 Task: Create record types in doctor object.
Action: Mouse moved to (727, 53)
Screenshot: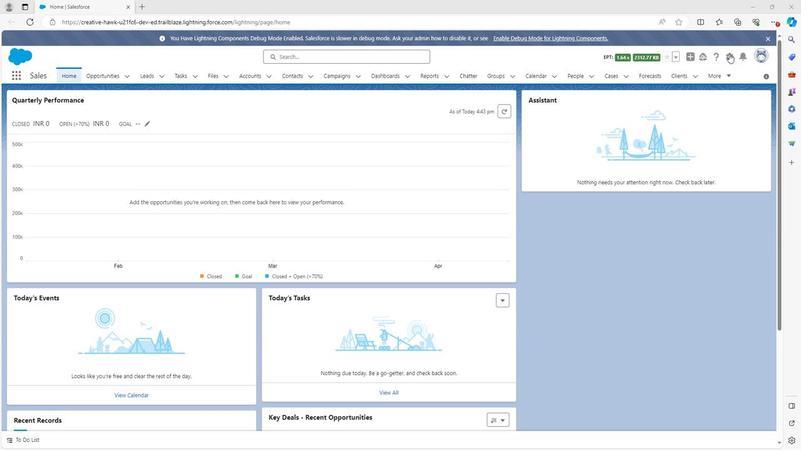 
Action: Mouse pressed left at (727, 53)
Screenshot: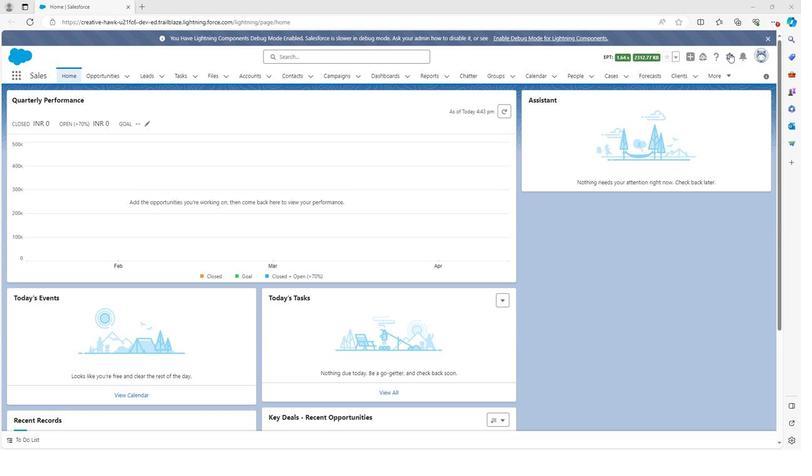 
Action: Mouse moved to (694, 82)
Screenshot: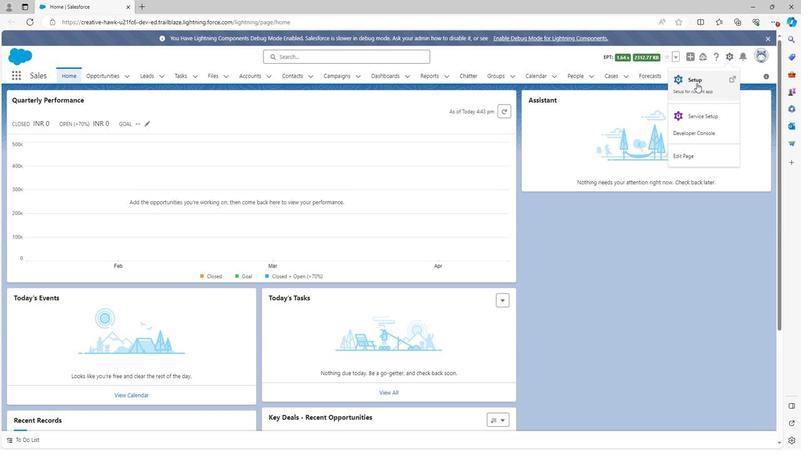 
Action: Mouse pressed left at (694, 82)
Screenshot: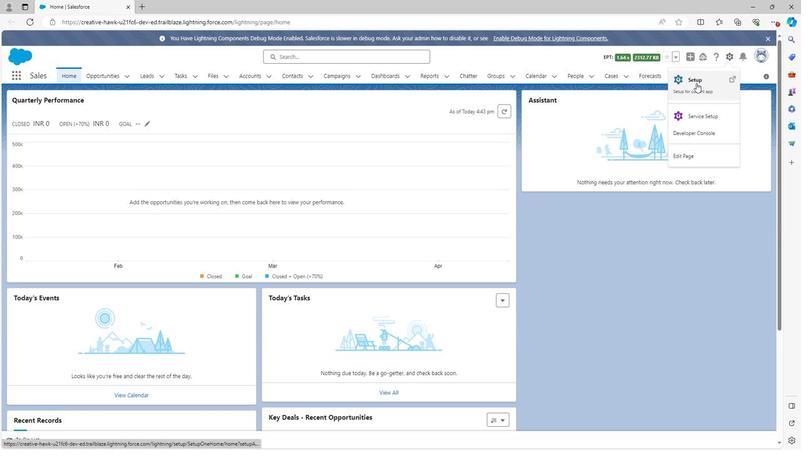 
Action: Mouse moved to (110, 72)
Screenshot: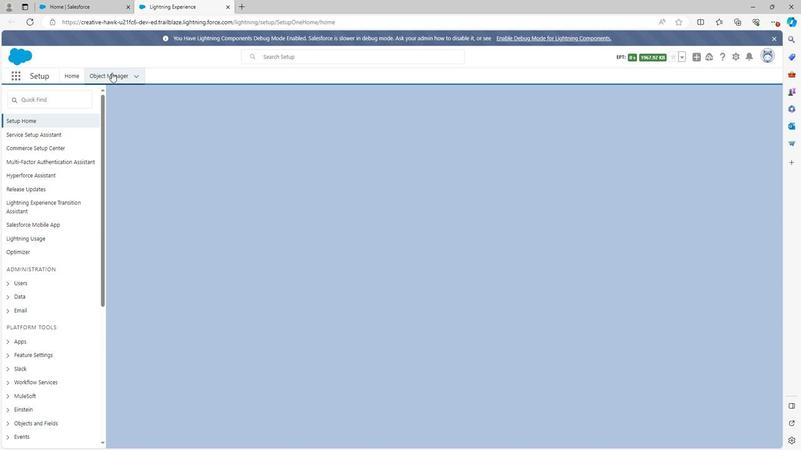 
Action: Mouse pressed left at (110, 72)
Screenshot: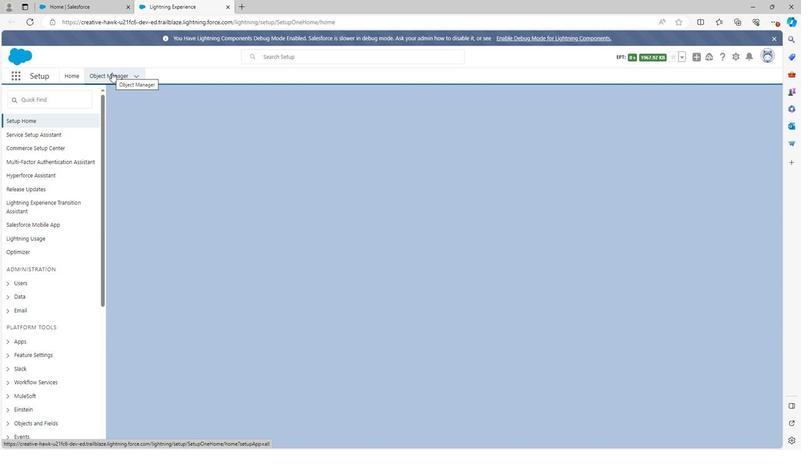 
Action: Mouse moved to (95, 255)
Screenshot: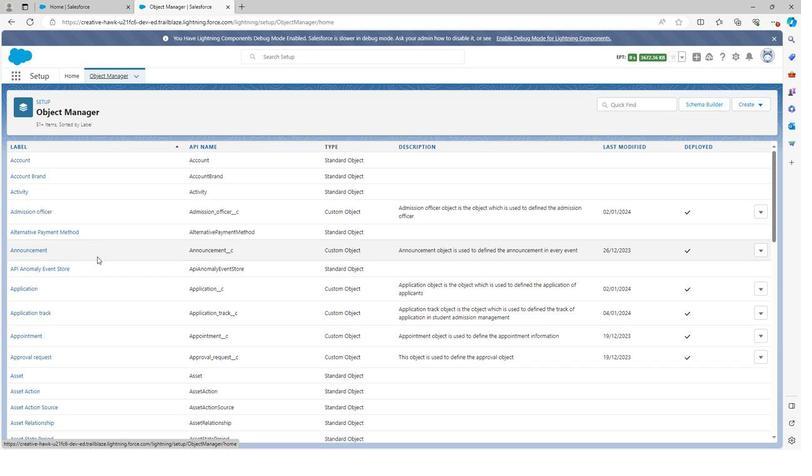 
Action: Mouse scrolled (95, 254) with delta (0, 0)
Screenshot: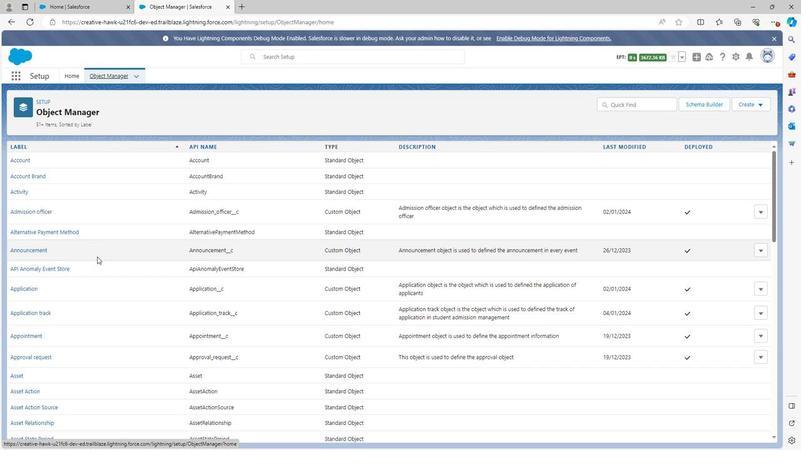 
Action: Mouse scrolled (95, 254) with delta (0, 0)
Screenshot: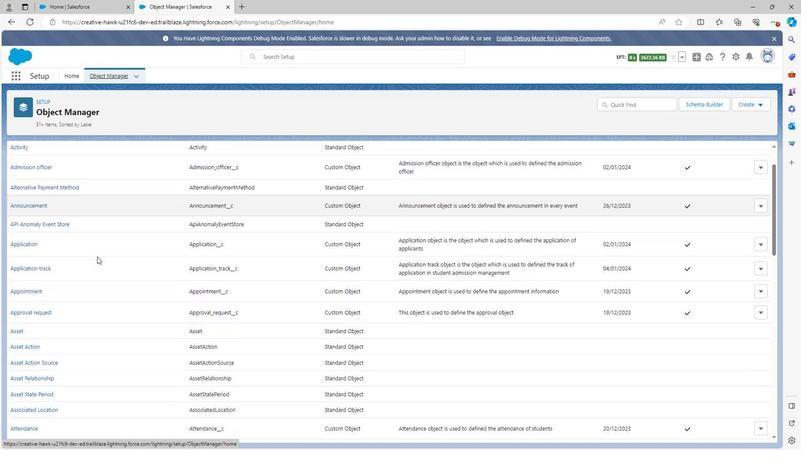 
Action: Mouse moved to (96, 253)
Screenshot: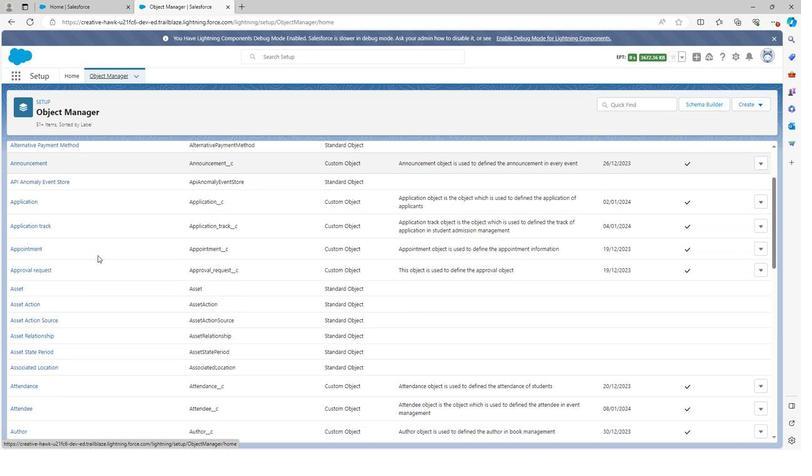 
Action: Mouse scrolled (96, 253) with delta (0, 0)
Screenshot: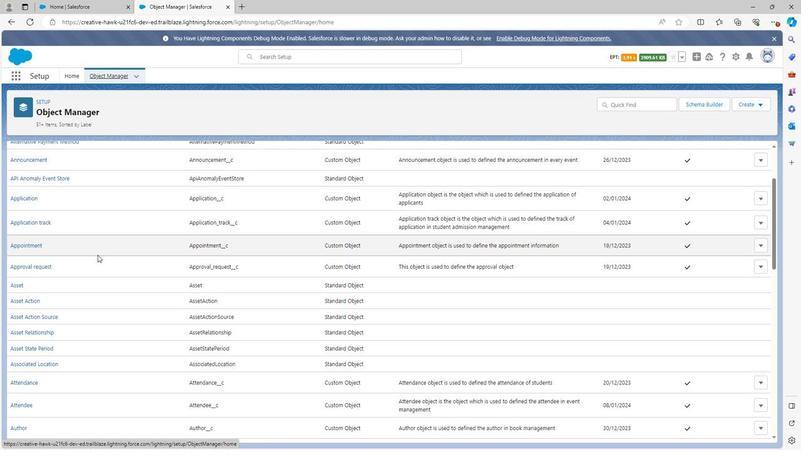 
Action: Mouse moved to (95, 253)
Screenshot: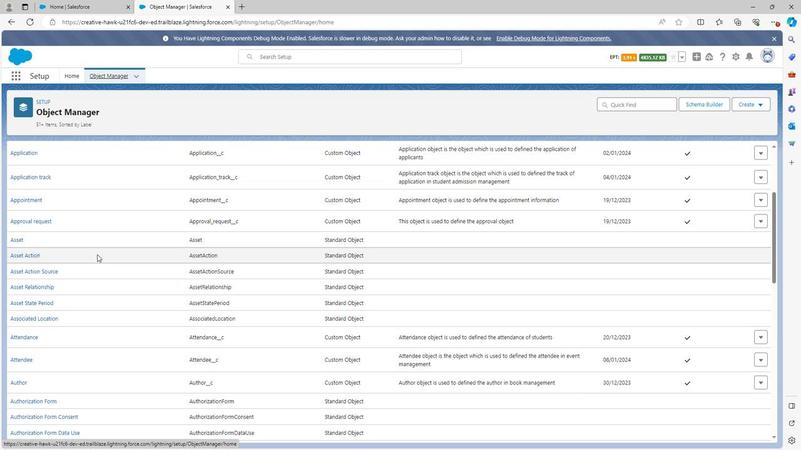 
Action: Mouse scrolled (95, 252) with delta (0, 0)
Screenshot: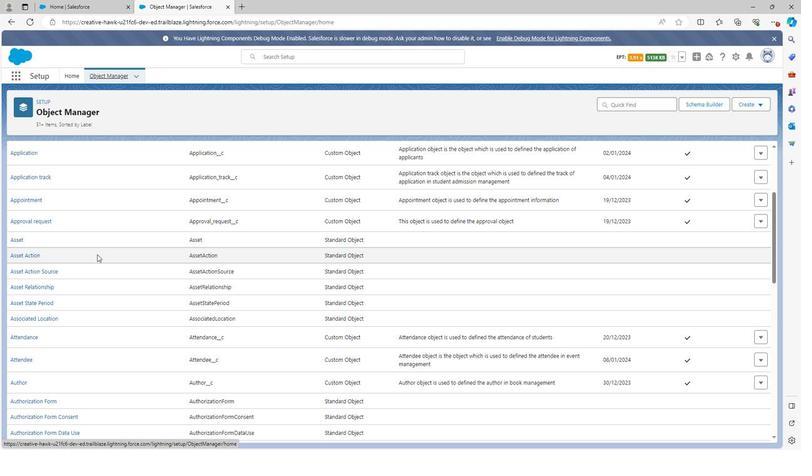 
Action: Mouse moved to (95, 252)
Screenshot: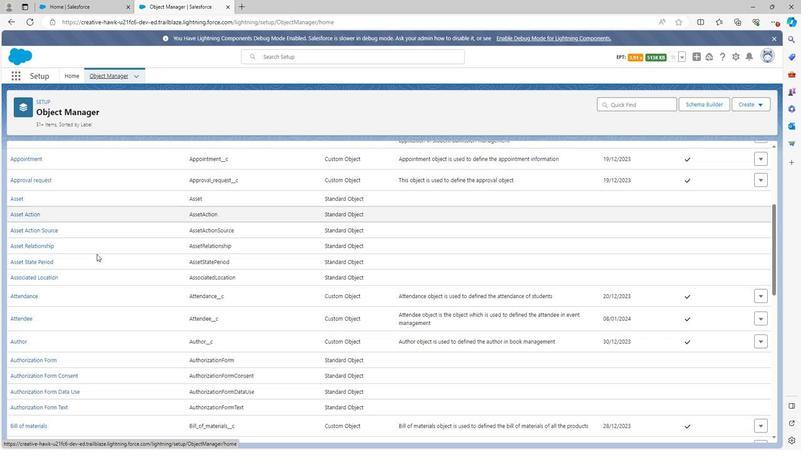 
Action: Mouse scrolled (95, 252) with delta (0, 0)
Screenshot: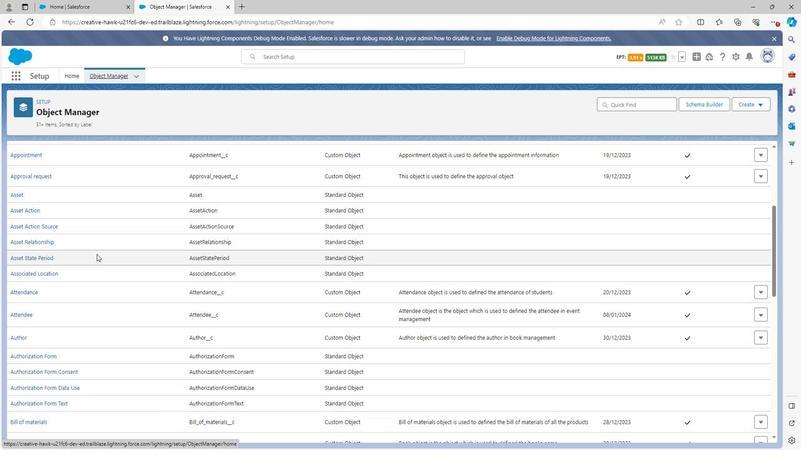 
Action: Mouse scrolled (95, 252) with delta (0, 0)
Screenshot: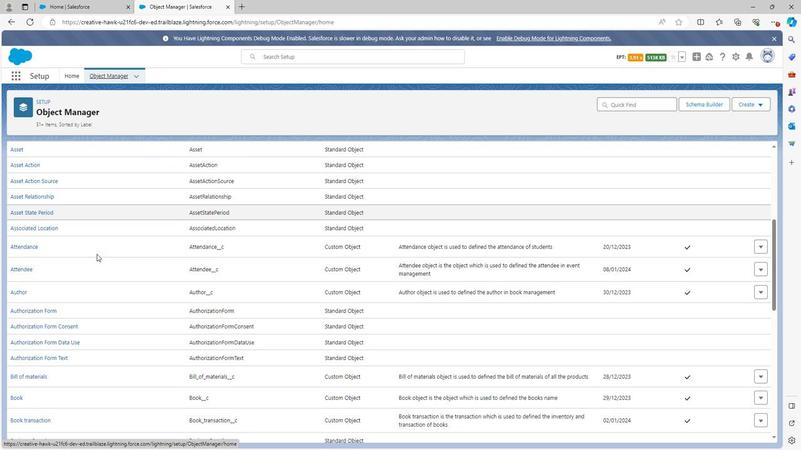 
Action: Mouse scrolled (95, 252) with delta (0, 0)
Screenshot: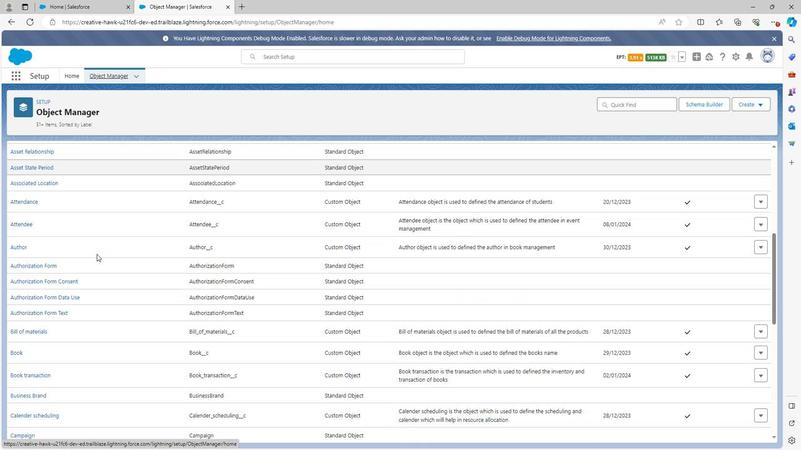 
Action: Mouse scrolled (95, 252) with delta (0, 0)
Screenshot: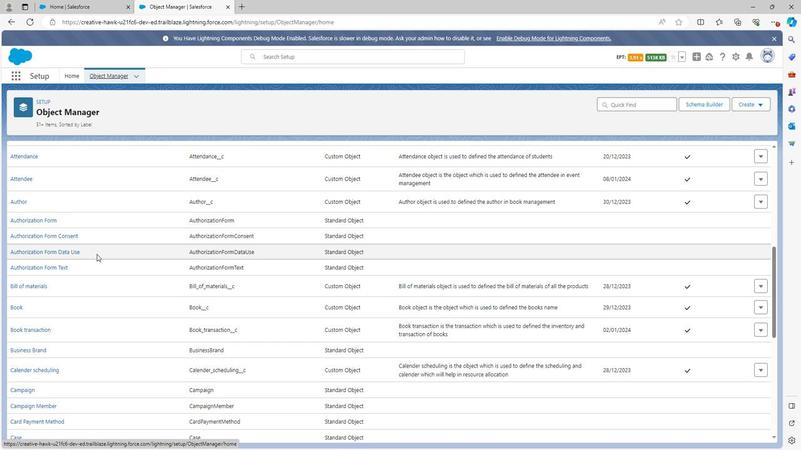 
Action: Mouse scrolled (95, 252) with delta (0, 0)
Screenshot: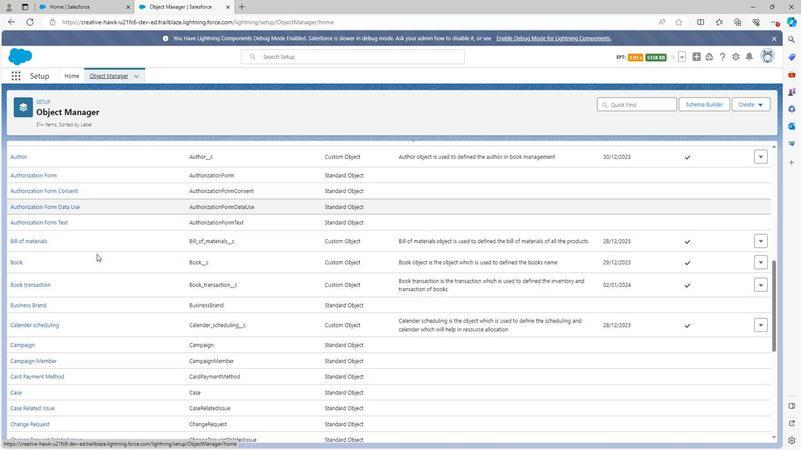 
Action: Mouse scrolled (95, 252) with delta (0, 0)
Screenshot: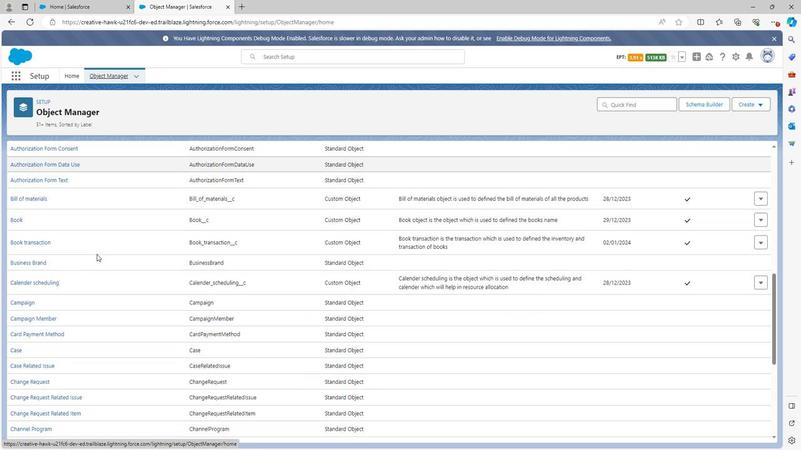 
Action: Mouse scrolled (95, 252) with delta (0, 0)
Screenshot: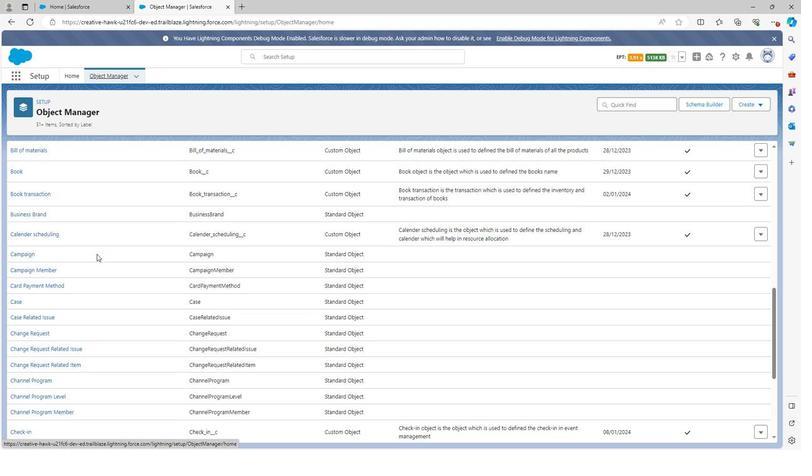 
Action: Mouse scrolled (95, 252) with delta (0, 0)
Screenshot: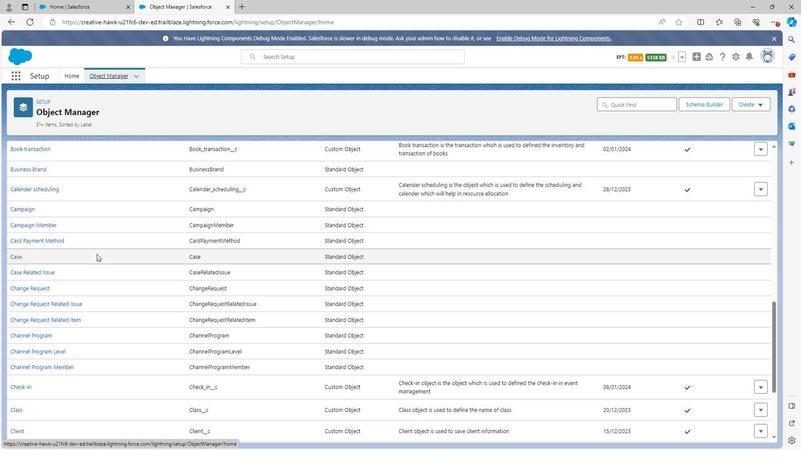 
Action: Mouse moved to (95, 252)
Screenshot: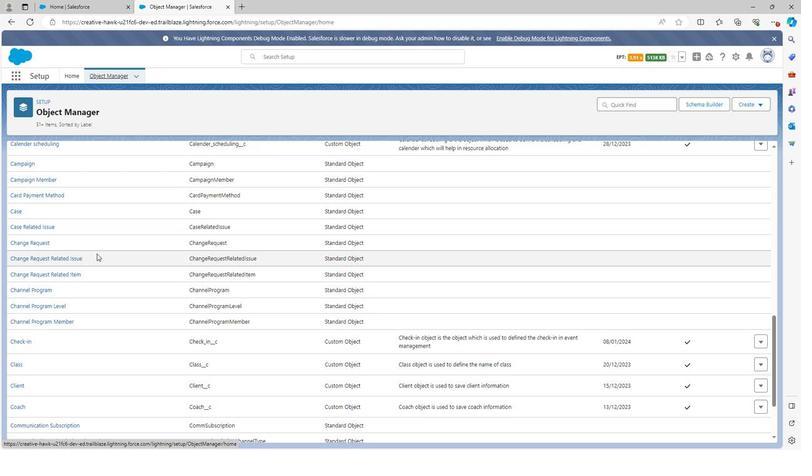 
Action: Mouse scrolled (95, 252) with delta (0, 0)
Screenshot: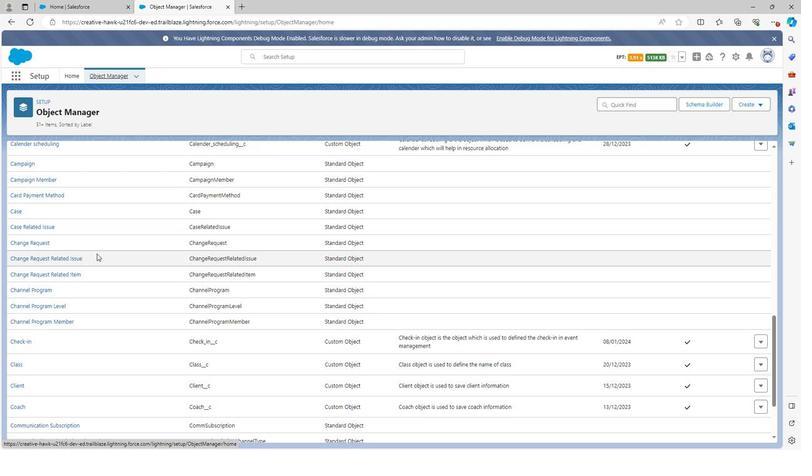 
Action: Mouse scrolled (95, 252) with delta (0, 0)
Screenshot: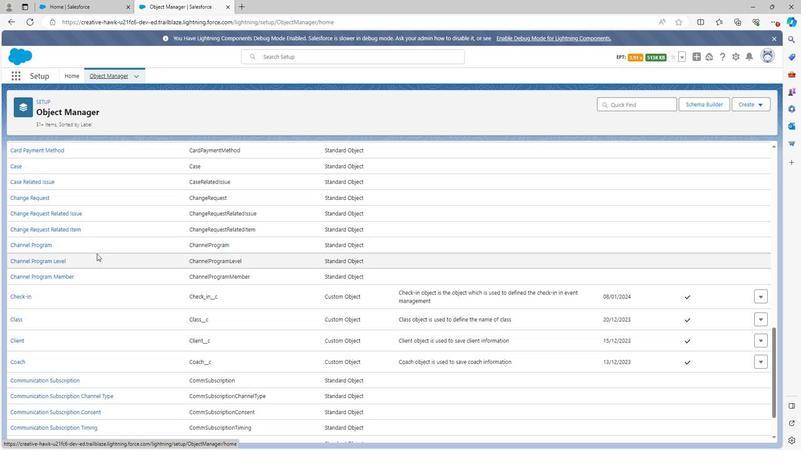 
Action: Mouse scrolled (95, 252) with delta (0, 0)
Screenshot: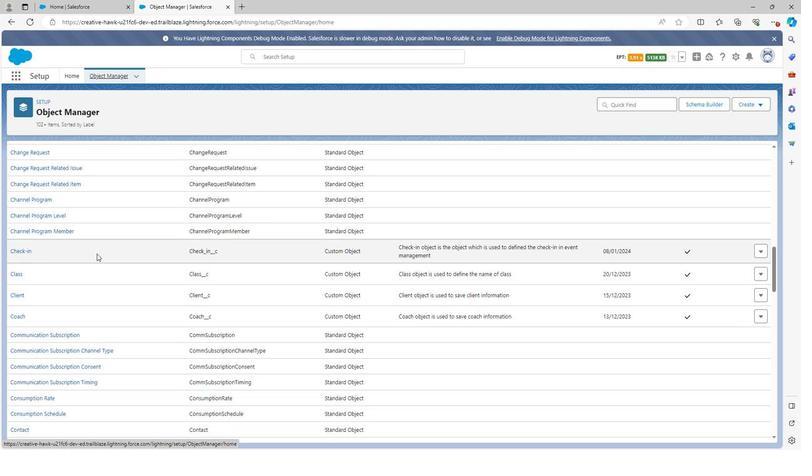 
Action: Mouse scrolled (95, 252) with delta (0, 0)
Screenshot: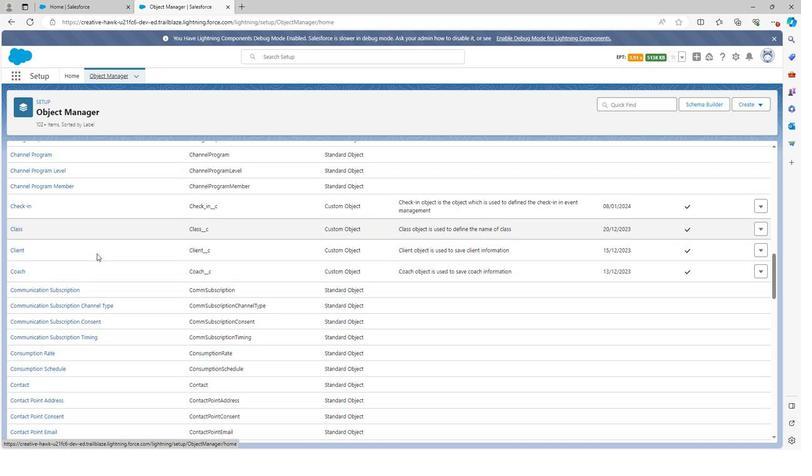 
Action: Mouse scrolled (95, 252) with delta (0, 0)
Screenshot: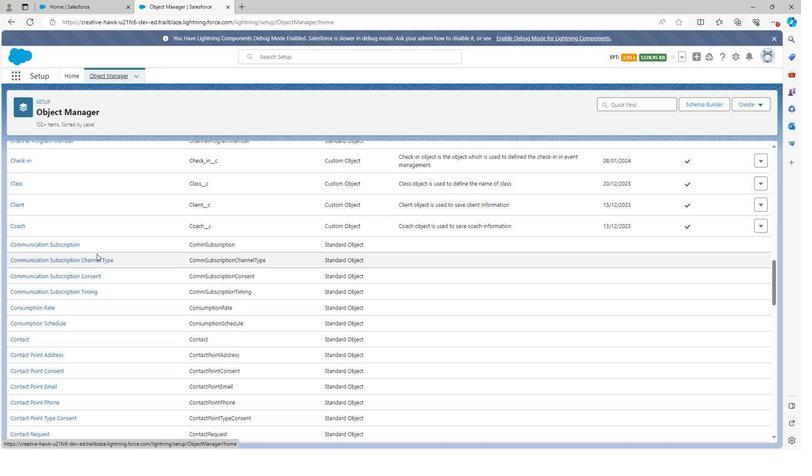 
Action: Mouse scrolled (95, 252) with delta (0, 0)
Screenshot: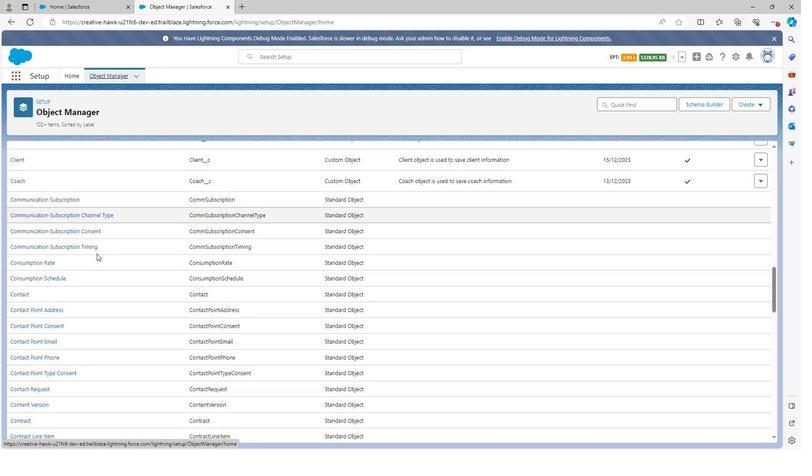 
Action: Mouse scrolled (95, 252) with delta (0, 0)
Screenshot: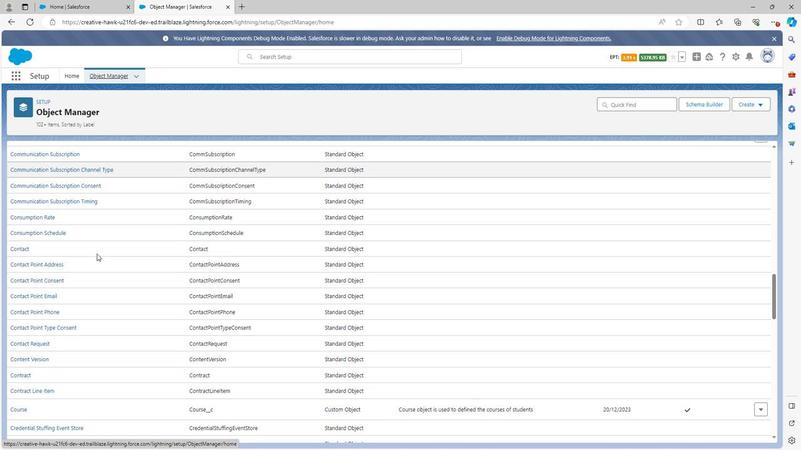 
Action: Mouse scrolled (95, 252) with delta (0, 0)
Screenshot: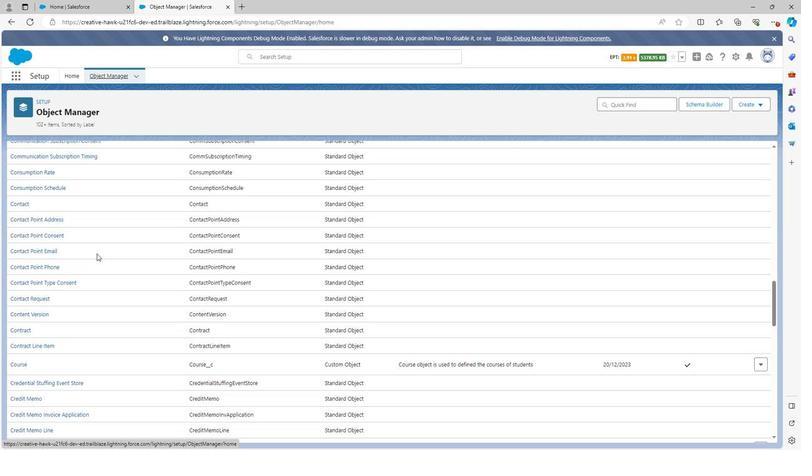 
Action: Mouse scrolled (95, 252) with delta (0, 0)
Screenshot: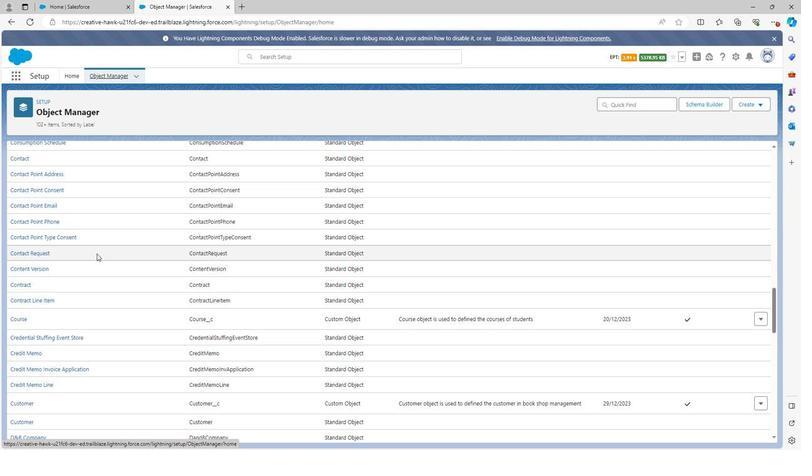 
Action: Mouse scrolled (95, 252) with delta (0, 0)
Screenshot: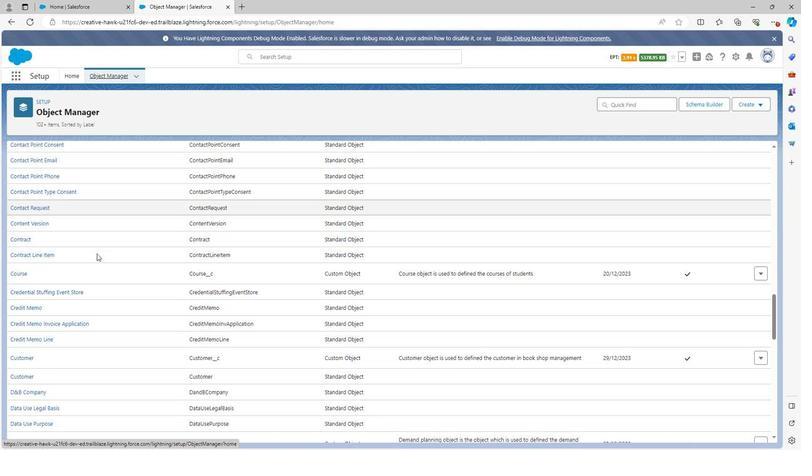 
Action: Mouse scrolled (95, 252) with delta (0, 0)
Screenshot: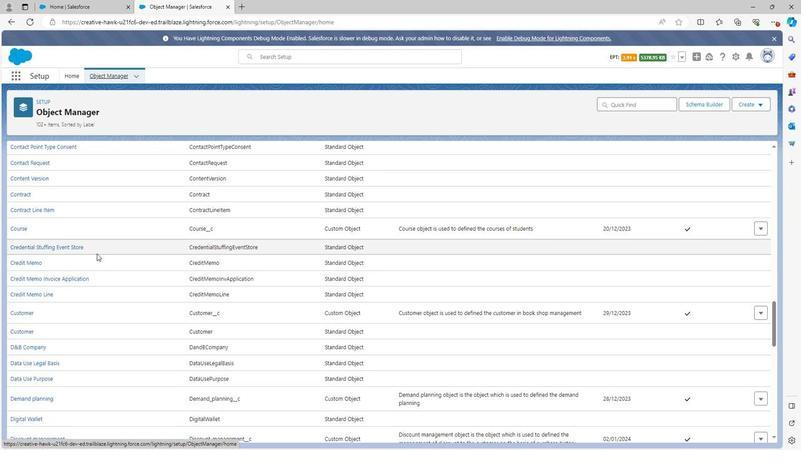 
Action: Mouse scrolled (95, 252) with delta (0, 0)
Screenshot: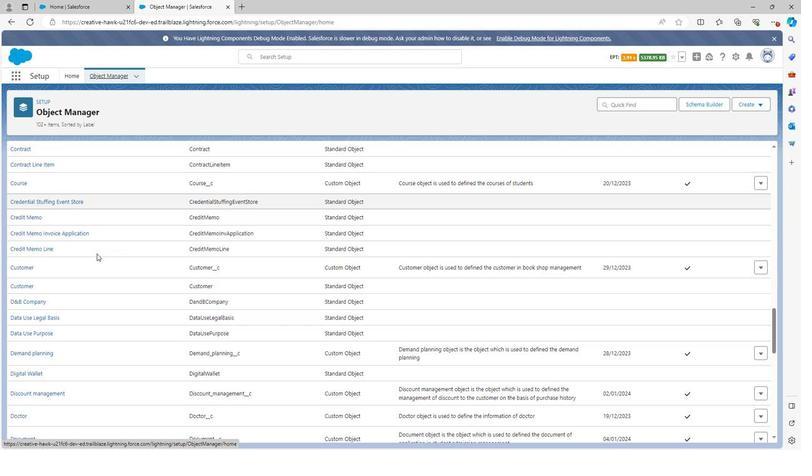 
Action: Mouse scrolled (95, 252) with delta (0, 0)
Screenshot: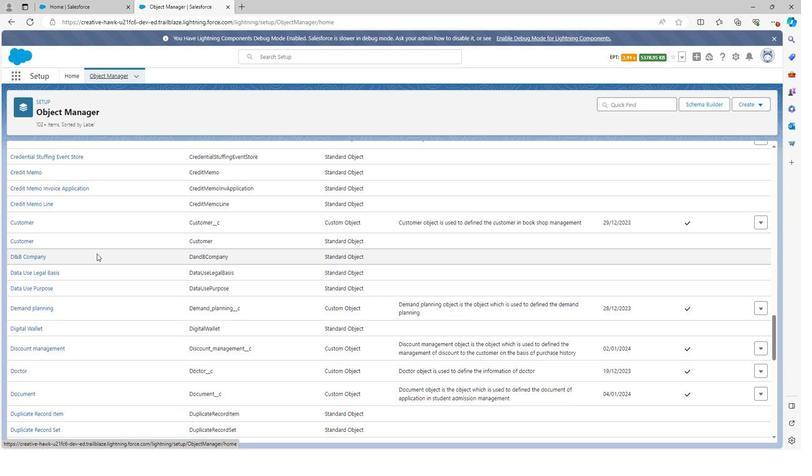 
Action: Mouse scrolled (95, 252) with delta (0, 0)
Screenshot: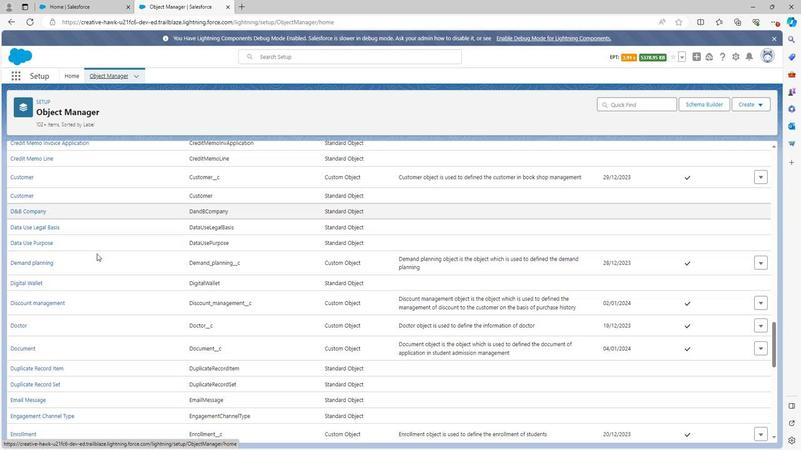 
Action: Mouse scrolled (95, 252) with delta (0, 0)
Screenshot: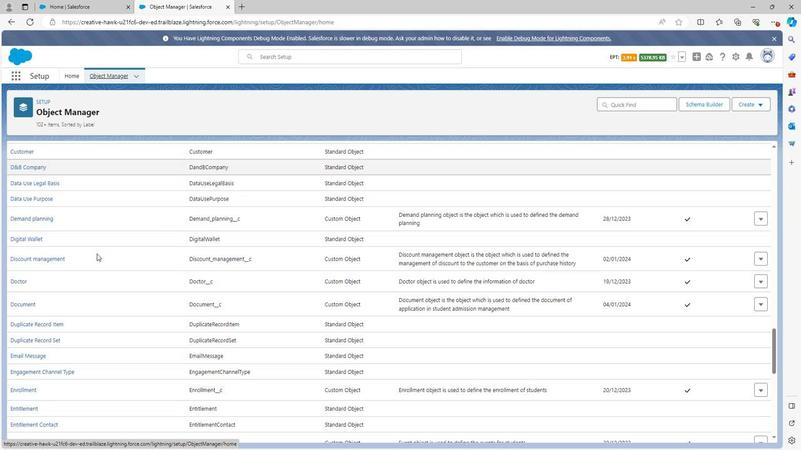 
Action: Mouse scrolled (95, 252) with delta (0, 0)
Screenshot: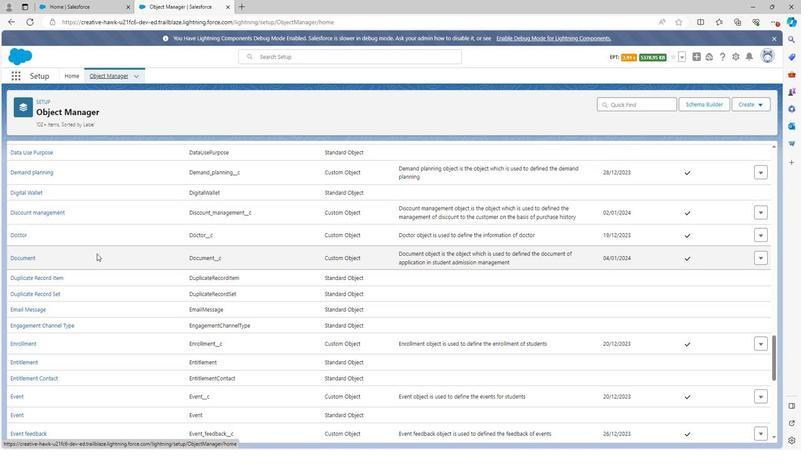 
Action: Mouse scrolled (95, 252) with delta (0, 0)
Screenshot: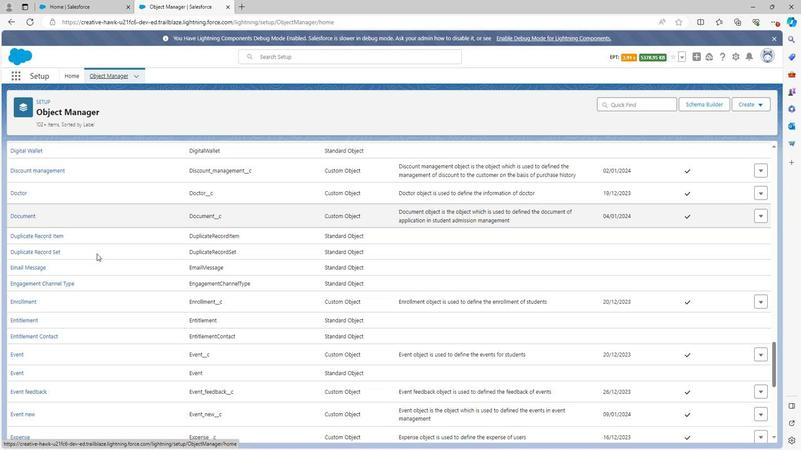 
Action: Mouse scrolled (95, 252) with delta (0, 0)
Screenshot: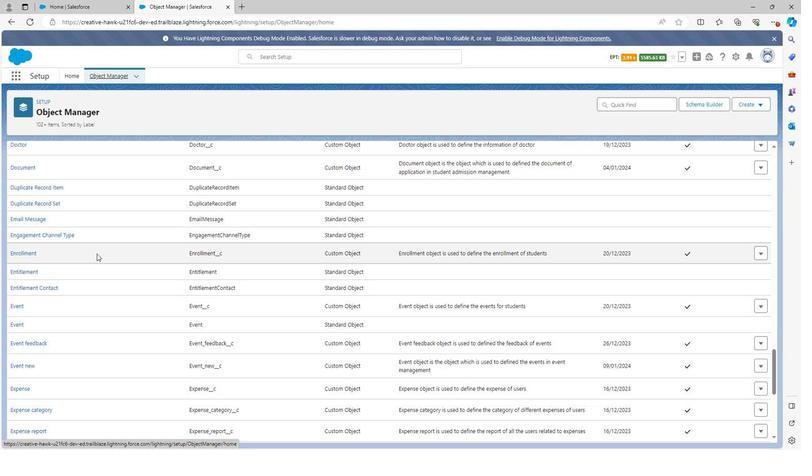 
Action: Mouse scrolled (95, 252) with delta (0, 0)
Screenshot: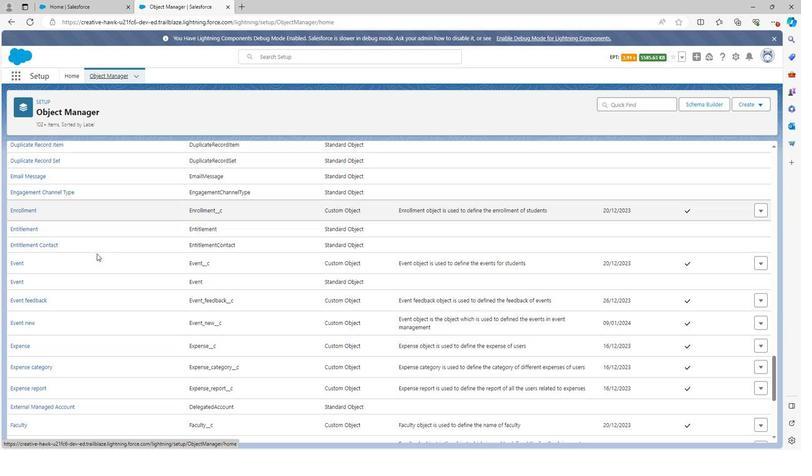 
Action: Mouse scrolled (95, 252) with delta (0, 0)
Screenshot: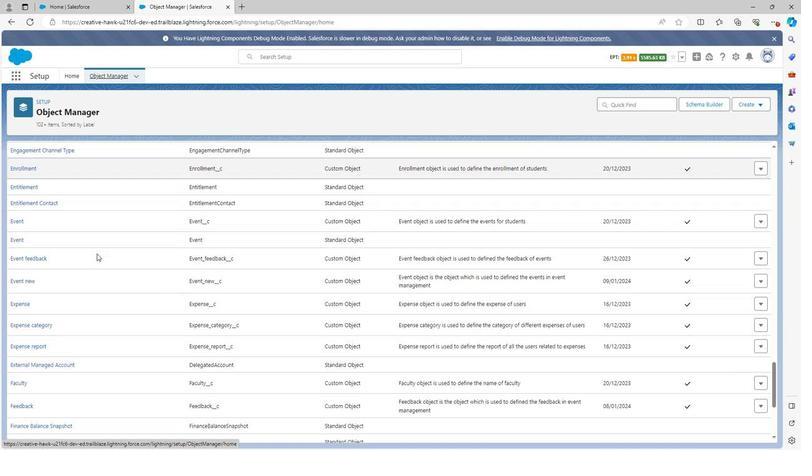 
Action: Mouse scrolled (95, 252) with delta (0, 0)
Screenshot: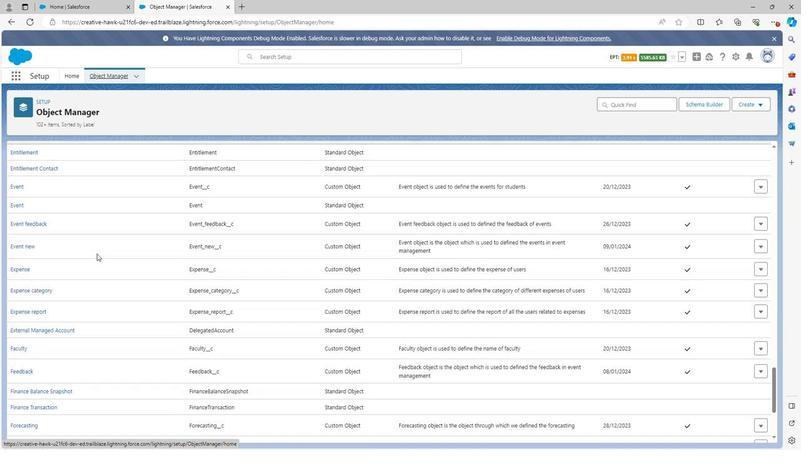 
Action: Mouse scrolled (95, 252) with delta (0, 0)
Screenshot: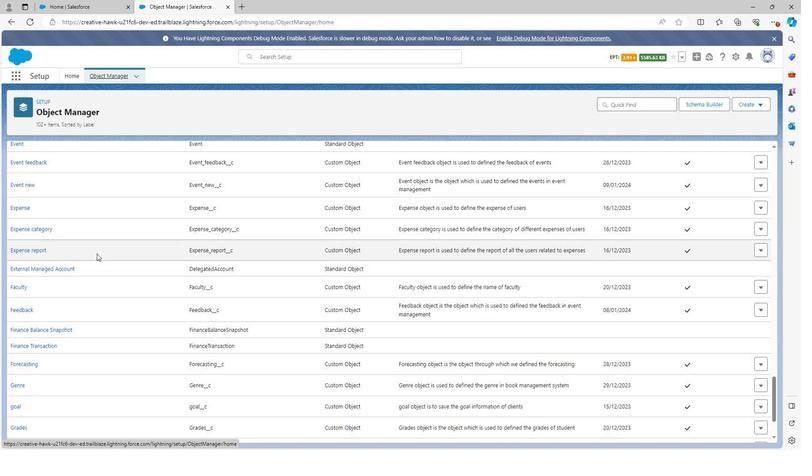 
Action: Mouse scrolled (95, 252) with delta (0, 0)
Screenshot: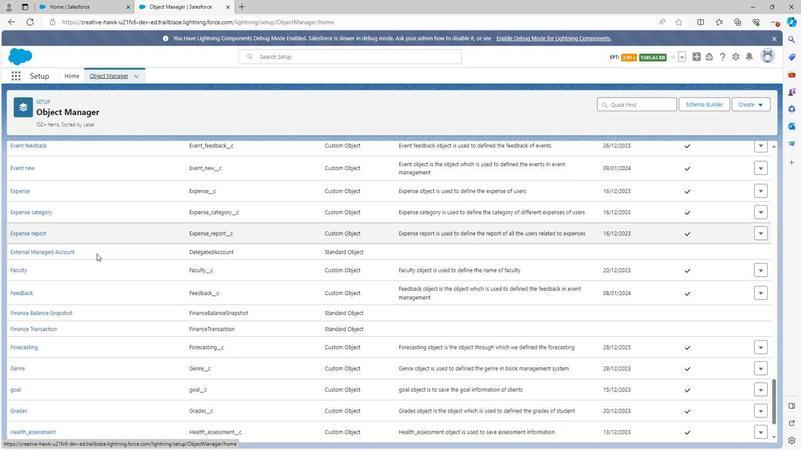 
Action: Mouse scrolled (95, 252) with delta (0, 0)
Screenshot: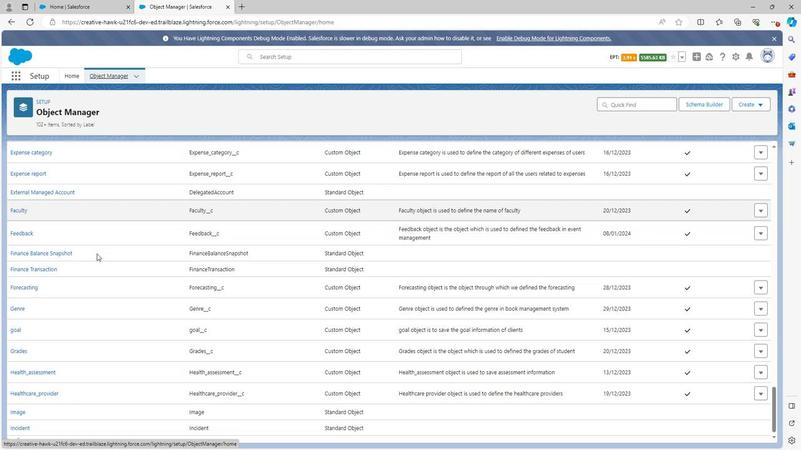 
Action: Mouse scrolled (95, 252) with delta (0, 0)
Screenshot: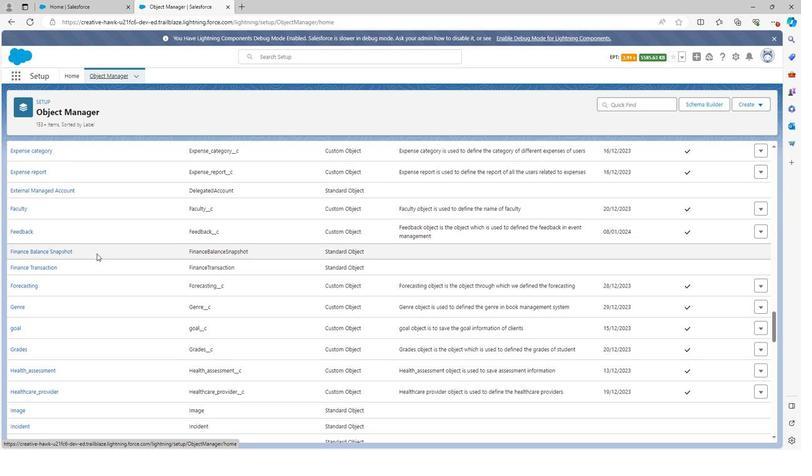 
Action: Mouse scrolled (95, 252) with delta (0, 0)
Screenshot: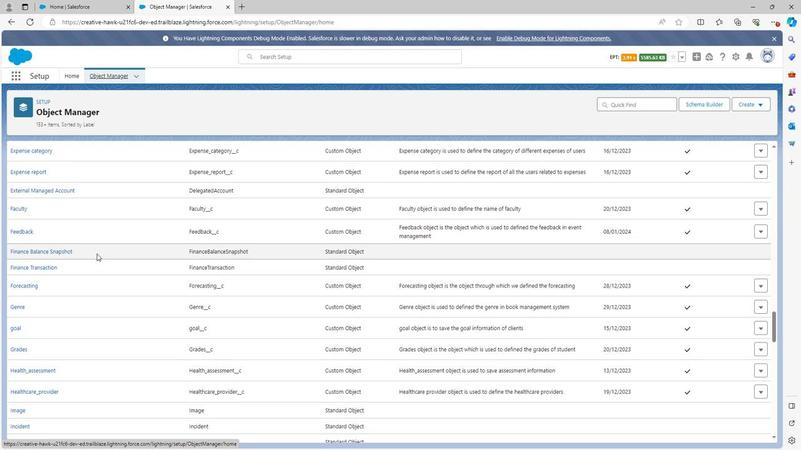 
Action: Mouse scrolled (95, 252) with delta (0, 0)
Screenshot: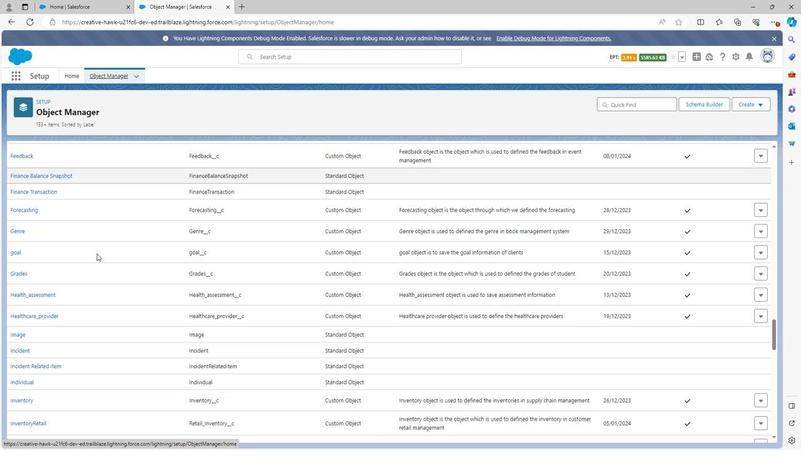 
Action: Mouse scrolled (95, 252) with delta (0, 0)
Screenshot: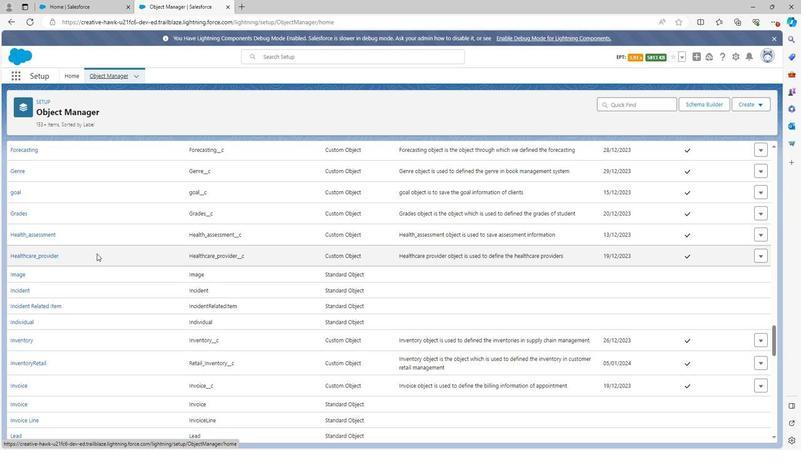
Action: Mouse scrolled (95, 252) with delta (0, 0)
Screenshot: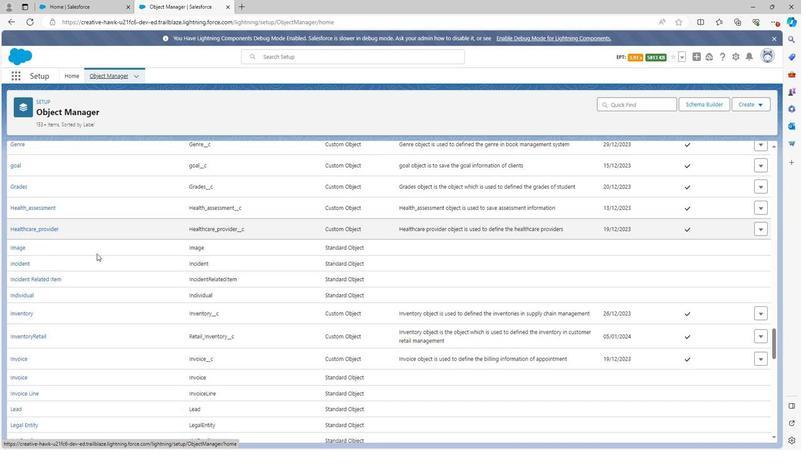 
Action: Mouse scrolled (95, 252) with delta (0, 0)
Screenshot: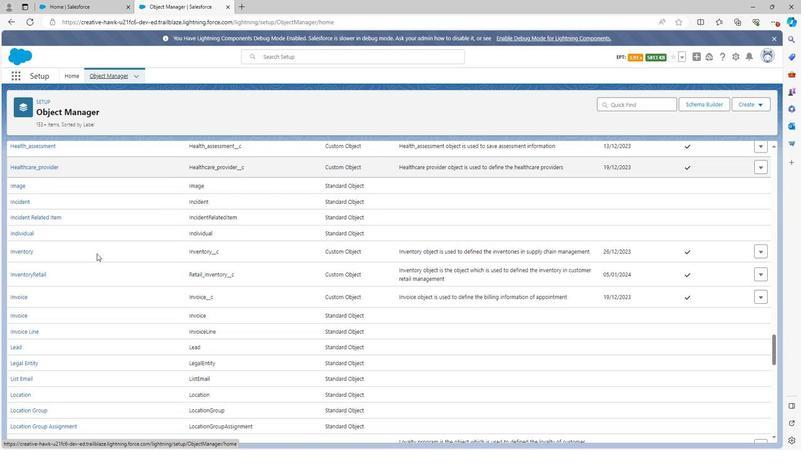 
Action: Mouse scrolled (95, 252) with delta (0, 0)
Screenshot: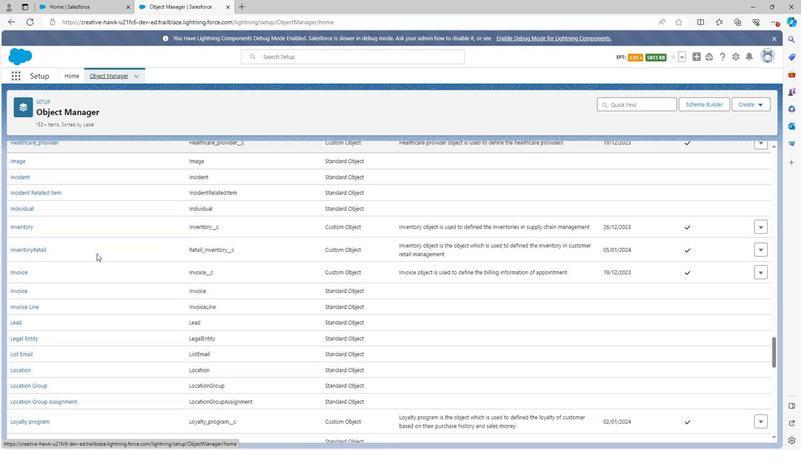 
Action: Mouse scrolled (95, 252) with delta (0, 0)
Screenshot: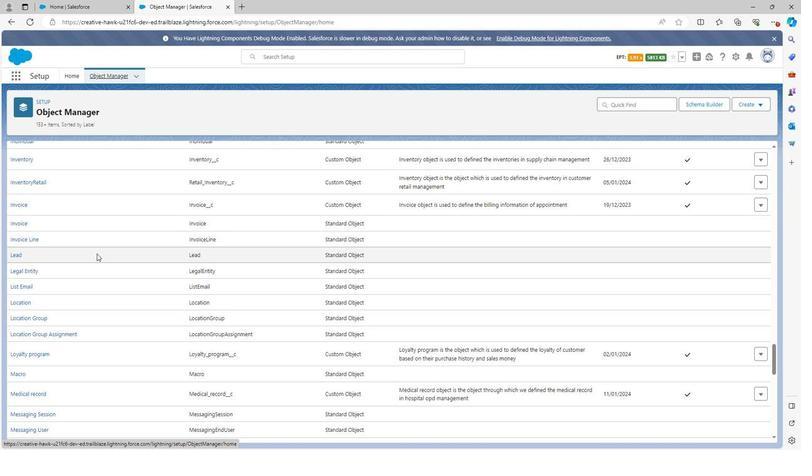 
Action: Mouse scrolled (95, 252) with delta (0, 0)
Screenshot: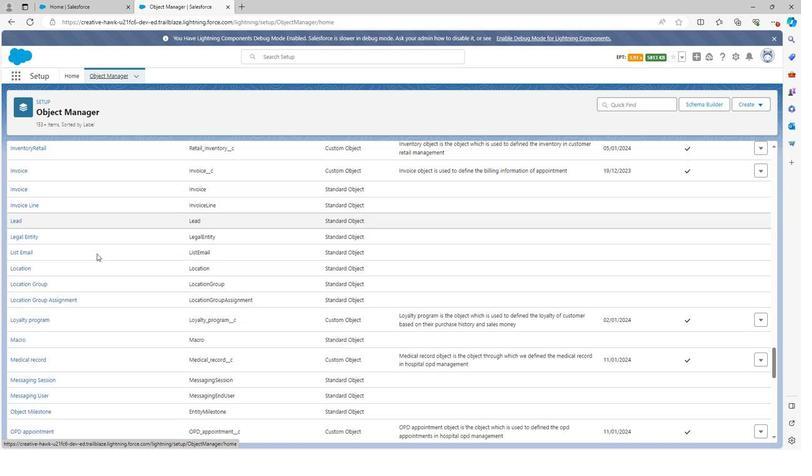 
Action: Mouse scrolled (95, 252) with delta (0, 0)
Screenshot: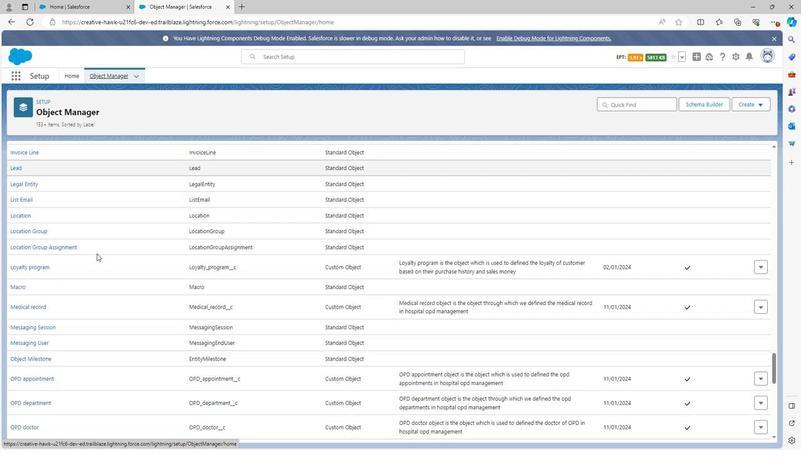 
Action: Mouse scrolled (95, 252) with delta (0, 0)
Screenshot: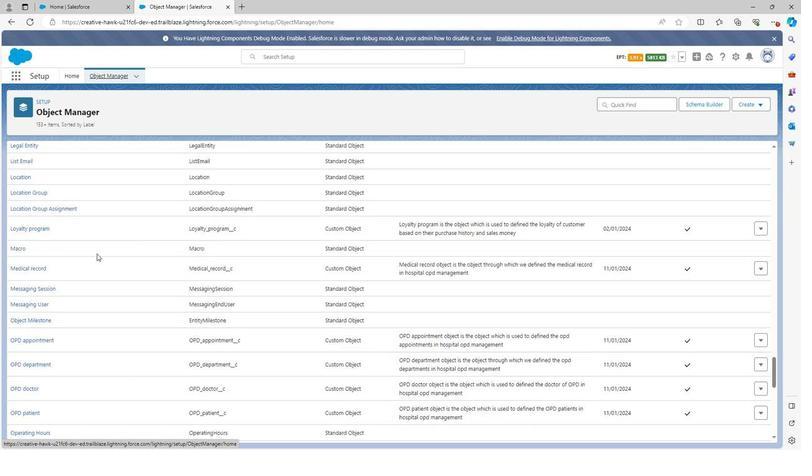 
Action: Mouse scrolled (95, 252) with delta (0, 0)
Screenshot: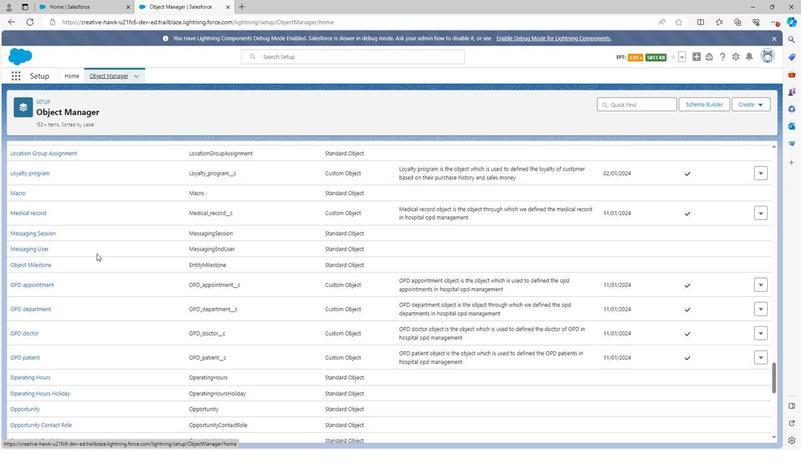 
Action: Mouse moved to (27, 284)
Screenshot: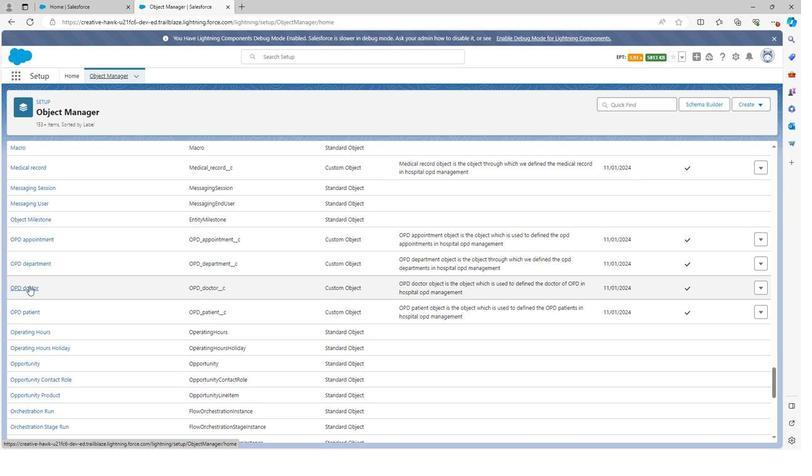 
Action: Mouse pressed left at (27, 284)
Screenshot: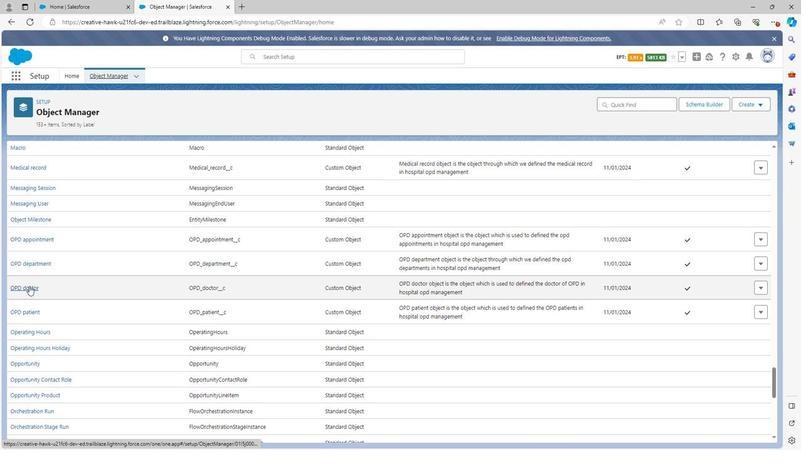 
Action: Mouse moved to (36, 268)
Screenshot: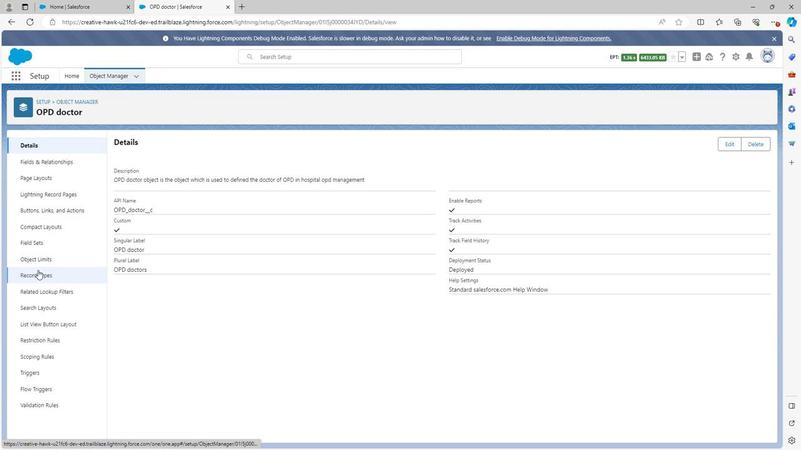 
Action: Mouse pressed left at (36, 268)
Screenshot: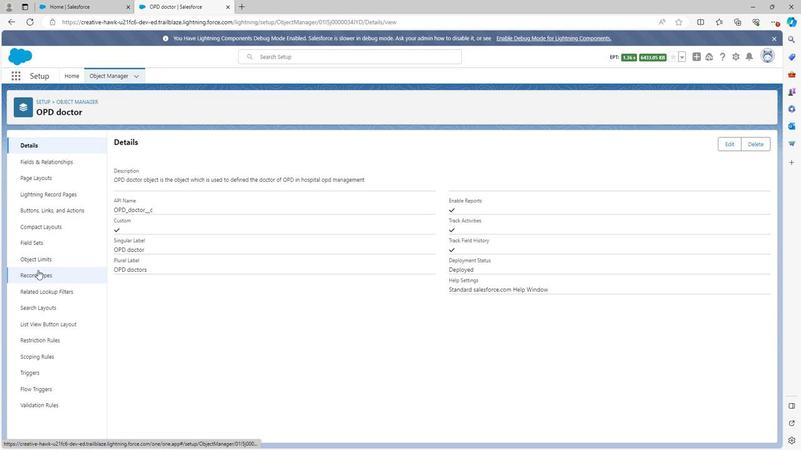 
Action: Mouse moved to (685, 140)
Screenshot: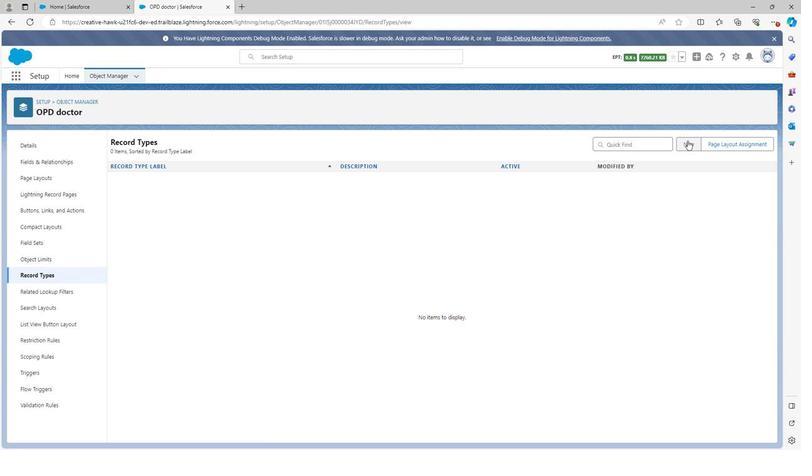 
Action: Mouse pressed left at (685, 140)
Screenshot: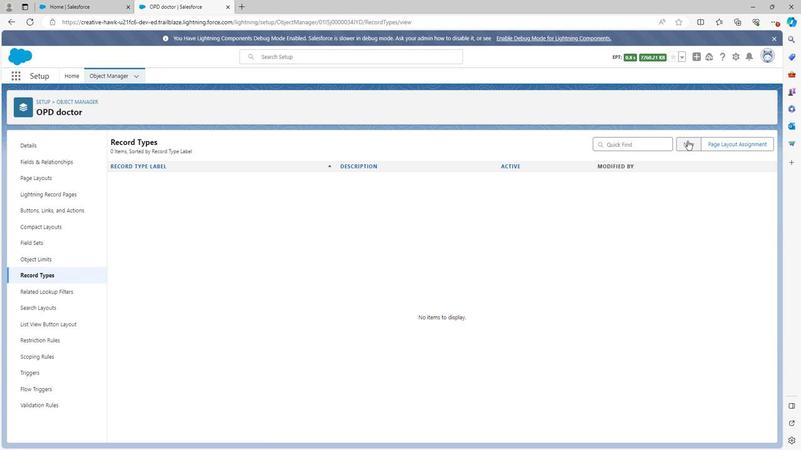 
Action: Mouse moved to (267, 220)
Screenshot: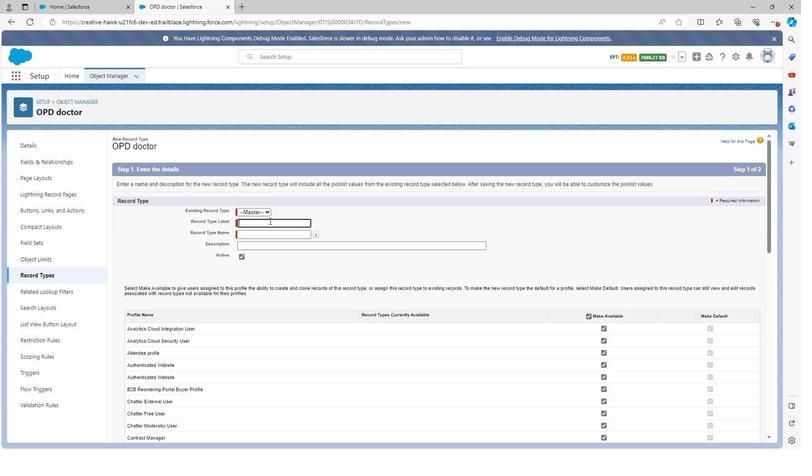 
Action: Key pressed <Key.shift>OPD<Key.space>doctor<Key.space><Key.shift>Id<Key.space>
Screenshot: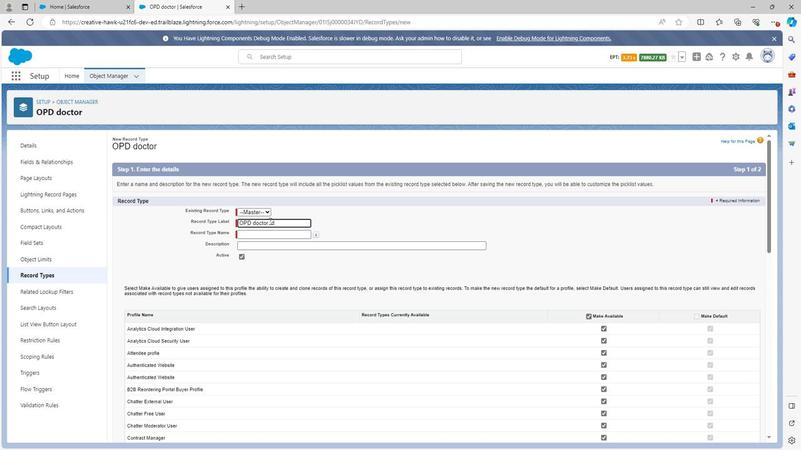 
Action: Mouse moved to (324, 222)
Screenshot: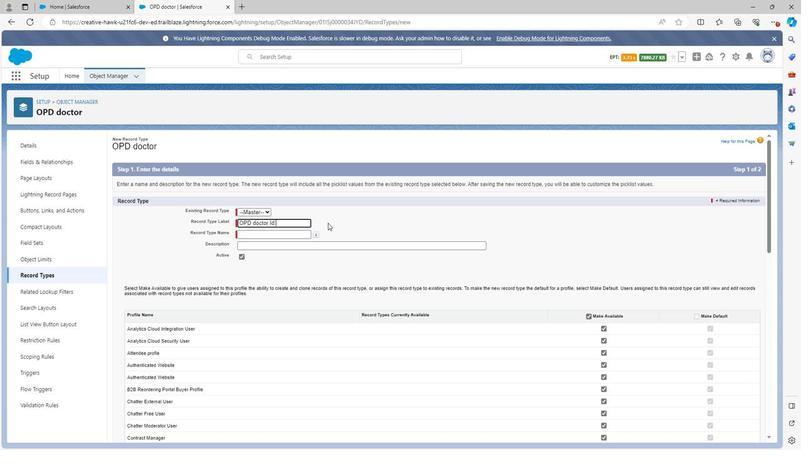 
Action: Mouse pressed left at (324, 222)
Screenshot: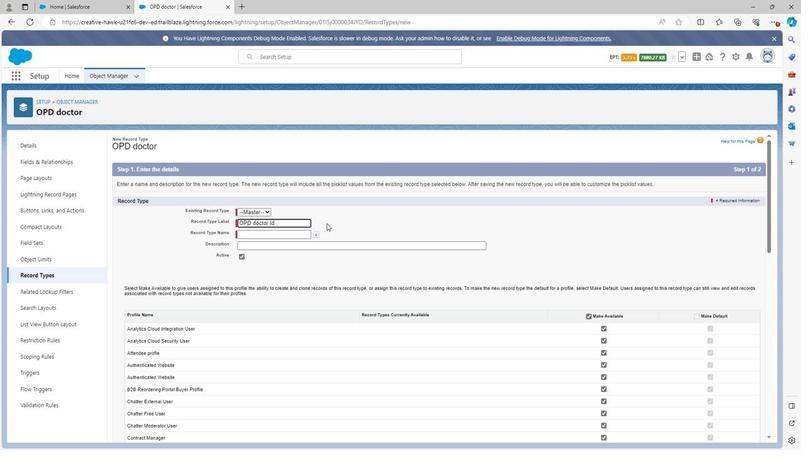 
Action: Mouse moved to (283, 242)
Screenshot: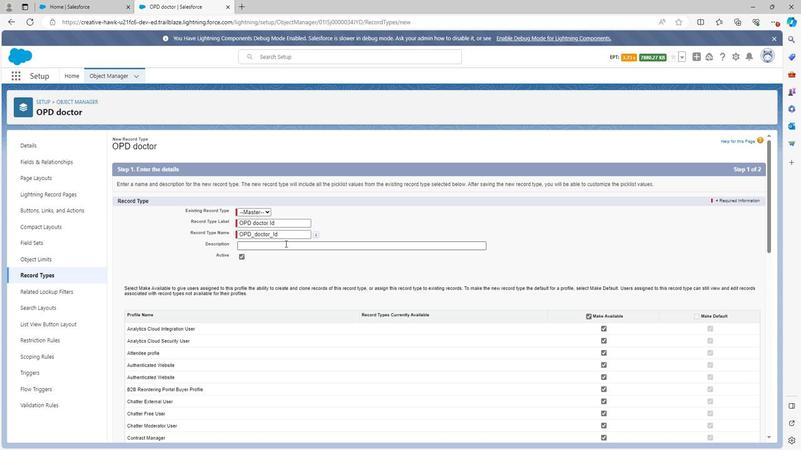 
Action: Mouse pressed left at (283, 242)
Screenshot: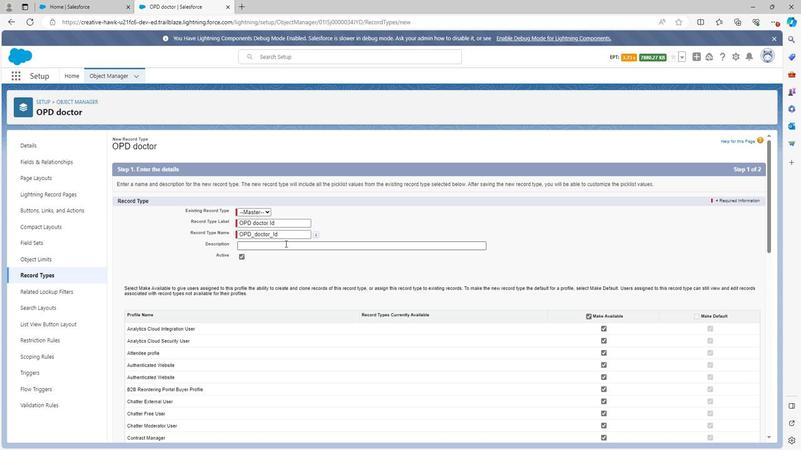 
Action: Mouse moved to (218, 214)
Screenshot: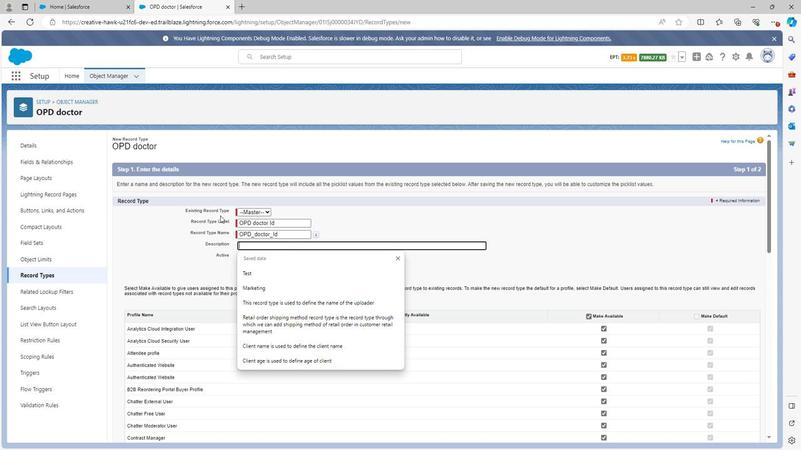 
Action: Key pressed <Key.shift>OPD<Key.space>doctor<Key.space><Key.shift>Id<Key.space>record<Key.space>type<Key.space>is<Key.space>the<Key.space>record<Key.space>type<Key.space>through<Key.space>which<Key.space>we<Key.space>can<Key.space>add<Key.space><Key.shift>Id<Key.space>of<Key.space><Key.shift>OPD<Key.space>doctor<Key.space>in<Key.space>hospital<Key.space>opd<Key.space>management<Key.space>
Screenshot: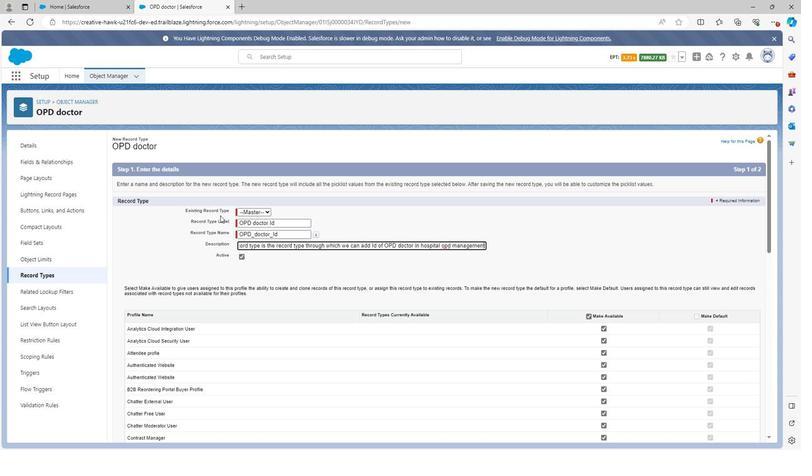 
Action: Mouse moved to (679, 315)
Screenshot: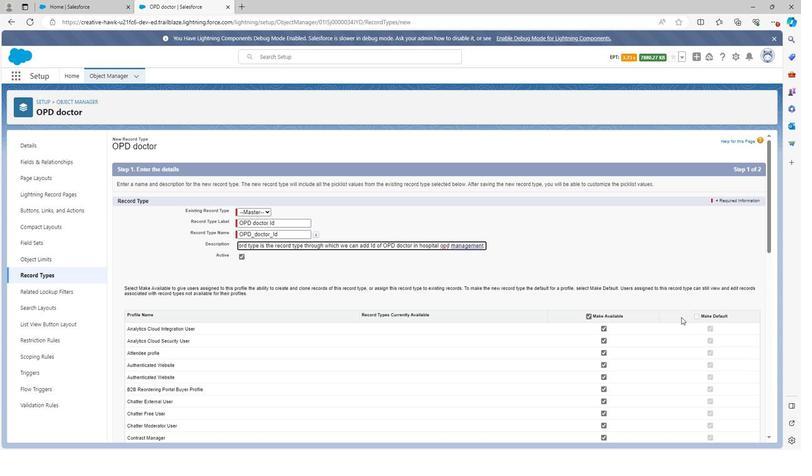 
Action: Mouse scrolled (679, 314) with delta (0, 0)
Screenshot: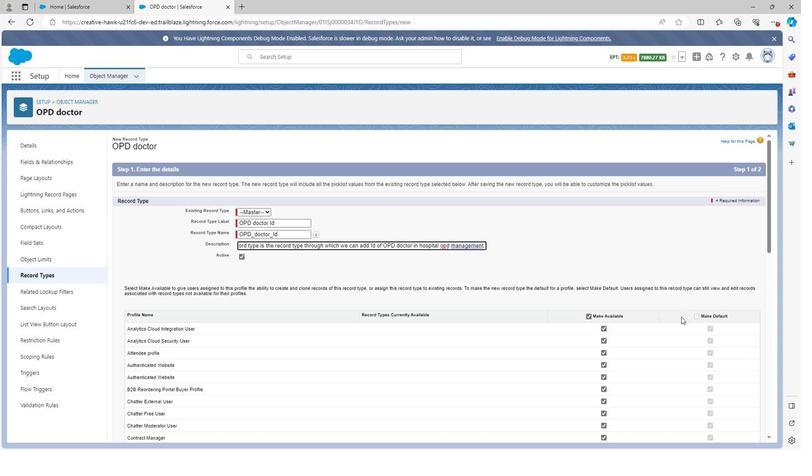 
Action: Mouse scrolled (679, 314) with delta (0, 0)
Screenshot: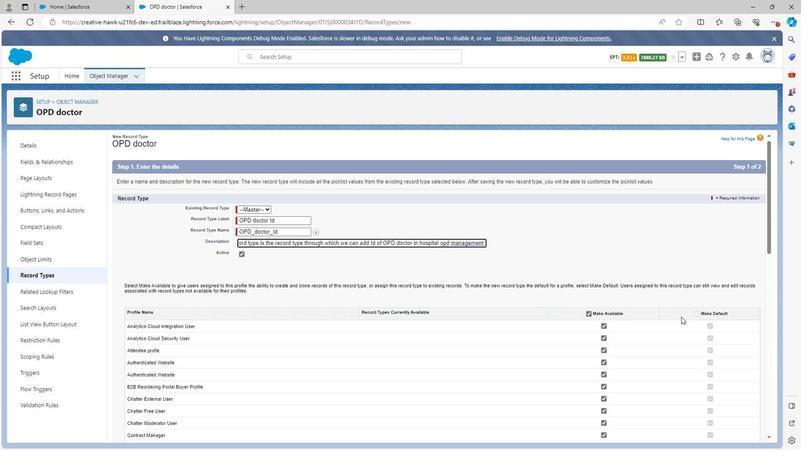 
Action: Mouse moved to (600, 231)
Screenshot: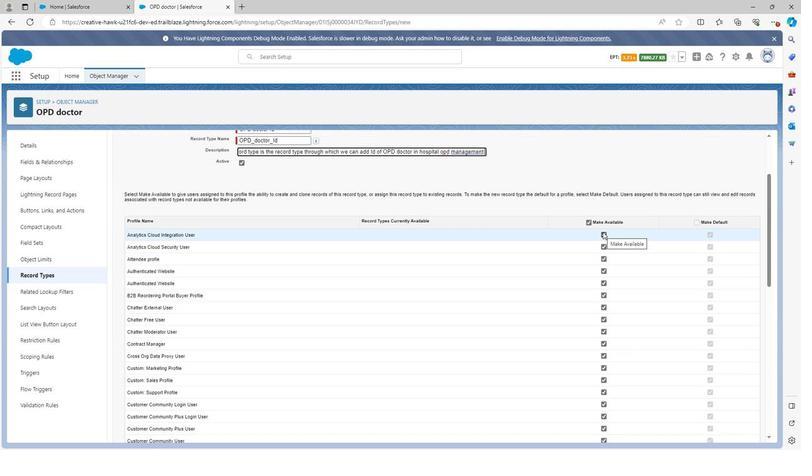 
Action: Mouse pressed left at (600, 231)
Screenshot: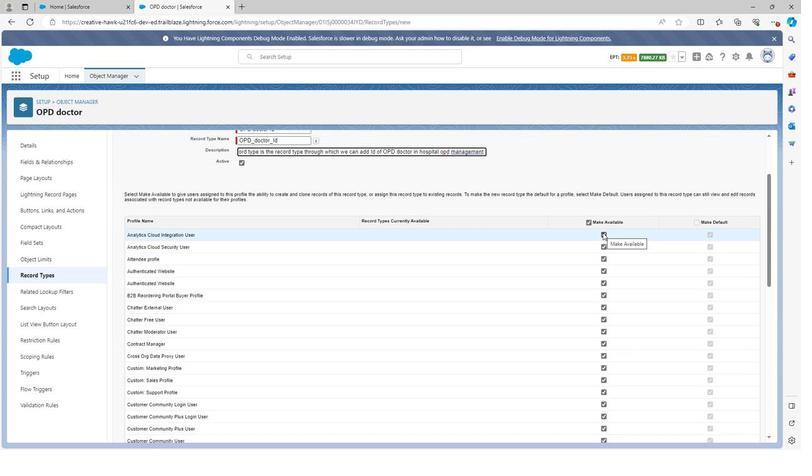 
Action: Mouse moved to (602, 246)
Screenshot: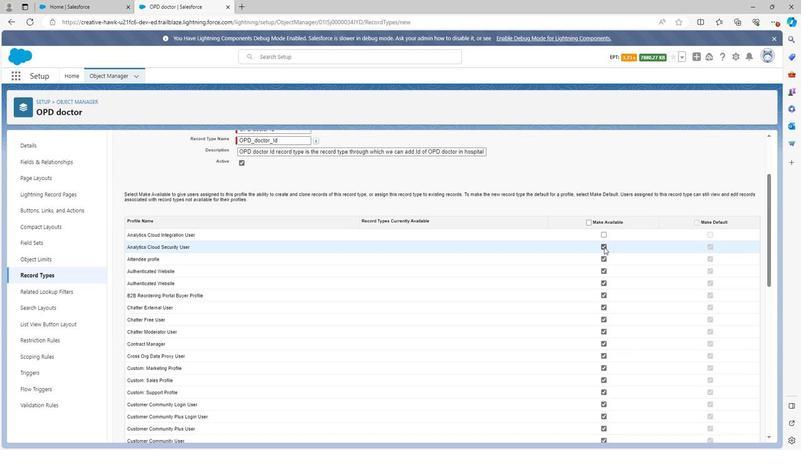 
Action: Mouse pressed left at (602, 246)
Screenshot: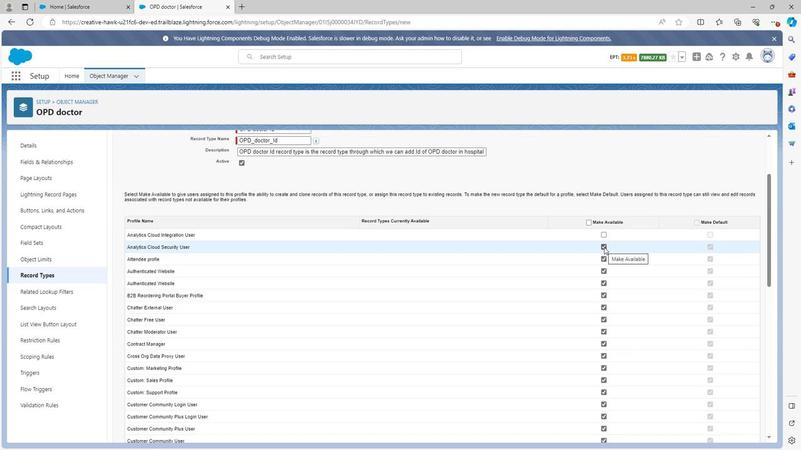 
Action: Mouse moved to (600, 292)
Screenshot: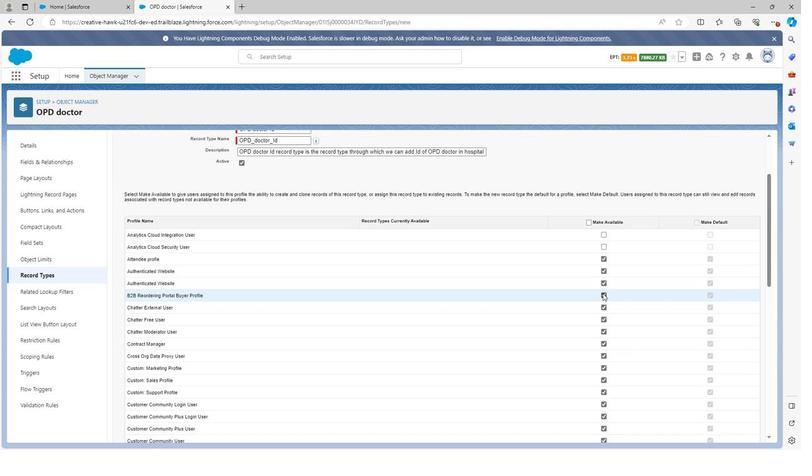 
Action: Mouse pressed left at (600, 292)
Screenshot: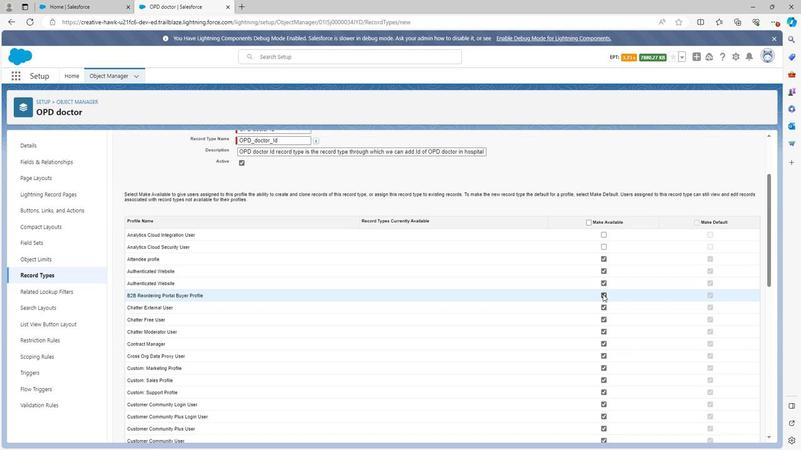 
Action: Mouse moved to (602, 355)
Screenshot: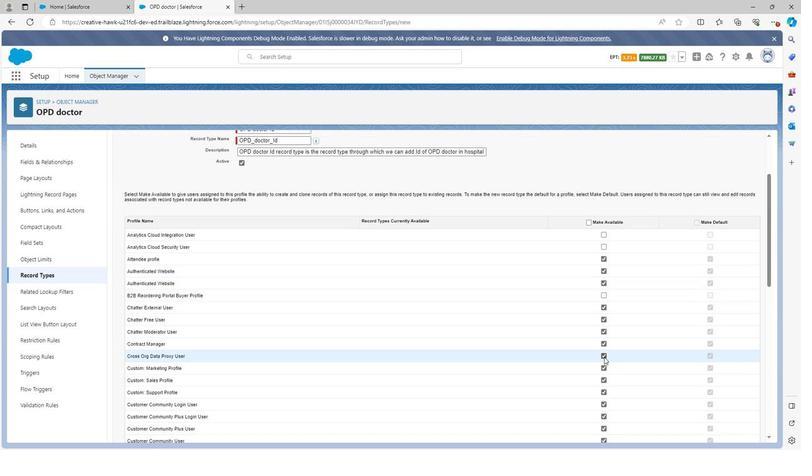 
Action: Mouse pressed left at (602, 355)
Screenshot: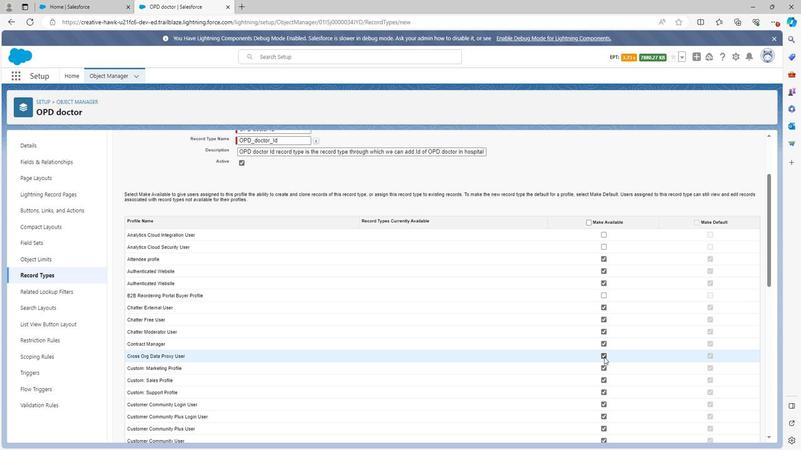 
Action: Mouse moved to (600, 389)
Screenshot: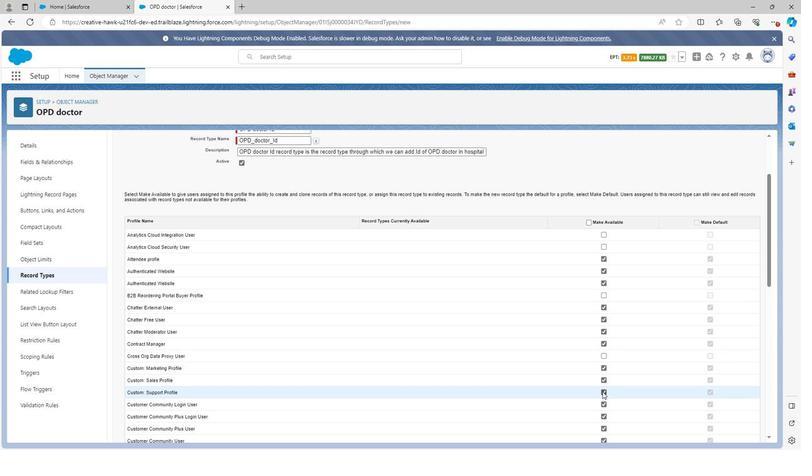 
Action: Mouse pressed left at (600, 389)
Screenshot: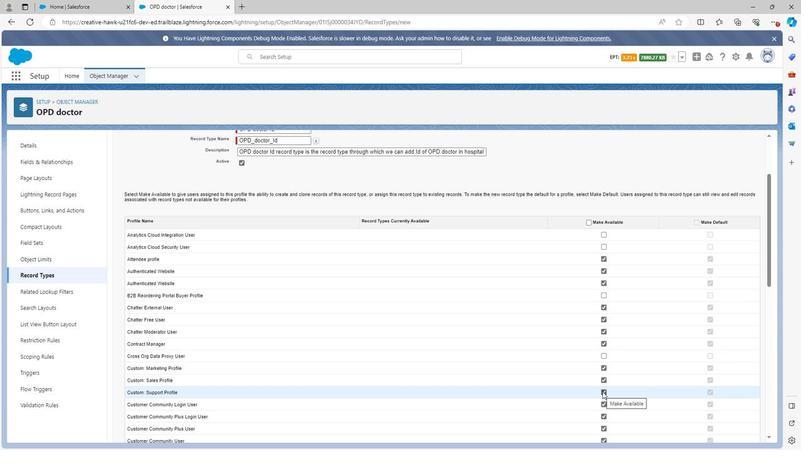 
Action: Mouse scrolled (600, 389) with delta (0, 0)
Screenshot: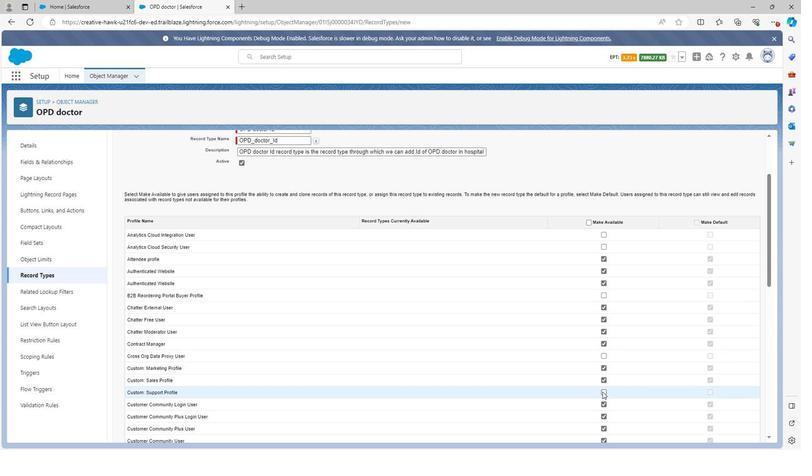 
Action: Mouse moved to (600, 383)
Screenshot: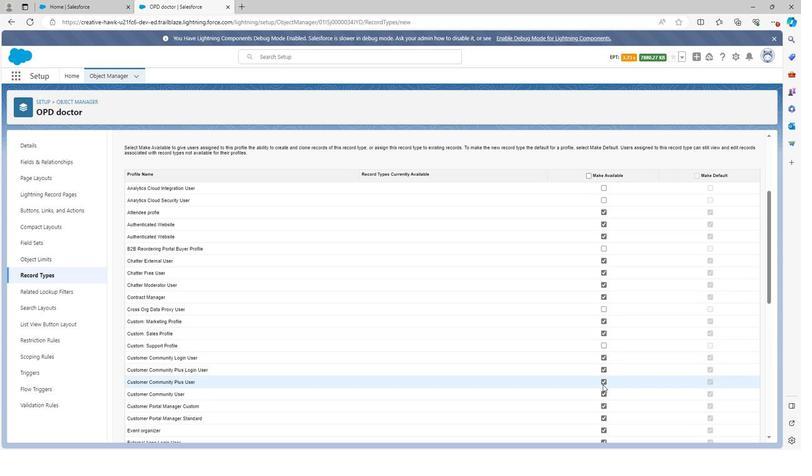 
Action: Mouse pressed left at (600, 383)
Screenshot: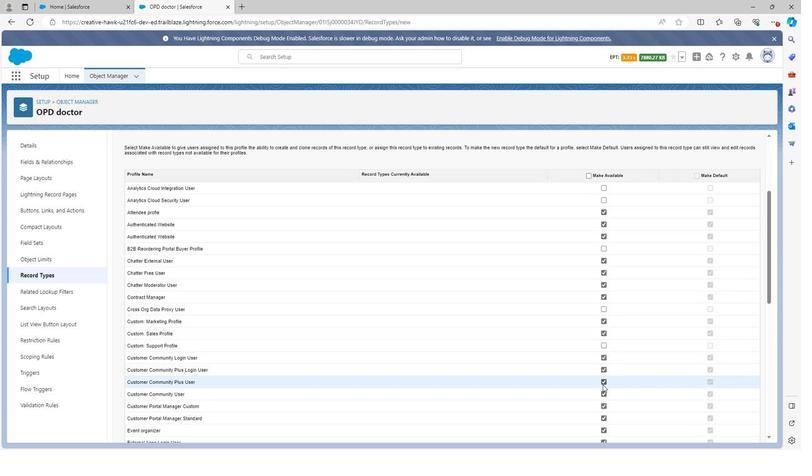 
Action: Mouse moved to (603, 415)
Screenshot: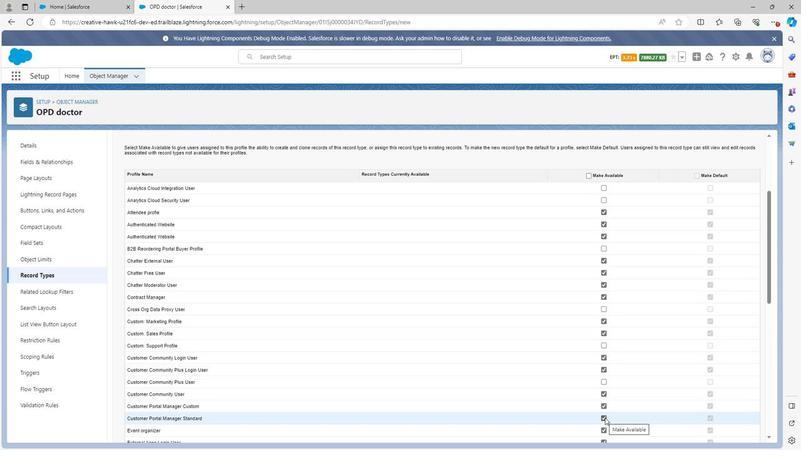 
Action: Mouse pressed left at (603, 415)
Screenshot: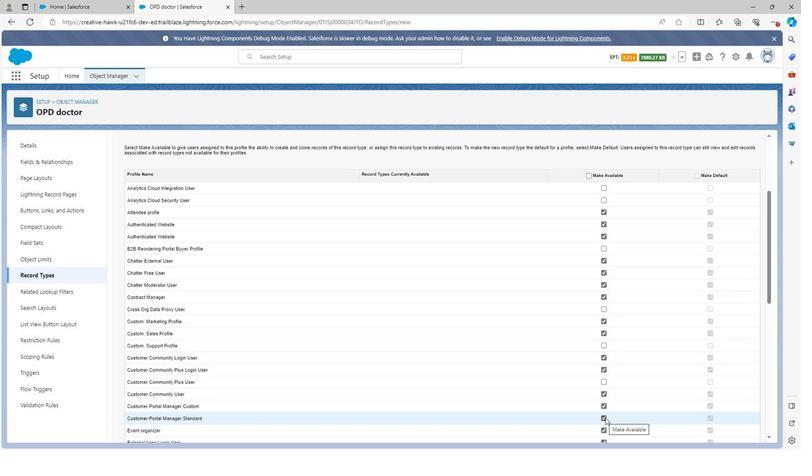 
Action: Mouse moved to (602, 427)
Screenshot: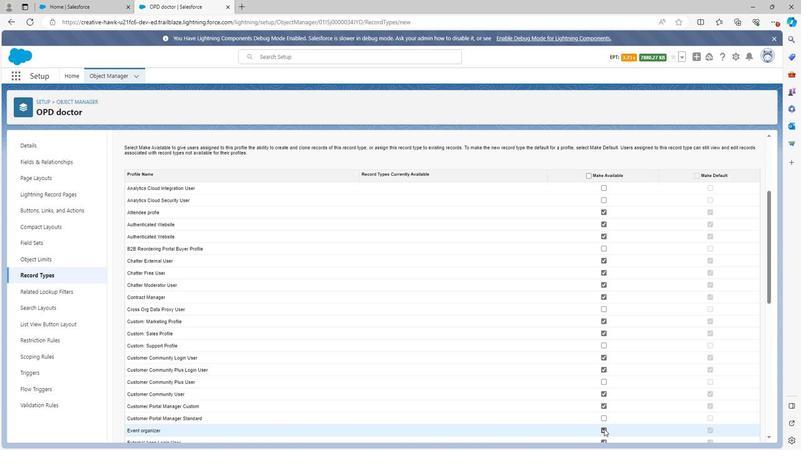 
Action: Mouse pressed left at (602, 427)
Screenshot: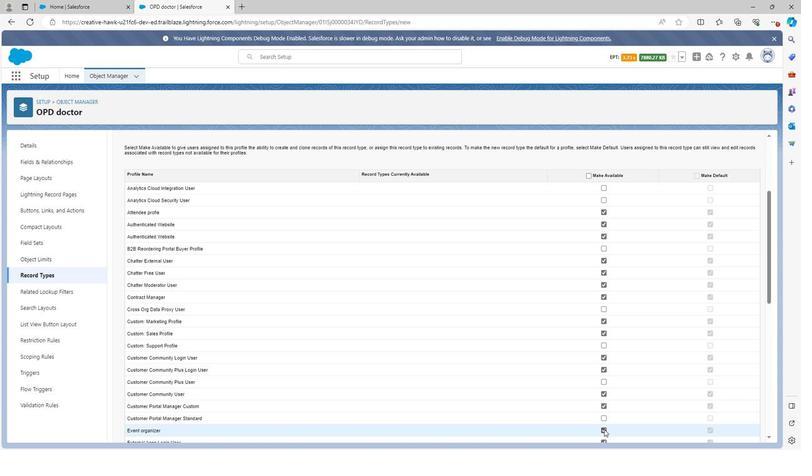 
Action: Mouse scrolled (602, 426) with delta (0, 0)
Screenshot: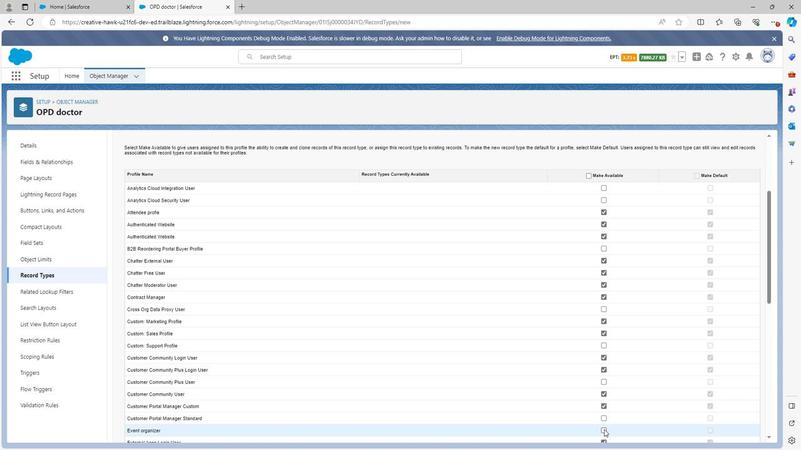 
Action: Mouse moved to (602, 392)
Screenshot: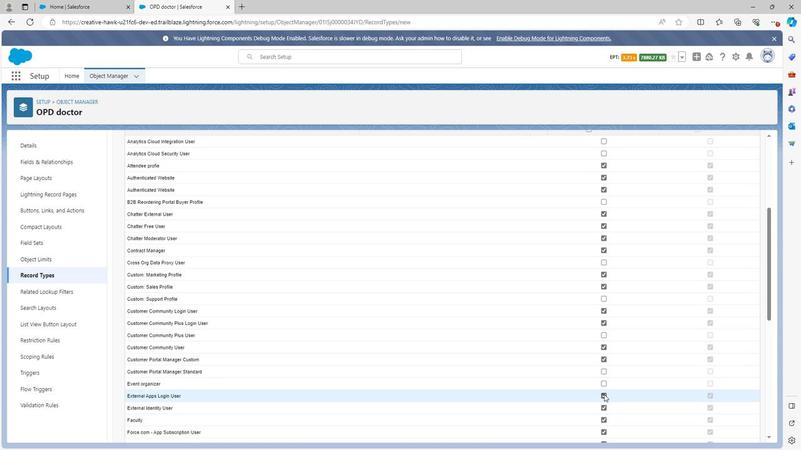 
Action: Mouse pressed left at (602, 392)
Screenshot: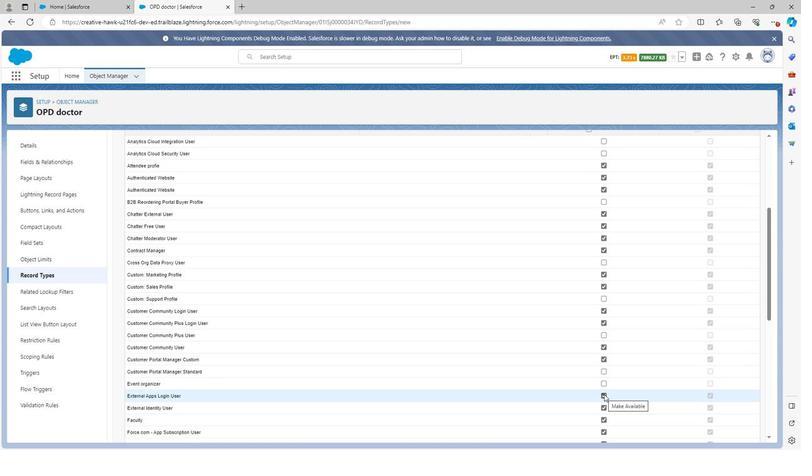 
Action: Mouse moved to (601, 405)
Screenshot: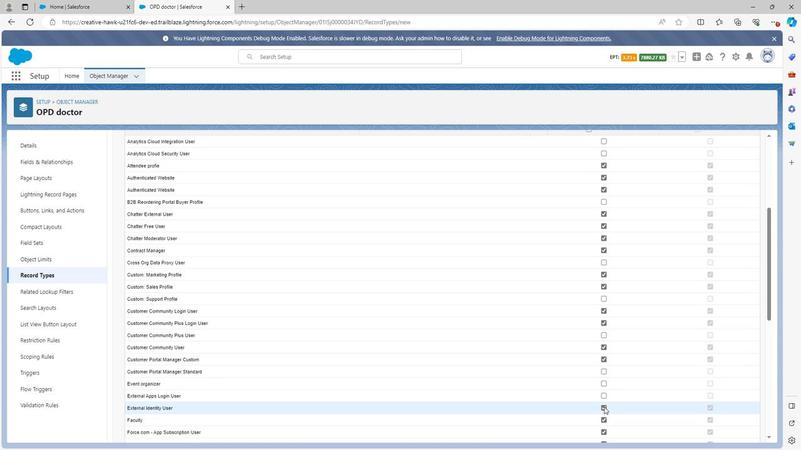 
Action: Mouse pressed left at (601, 405)
Screenshot: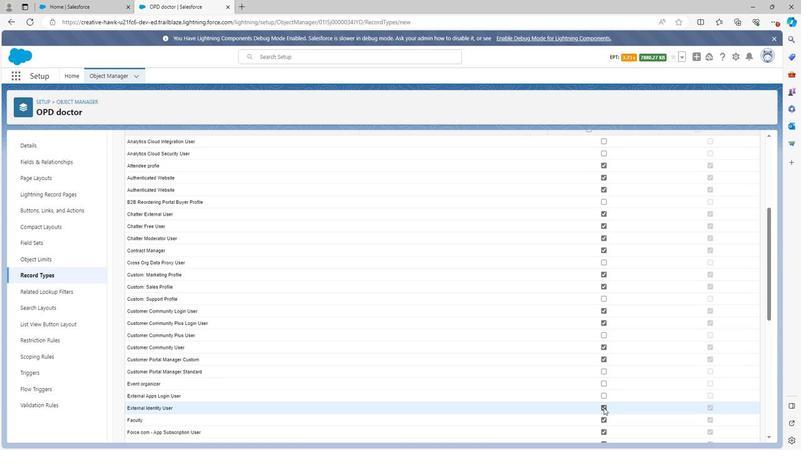 
Action: Mouse moved to (601, 417)
Screenshot: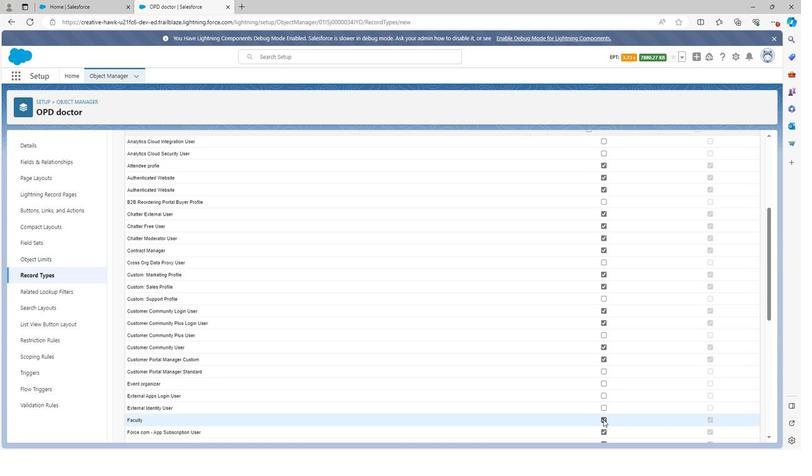 
Action: Mouse pressed left at (601, 417)
Screenshot: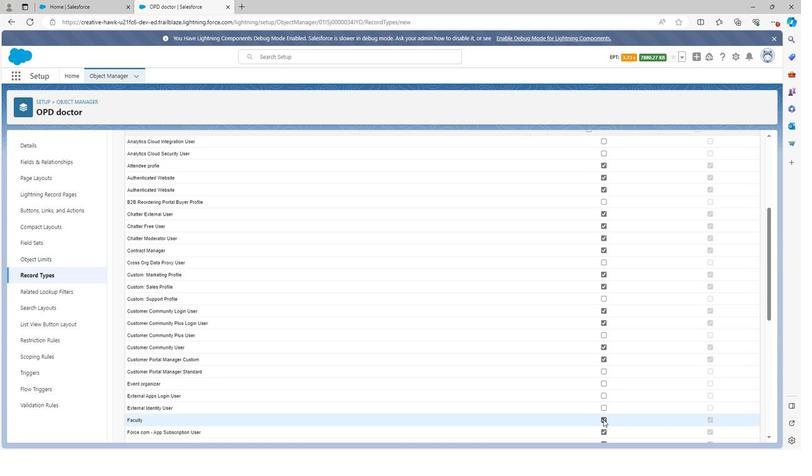 
Action: Mouse moved to (602, 430)
Screenshot: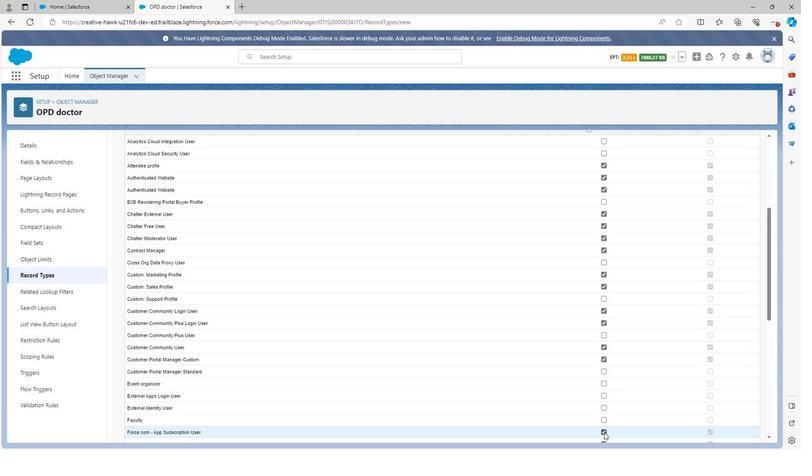 
Action: Mouse pressed left at (602, 430)
Screenshot: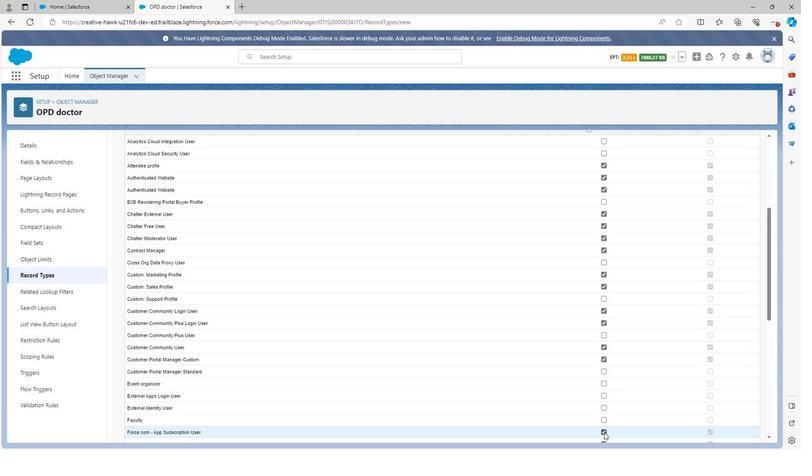 
Action: Mouse moved to (602, 430)
Screenshot: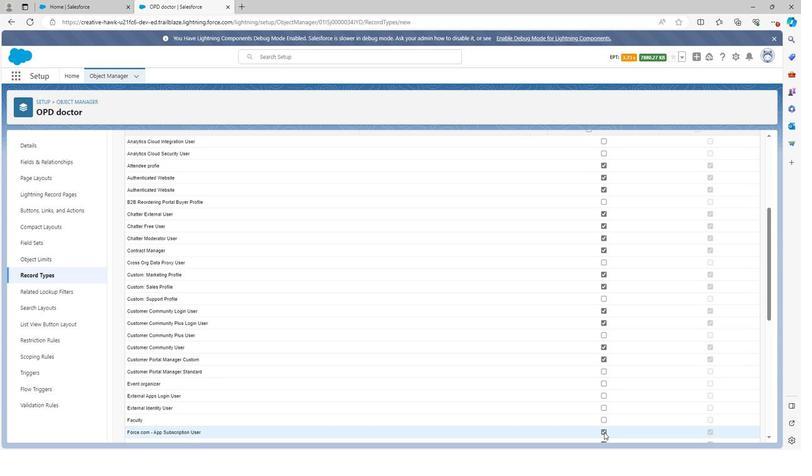 
Action: Mouse scrolled (602, 430) with delta (0, 0)
Screenshot: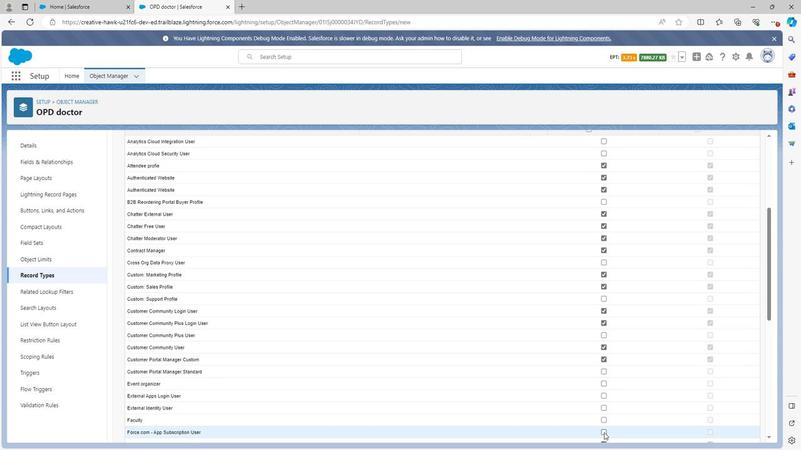 
Action: Mouse moved to (604, 405)
Screenshot: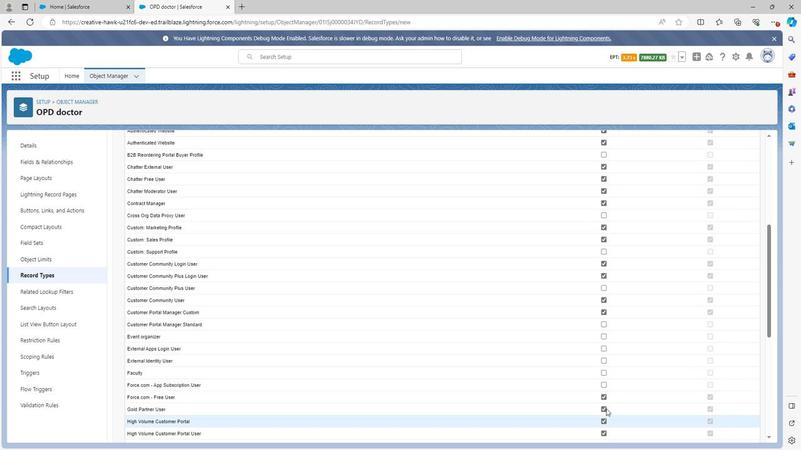 
Action: Mouse pressed left at (604, 405)
Screenshot: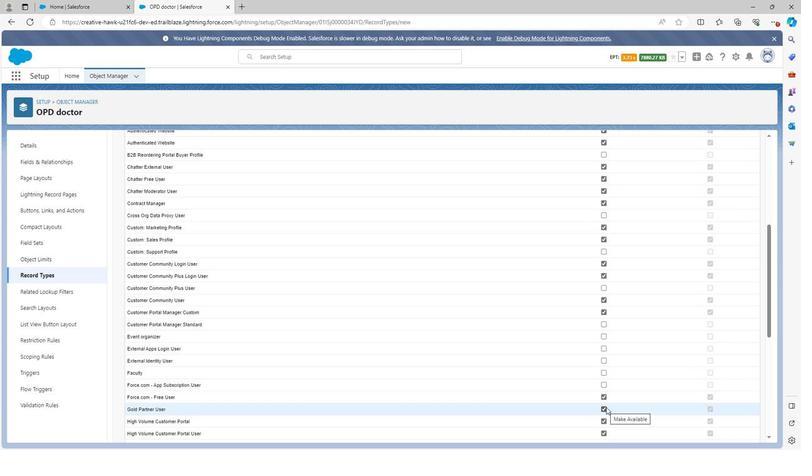 
Action: Mouse moved to (602, 418)
Screenshot: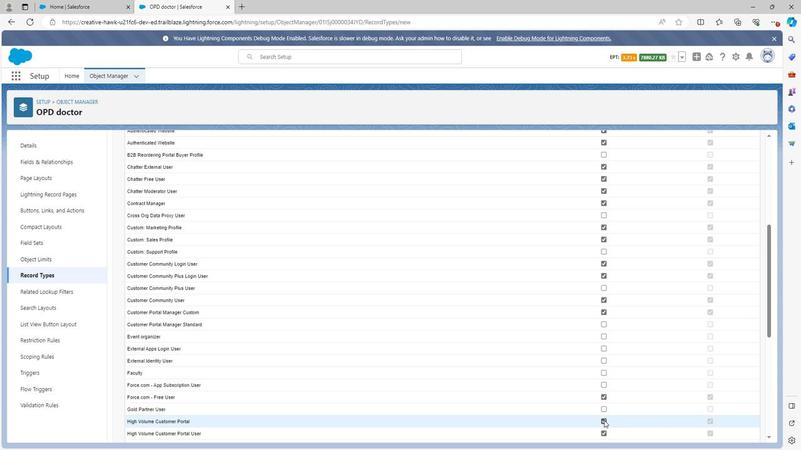 
Action: Mouse pressed left at (602, 418)
Screenshot: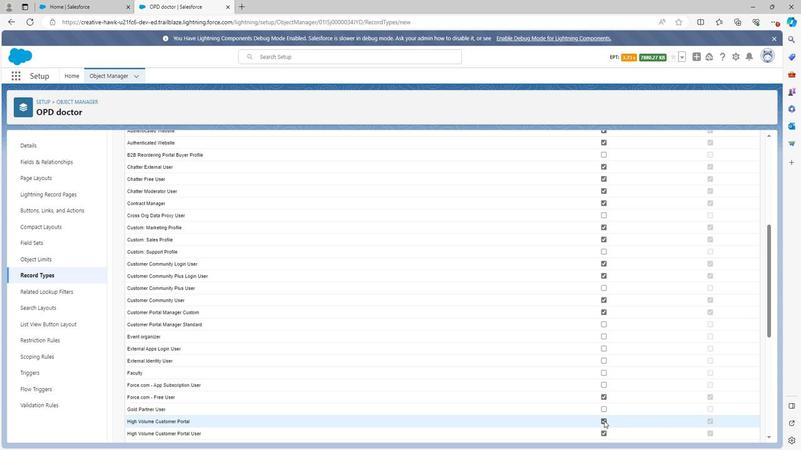 
Action: Mouse moved to (602, 431)
Screenshot: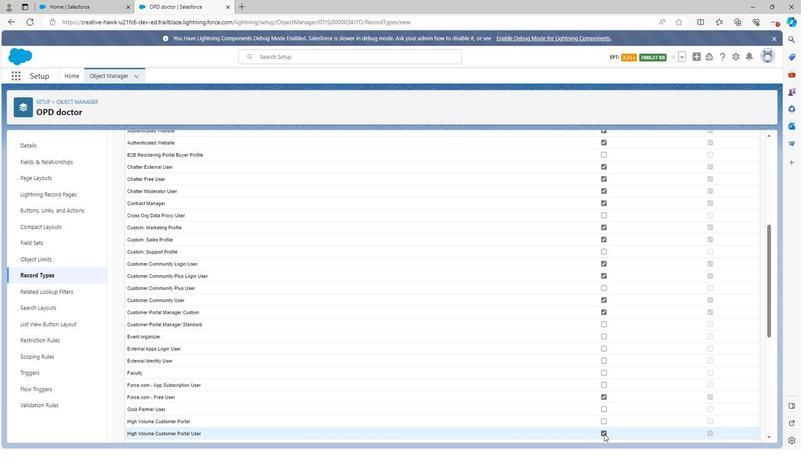 
Action: Mouse pressed left at (602, 431)
Screenshot: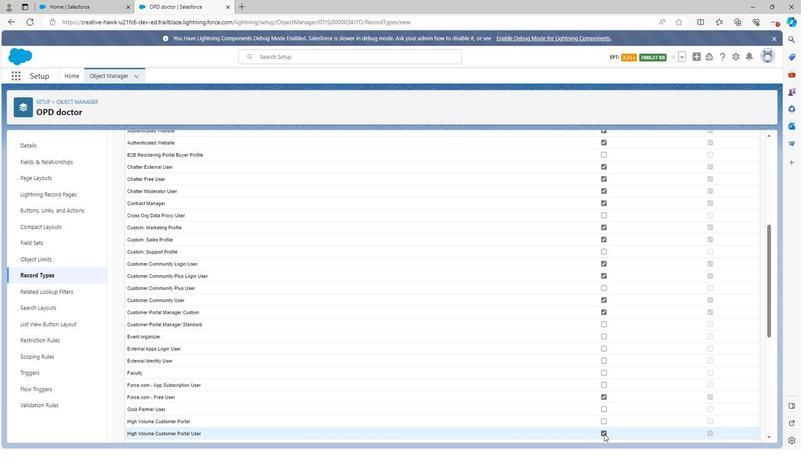 
Action: Mouse scrolled (602, 431) with delta (0, 0)
Screenshot: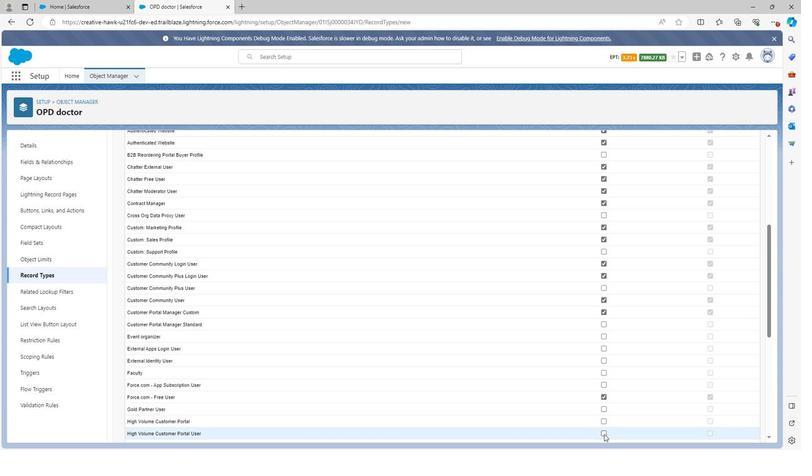 
Action: Mouse moved to (602, 398)
Screenshot: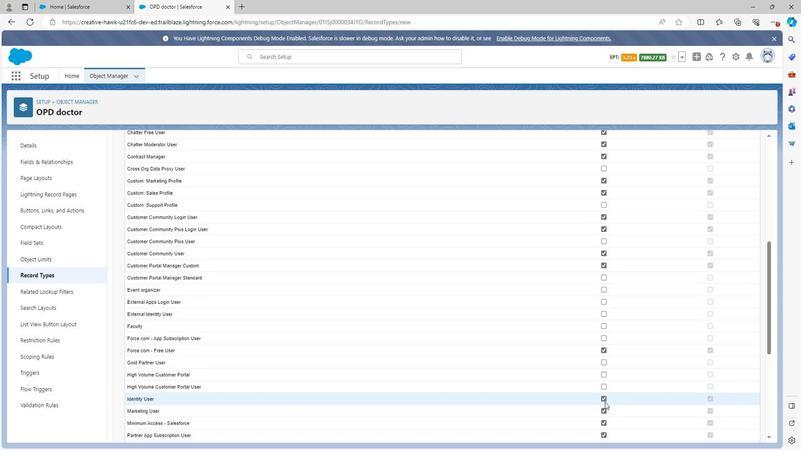 
Action: Mouse pressed left at (602, 398)
Screenshot: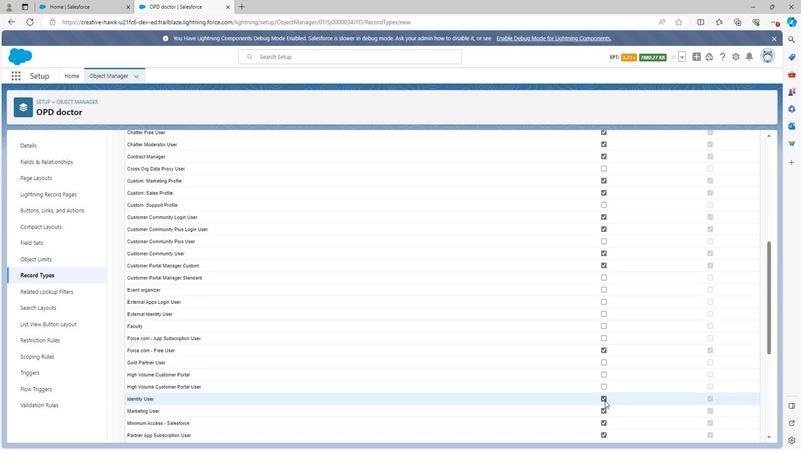 
Action: Mouse moved to (601, 413)
Screenshot: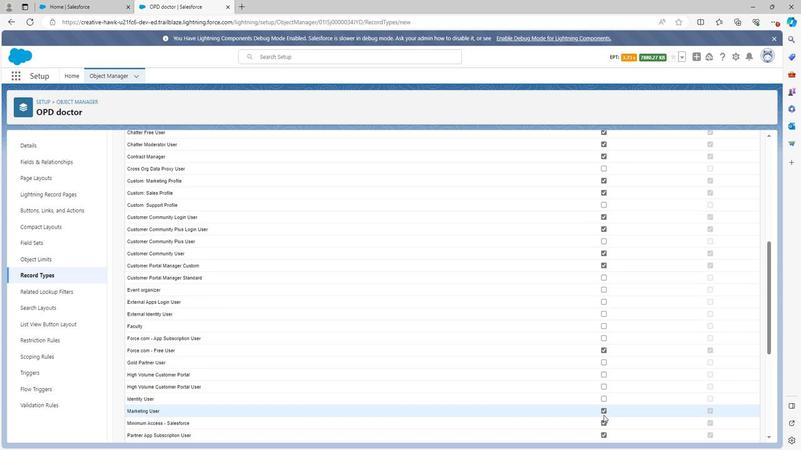 
Action: Mouse scrolled (601, 412) with delta (0, 0)
Screenshot: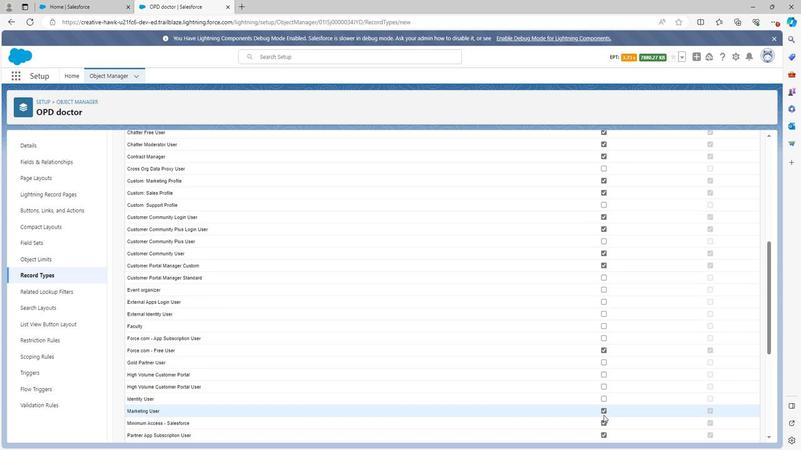 
Action: Mouse moved to (601, 384)
Screenshot: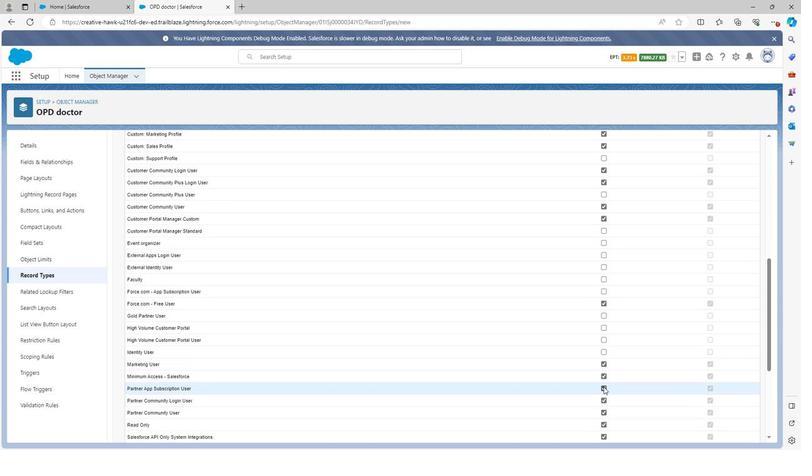 
Action: Mouse pressed left at (601, 384)
Screenshot: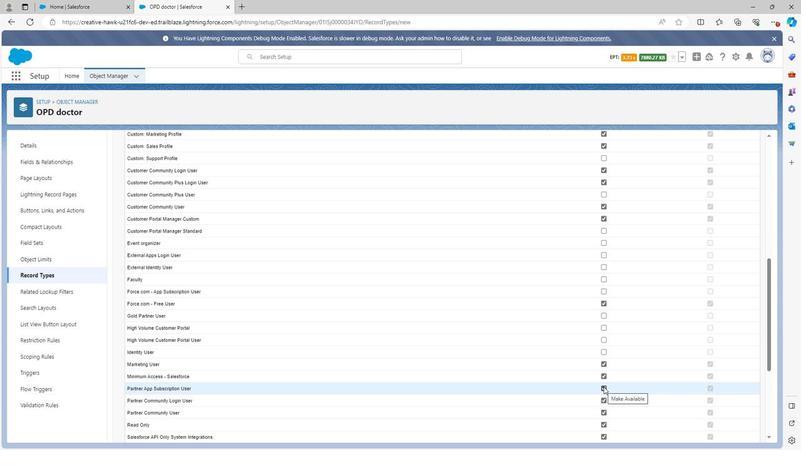 
Action: Mouse moved to (603, 431)
Screenshot: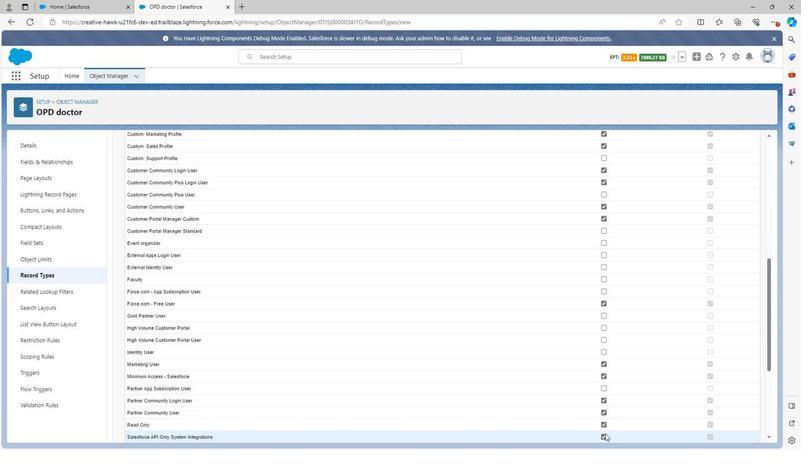 
Action: Mouse pressed left at (603, 431)
Screenshot: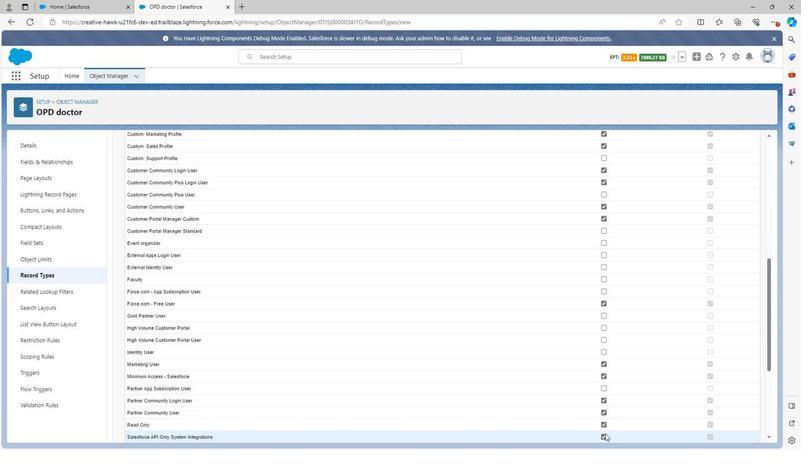 
Action: Mouse moved to (602, 433)
Screenshot: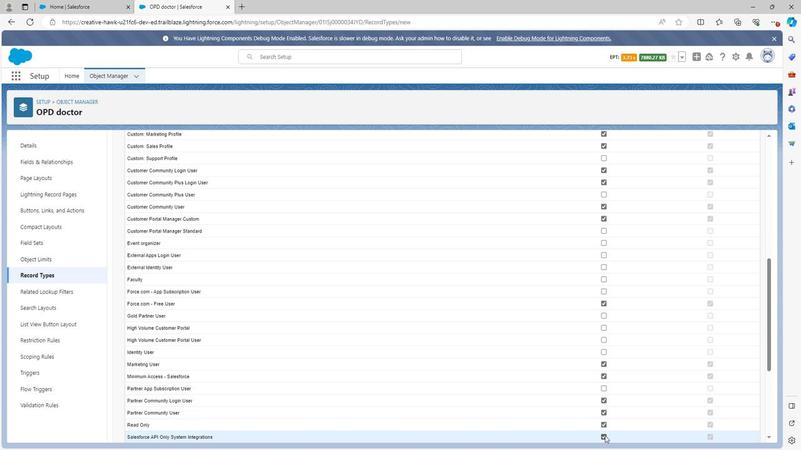 
Action: Mouse pressed left at (602, 433)
Screenshot: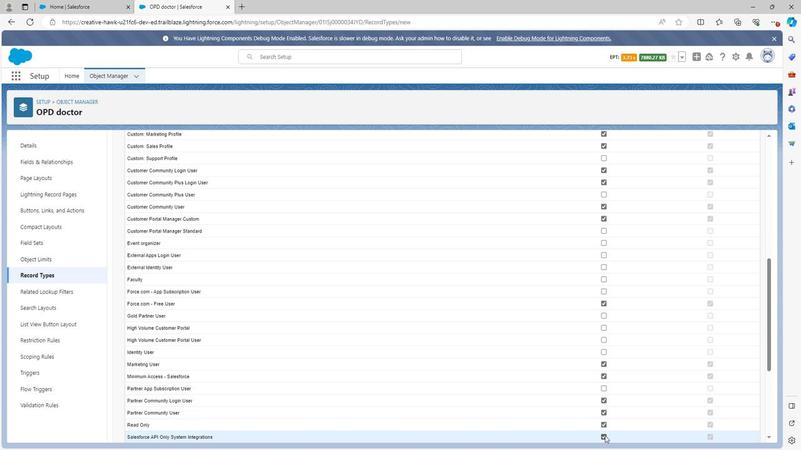 
Action: Mouse moved to (602, 433)
Screenshot: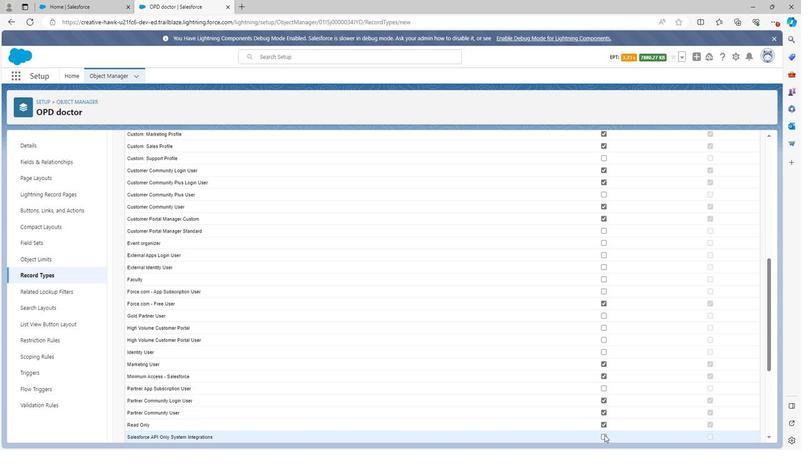 
Action: Mouse scrolled (602, 432) with delta (0, 0)
Screenshot: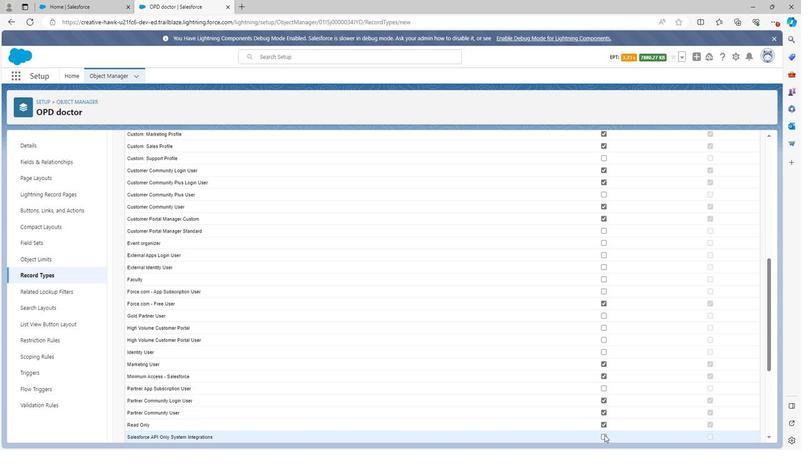 
Action: Mouse moved to (602, 399)
Screenshot: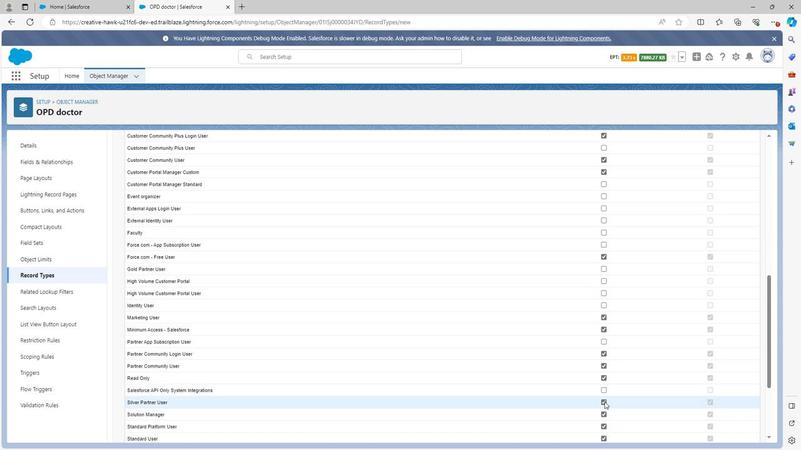 
Action: Mouse pressed left at (602, 399)
Screenshot: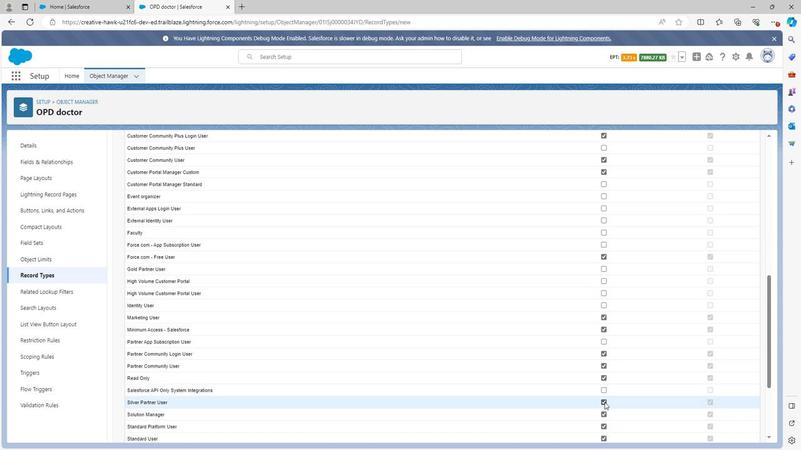 
Action: Mouse moved to (603, 430)
Screenshot: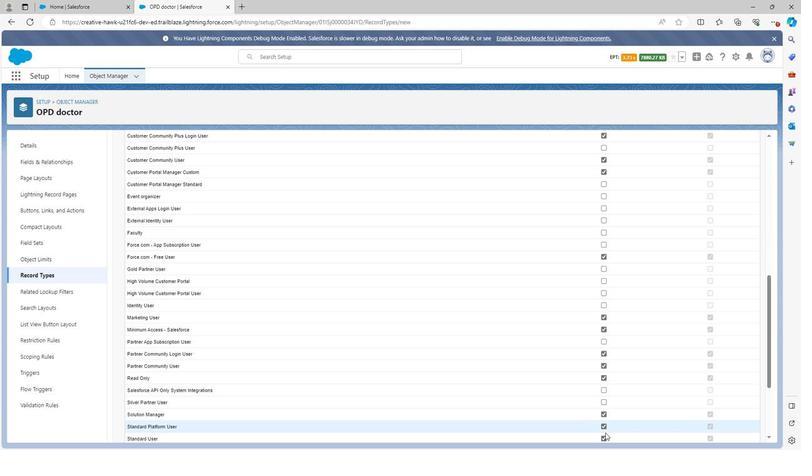 
Action: Mouse scrolled (603, 430) with delta (0, 0)
Screenshot: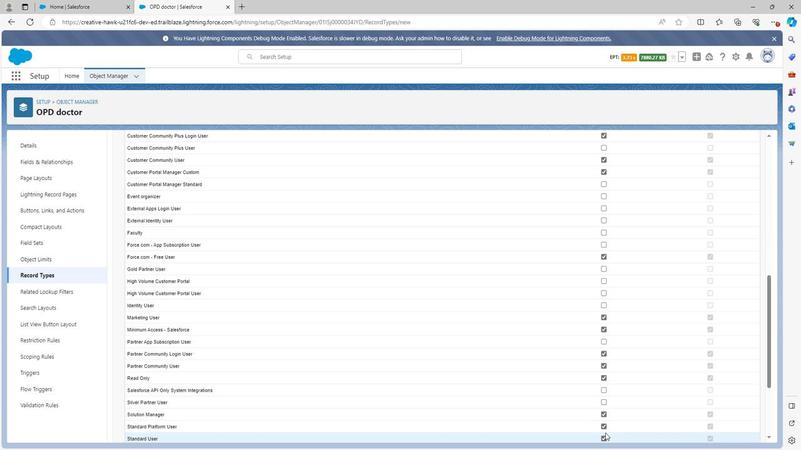
Action: Mouse moved to (602, 401)
Screenshot: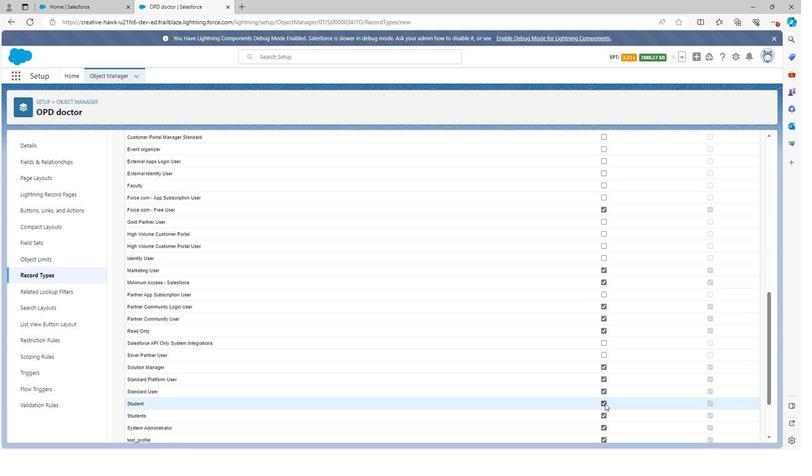 
Action: Mouse pressed left at (602, 401)
Screenshot: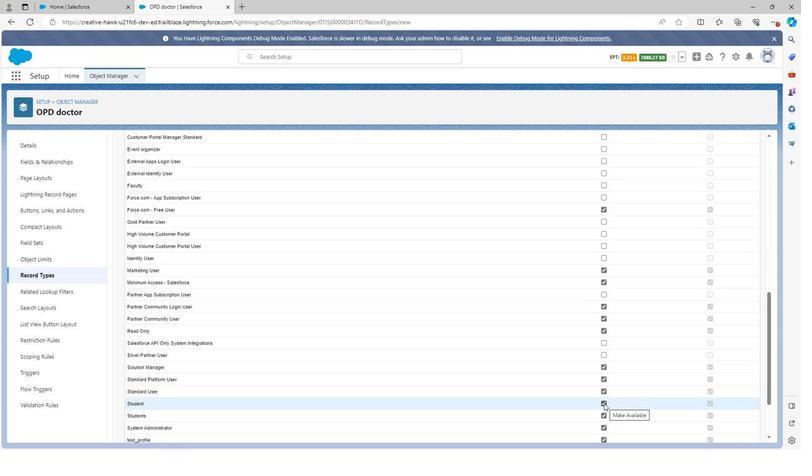 
Action: Mouse moved to (601, 415)
Screenshot: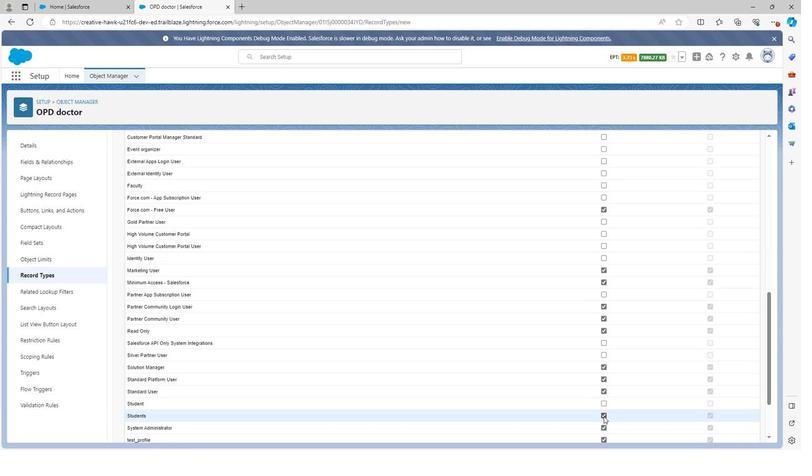 
Action: Mouse pressed left at (601, 415)
Screenshot: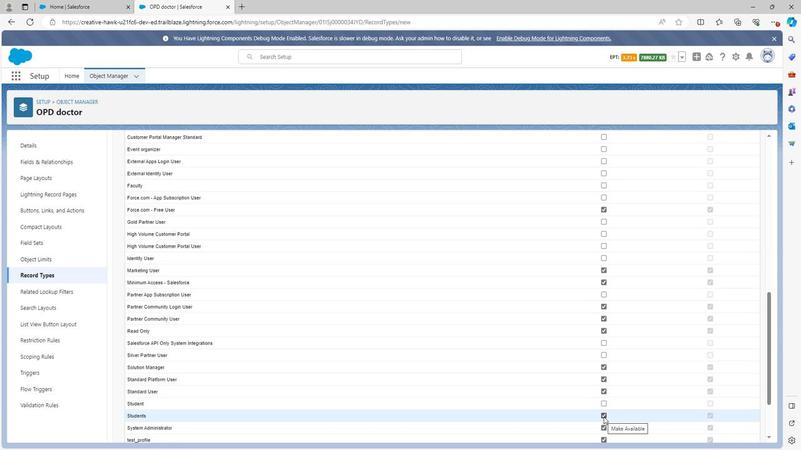 
Action: Mouse moved to (601, 415)
Screenshot: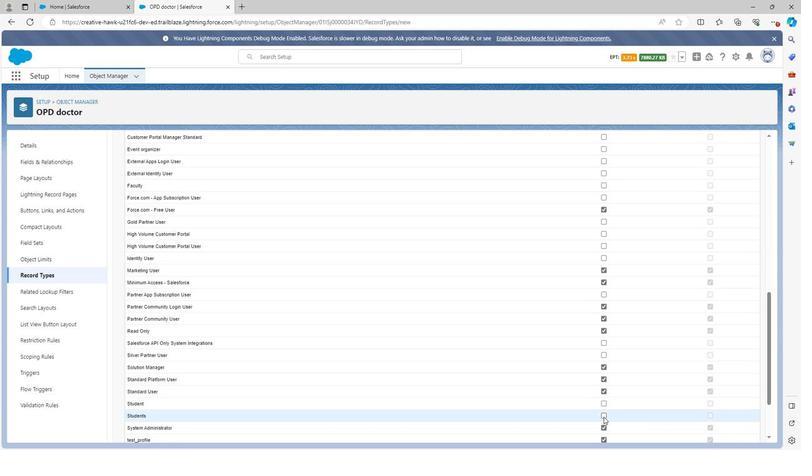 
Action: Mouse scrolled (601, 415) with delta (0, 0)
Screenshot: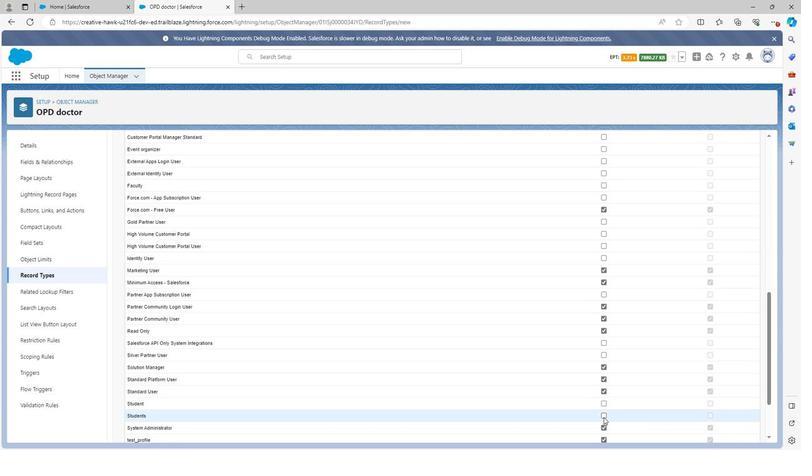 
Action: Mouse moved to (600, 391)
Screenshot: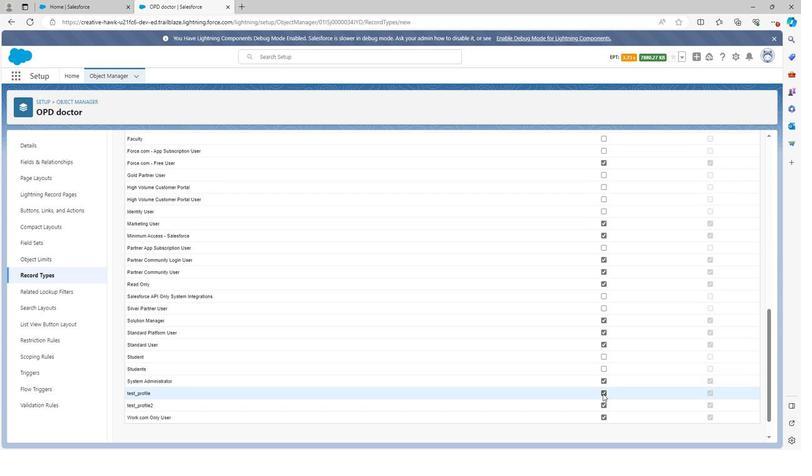 
Action: Mouse pressed left at (600, 391)
Screenshot: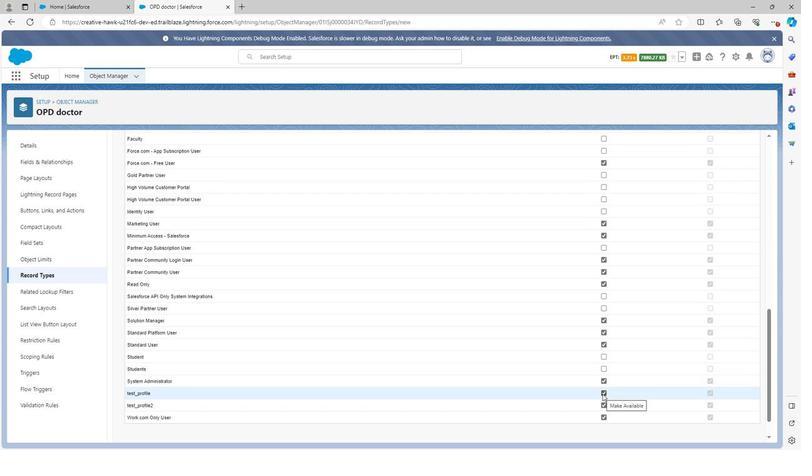 
Action: Mouse moved to (602, 403)
Screenshot: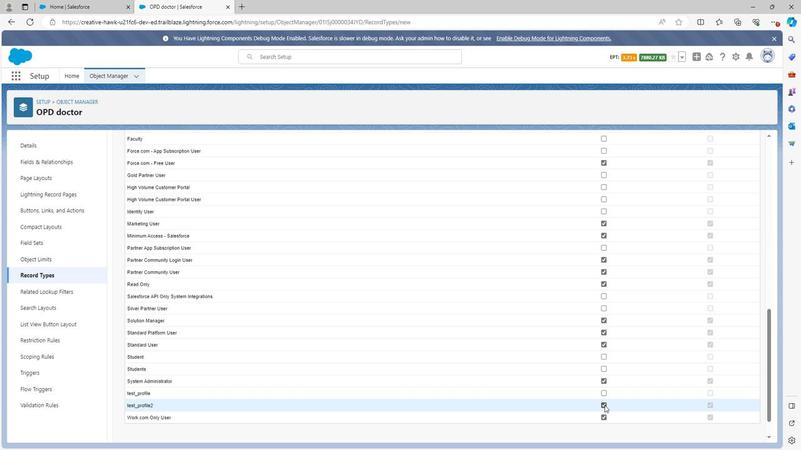 
Action: Mouse pressed left at (602, 403)
Screenshot: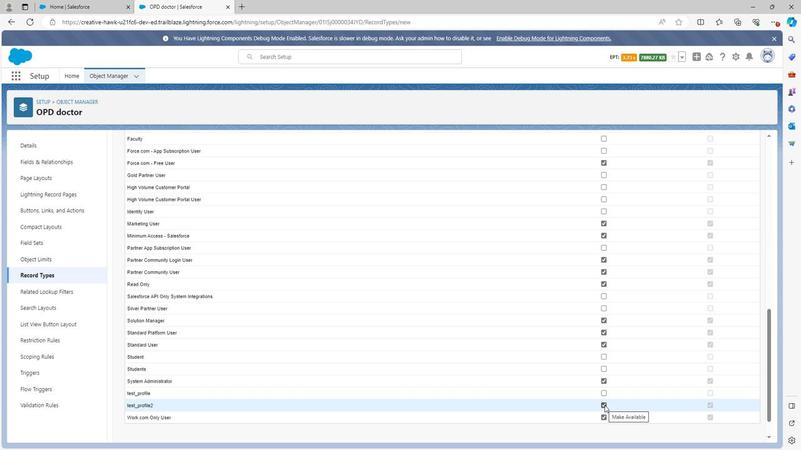 
Action: Mouse moved to (600, 415)
Screenshot: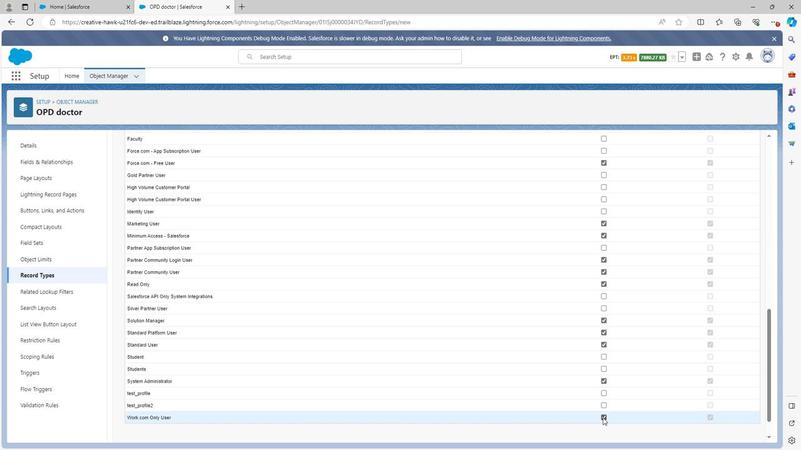 
Action: Mouse pressed left at (600, 415)
Screenshot: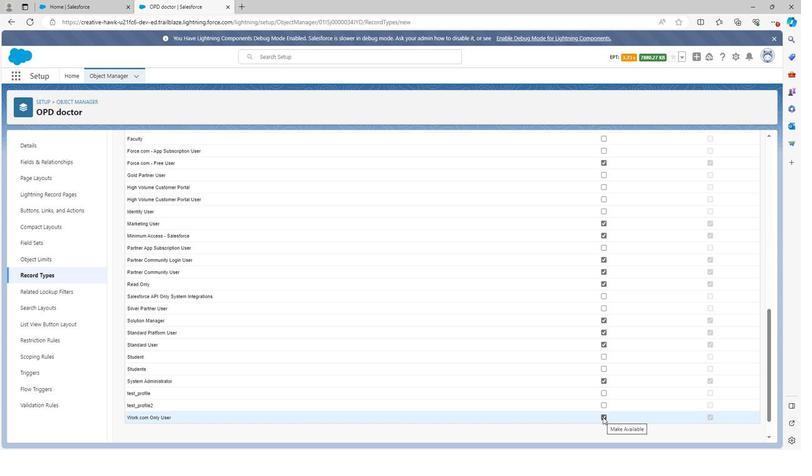
Action: Mouse moved to (661, 420)
Screenshot: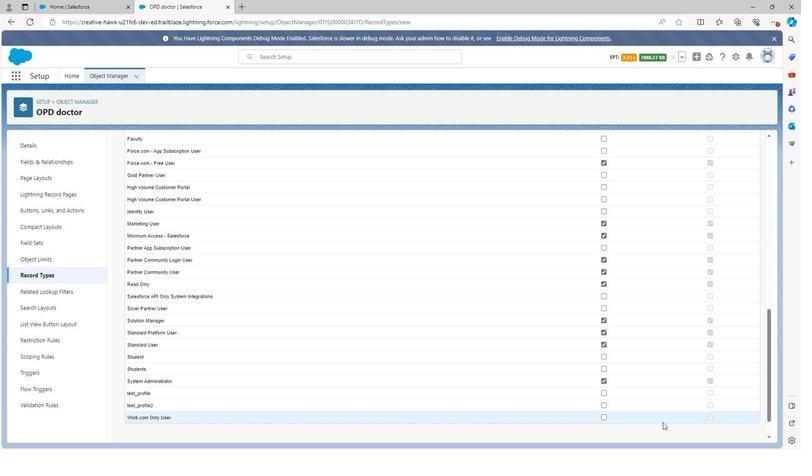 
Action: Mouse scrolled (661, 420) with delta (0, 0)
Screenshot: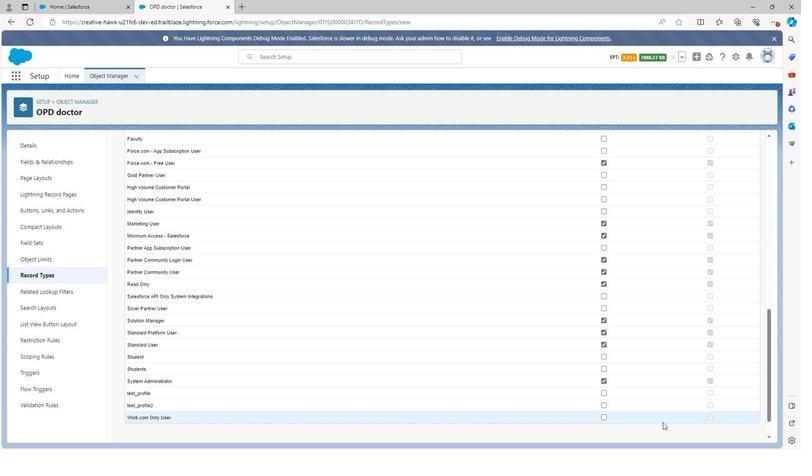 
Action: Mouse moved to (731, 428)
Screenshot: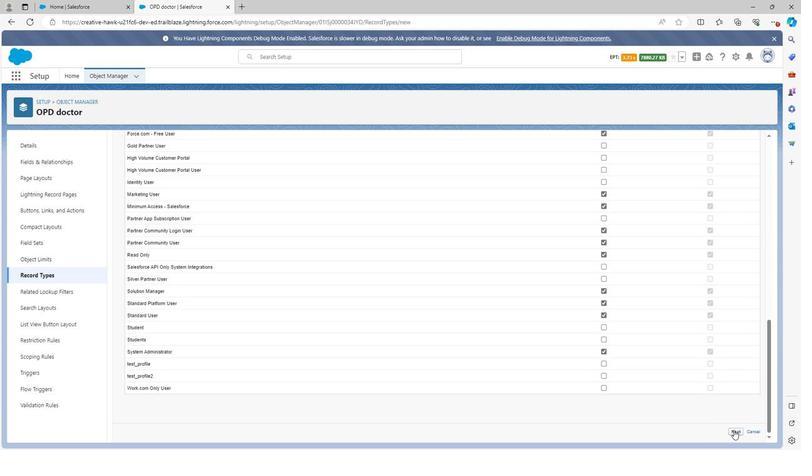 
Action: Mouse pressed left at (731, 428)
Screenshot: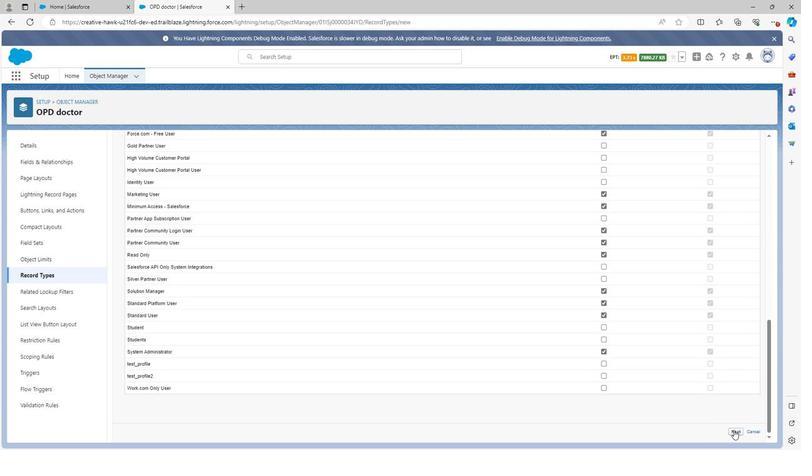 
Action: Mouse moved to (704, 304)
Screenshot: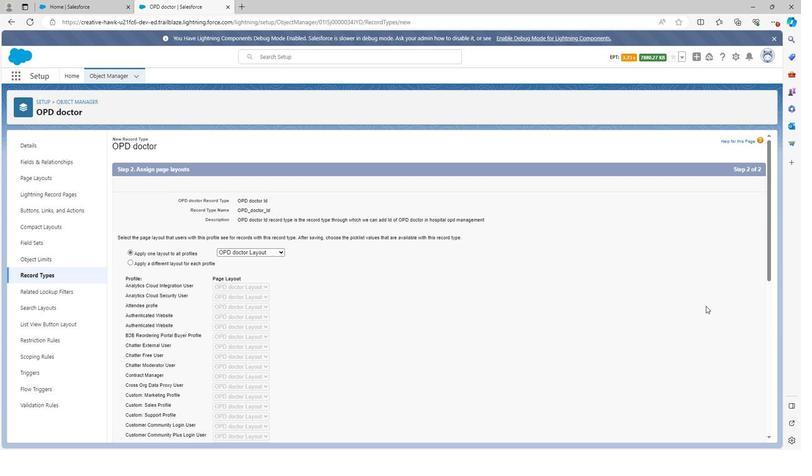 
Action: Mouse scrolled (704, 304) with delta (0, 0)
Screenshot: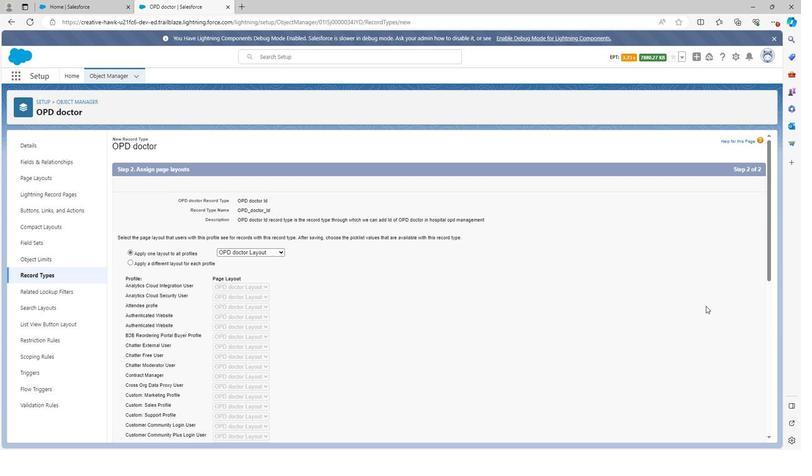 
Action: Mouse scrolled (704, 304) with delta (0, 0)
Screenshot: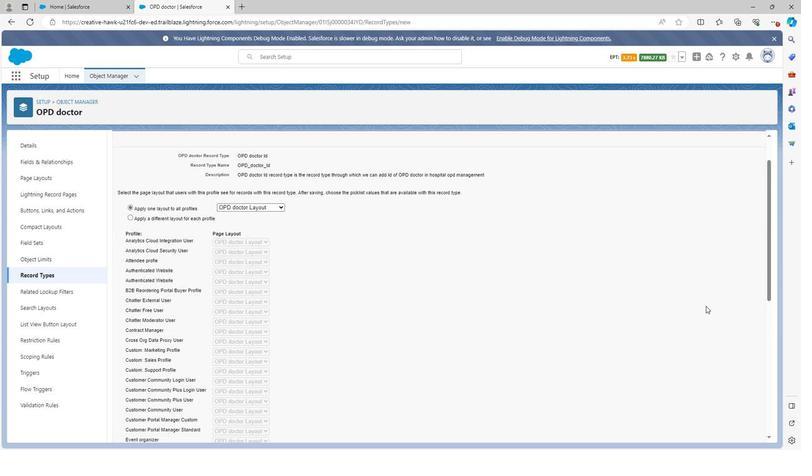 
Action: Mouse scrolled (704, 304) with delta (0, 0)
Screenshot: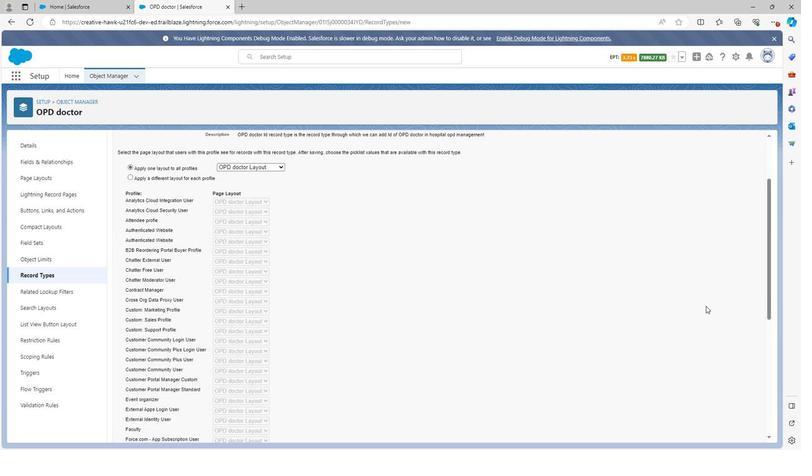 
Action: Mouse scrolled (704, 304) with delta (0, 0)
Screenshot: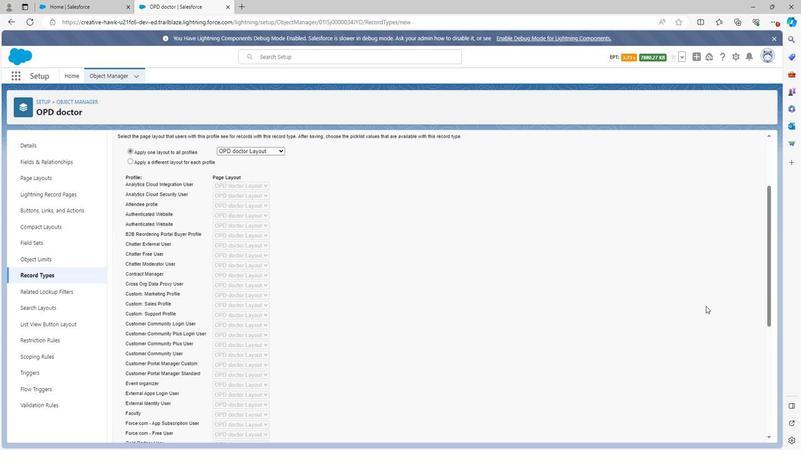 
Action: Mouse moved to (702, 303)
Screenshot: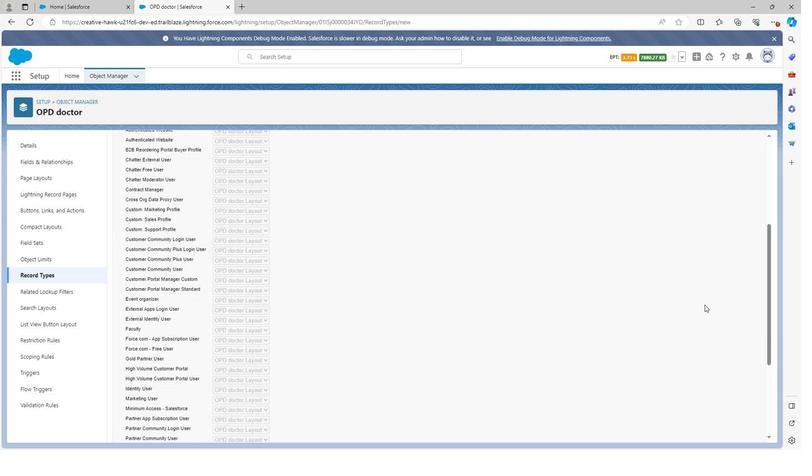 
Action: Mouse scrolled (702, 302) with delta (0, 0)
Screenshot: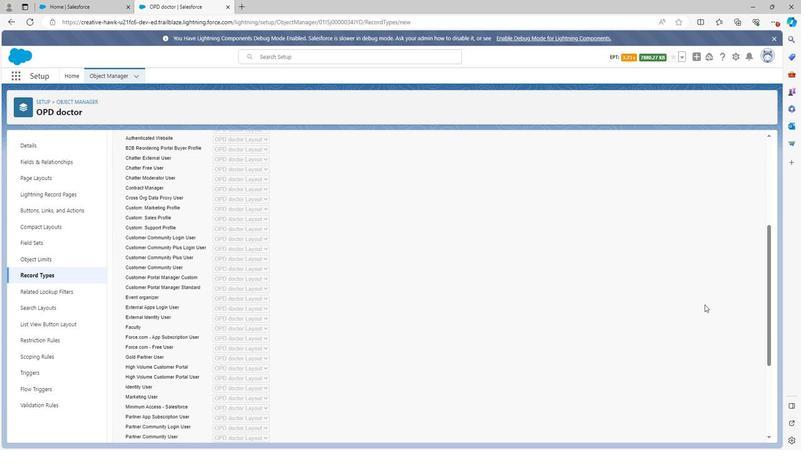 
Action: Mouse scrolled (702, 302) with delta (0, 0)
Screenshot: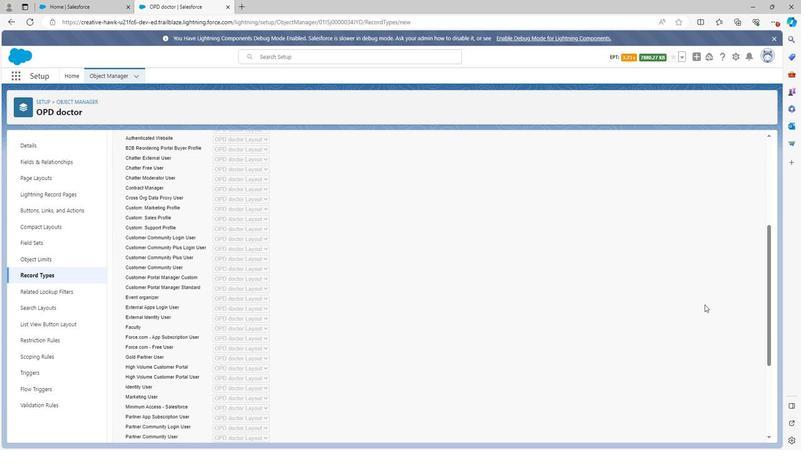 
Action: Mouse scrolled (702, 302) with delta (0, 0)
Screenshot: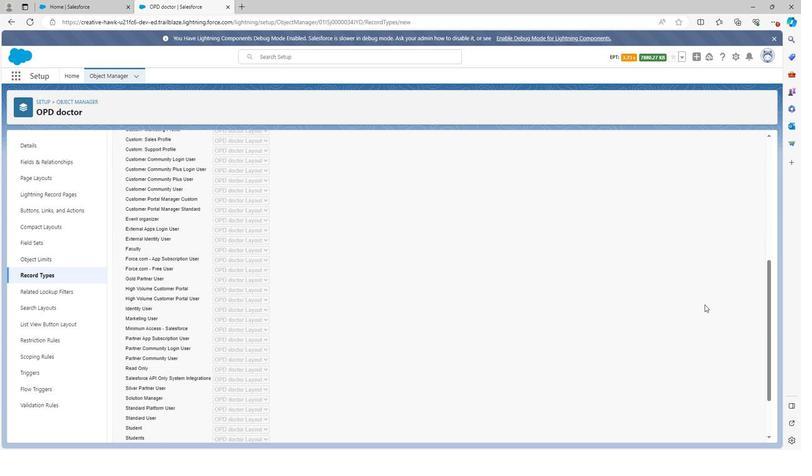 
Action: Mouse scrolled (702, 302) with delta (0, 0)
Screenshot: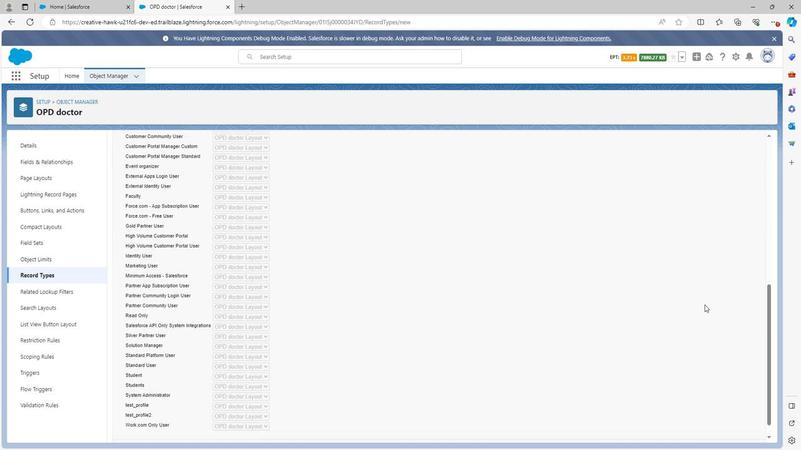 
Action: Mouse moved to (729, 430)
Screenshot: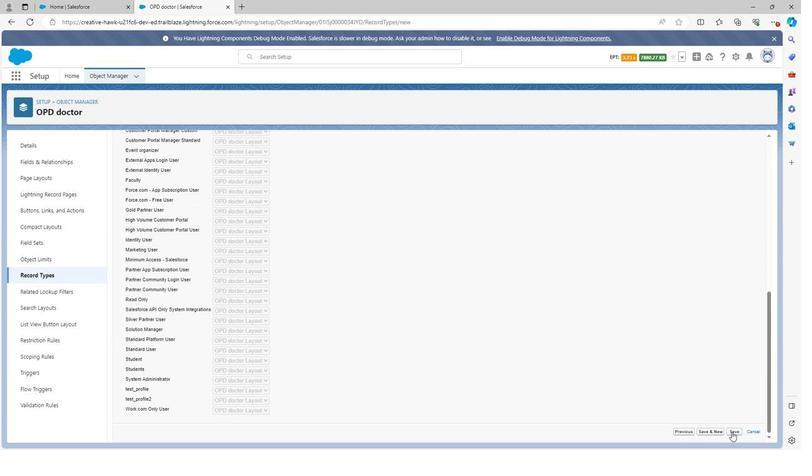 
Action: Mouse pressed left at (729, 430)
Screenshot: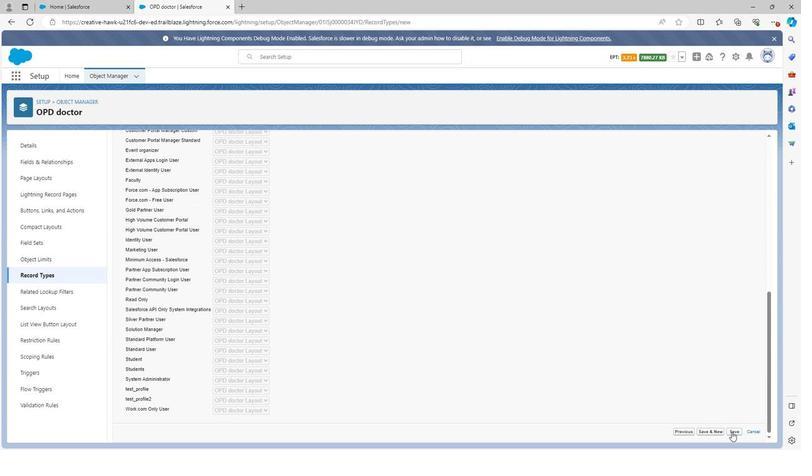 
Action: Mouse moved to (35, 274)
Screenshot: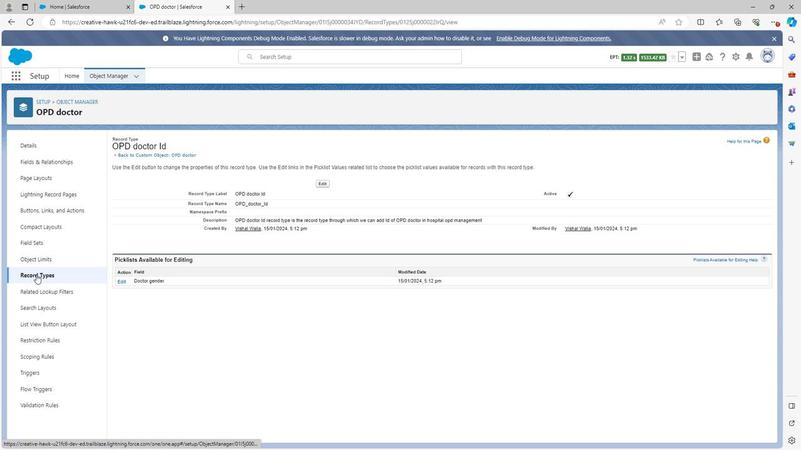 
Action: Mouse pressed left at (35, 274)
Screenshot: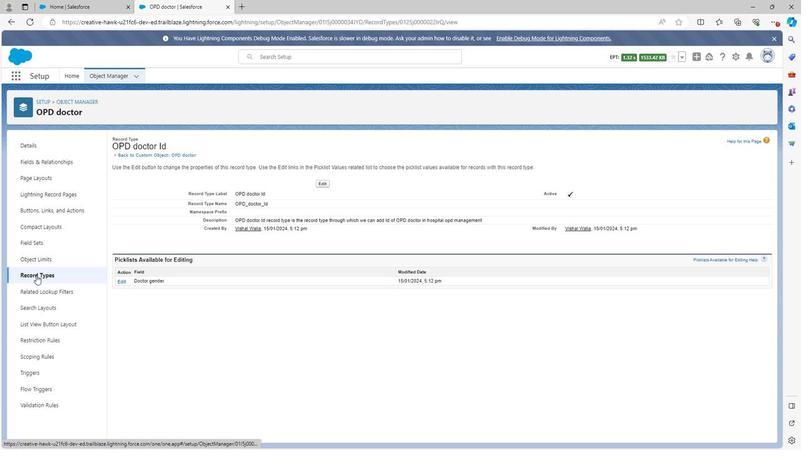 
Action: Mouse moved to (687, 147)
Screenshot: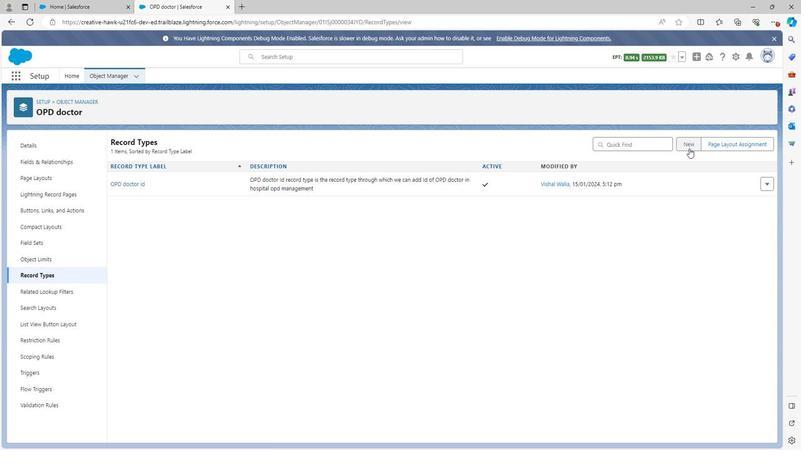 
Action: Mouse pressed left at (687, 147)
Screenshot: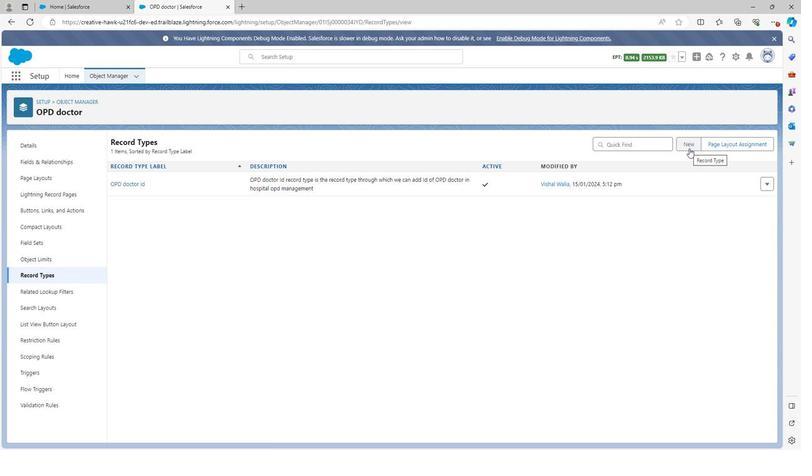 
Action: Mouse moved to (224, 205)
Screenshot: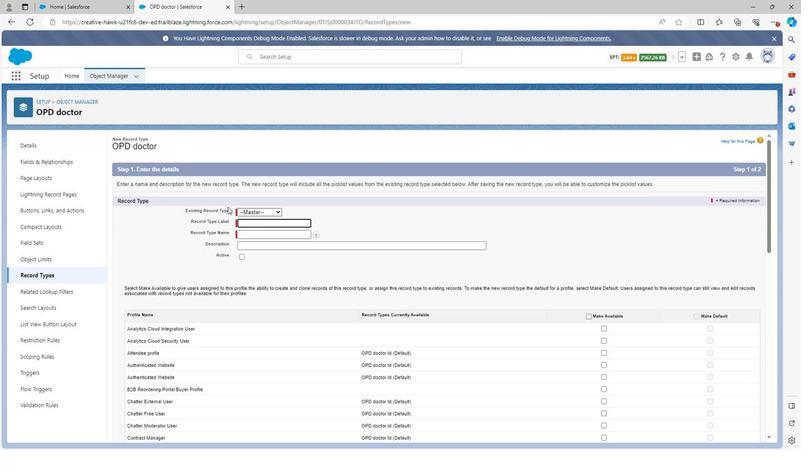 
Action: Key pressed <Key.shift><Key.shift>OPD<Key.space>doctor<Key.space>first<Key.space>name
Screenshot: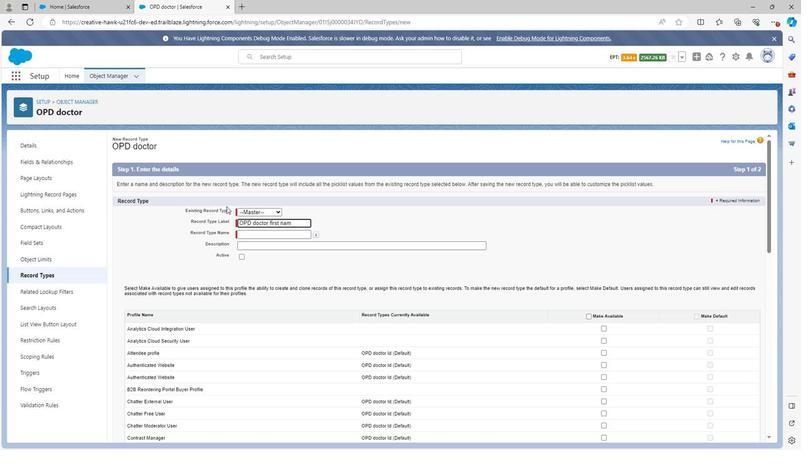 
Action: Mouse moved to (351, 219)
Screenshot: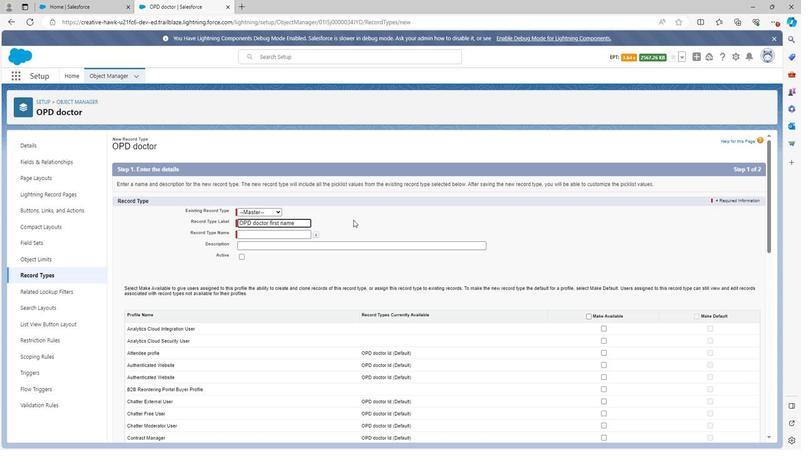 
Action: Mouse pressed left at (351, 219)
Screenshot: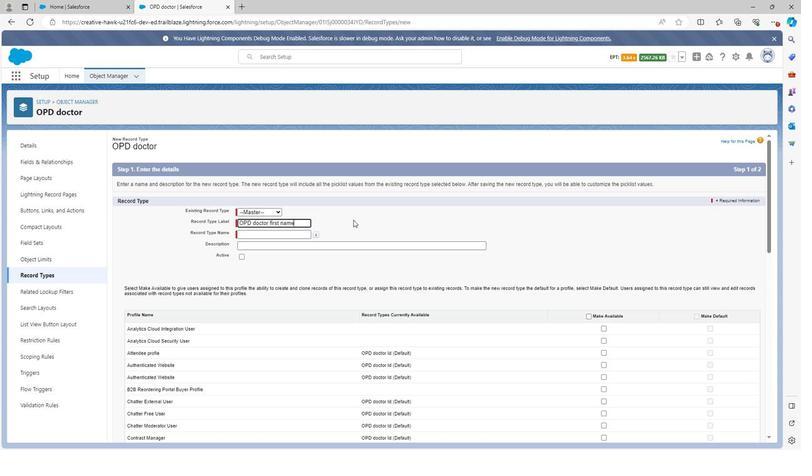
Action: Mouse moved to (309, 247)
Screenshot: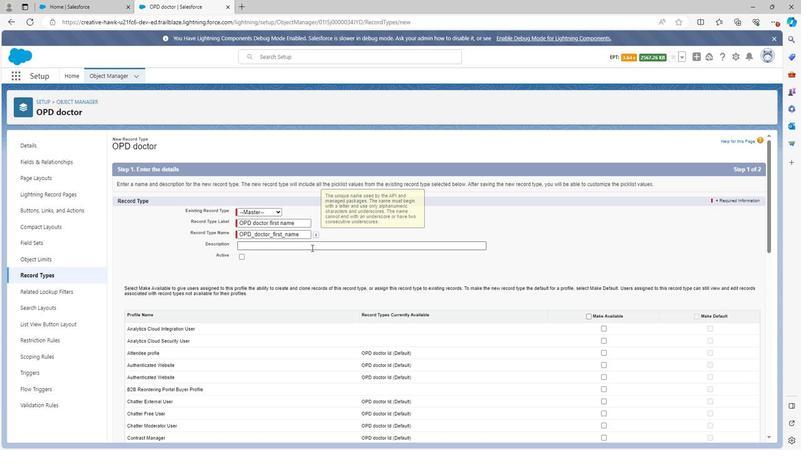 
Action: Mouse pressed left at (309, 247)
Screenshot: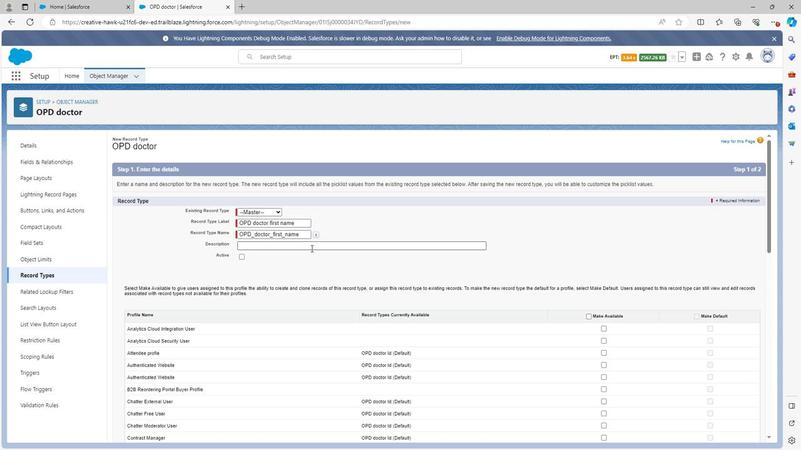
Action: Mouse moved to (231, 197)
Screenshot: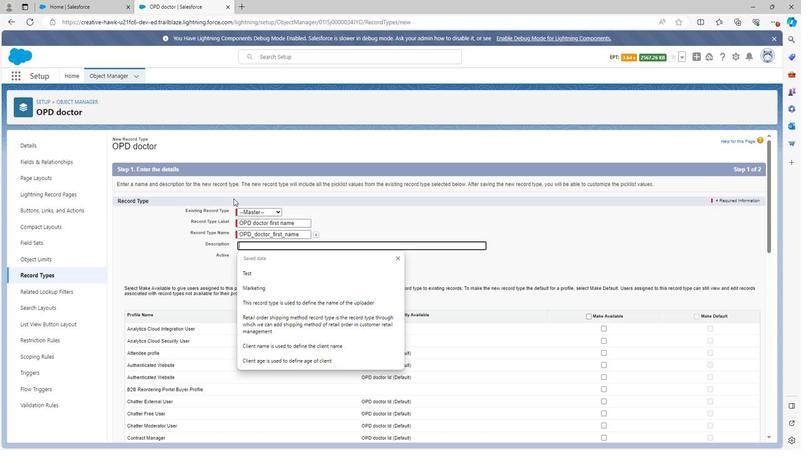 
Action: Key pressed <Key.shift>OPD<Key.space>doctor<Key.space>first<Key.space>name<Key.space>record<Key.space>type<Key.space>is<Key.space>the<Key.space>record<Key.space>type<Key.space>through<Key.space>which<Key.space>we
Screenshot: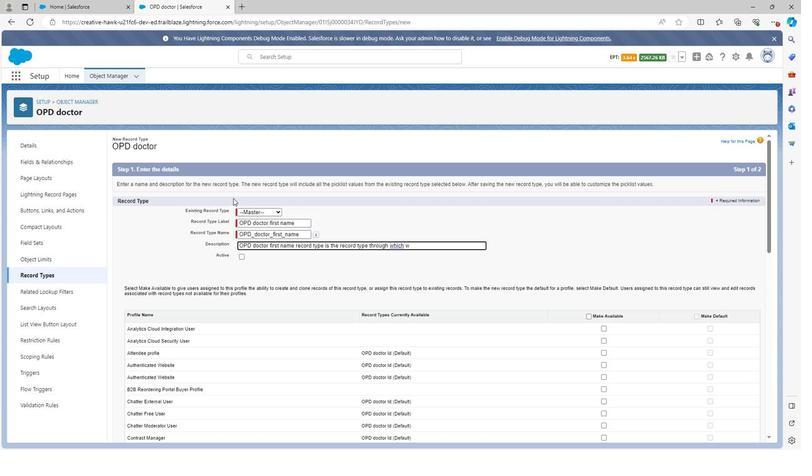 
Action: Mouse moved to (229, 197)
Screenshot: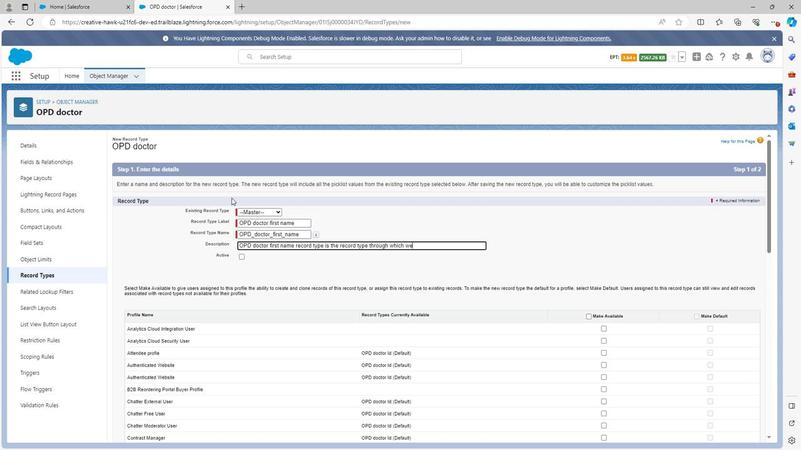 
Action: Key pressed <Key.space>can<Key.space>add<Key.space>first<Key.space>name<Key.space>of<Key.space><Key.shift><Key.shift><Key.shift><Key.shift><Key.shift><Key.shift><Key.shift><Key.shift><Key.shift><Key.shift><Key.shift><Key.shift><Key.shift><Key.shift><Key.shift><Key.shift><Key.shift><Key.shift><Key.shift><Key.shift>OPD<Key.space>doctor<Key.space>in<Key.space>hospital<Key.space>opd<Key.space>management
Screenshot: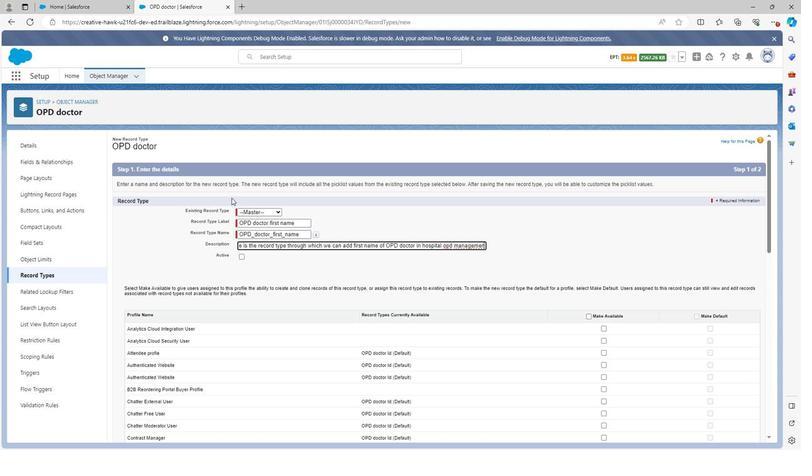 
Action: Mouse moved to (239, 254)
Screenshot: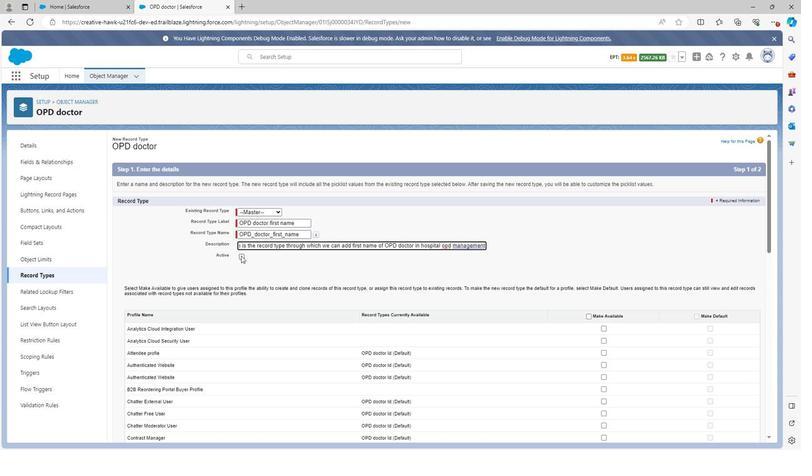 
Action: Mouse pressed left at (239, 254)
Screenshot: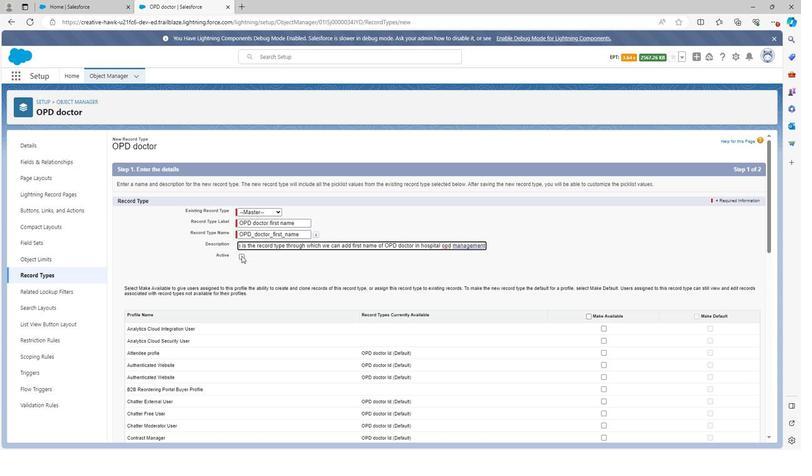 
Action: Mouse moved to (587, 312)
Screenshot: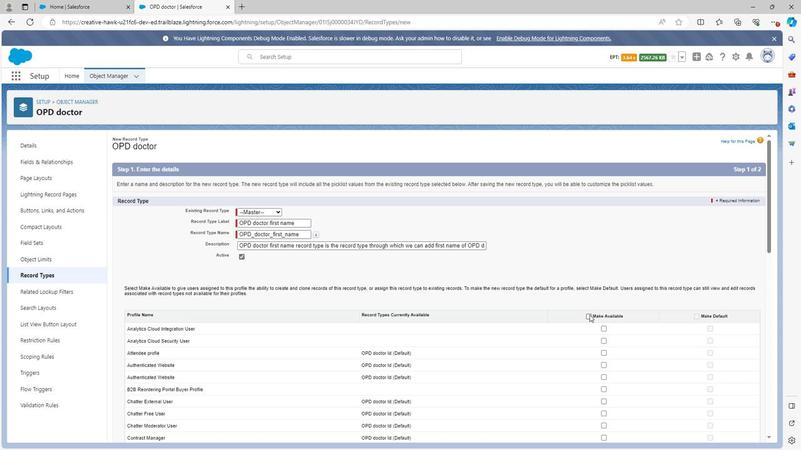 
Action: Mouse pressed left at (587, 312)
Screenshot: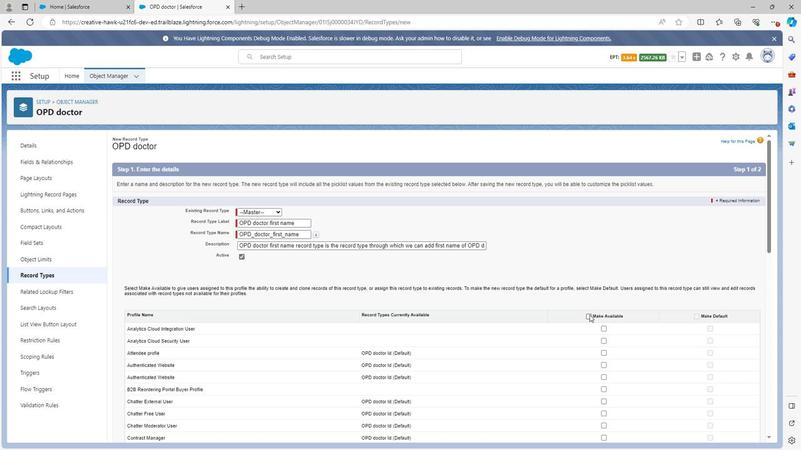 
Action: Mouse moved to (694, 314)
Screenshot: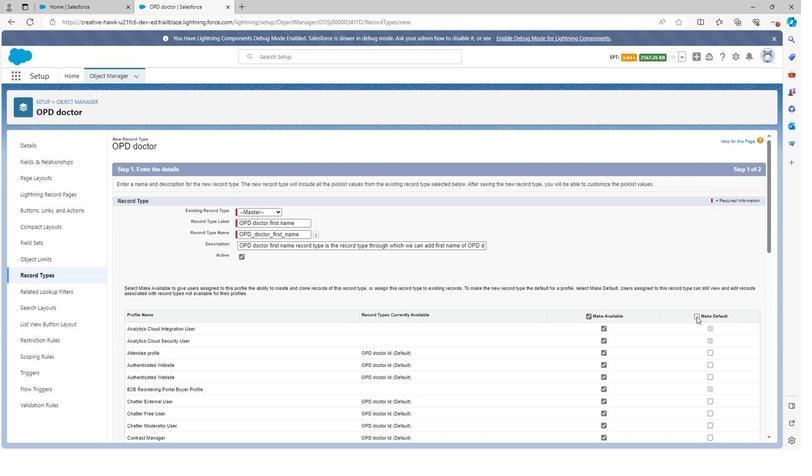 
Action: Mouse pressed left at (694, 314)
Screenshot: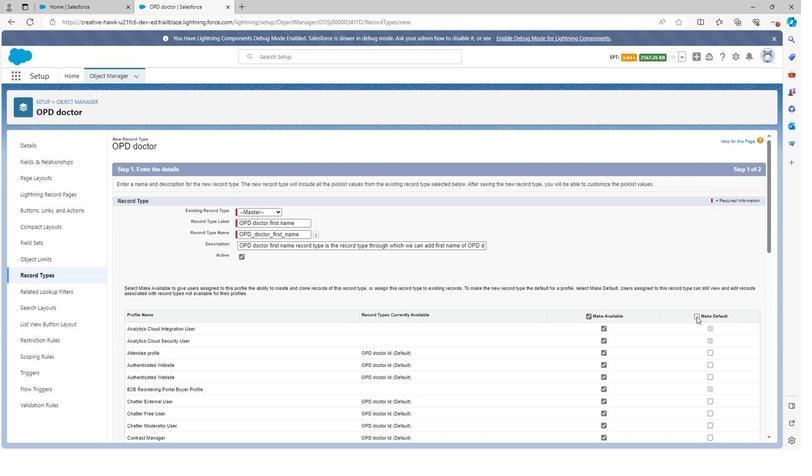 
Action: Mouse scrolled (694, 314) with delta (0, 0)
Screenshot: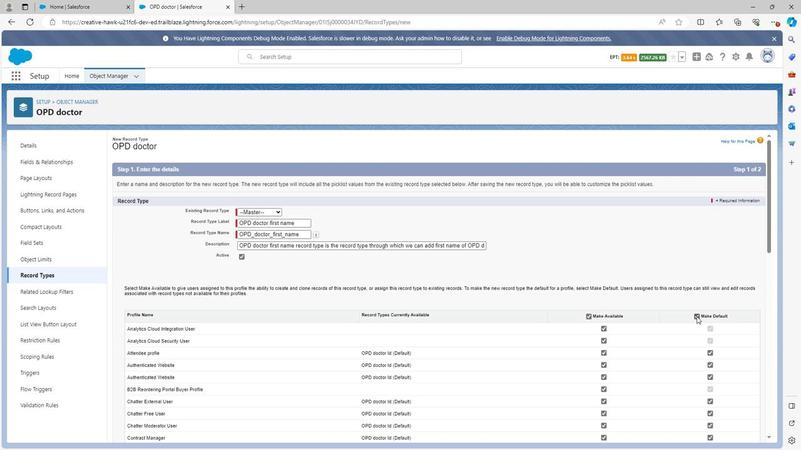 
Action: Mouse scrolled (694, 314) with delta (0, 0)
Screenshot: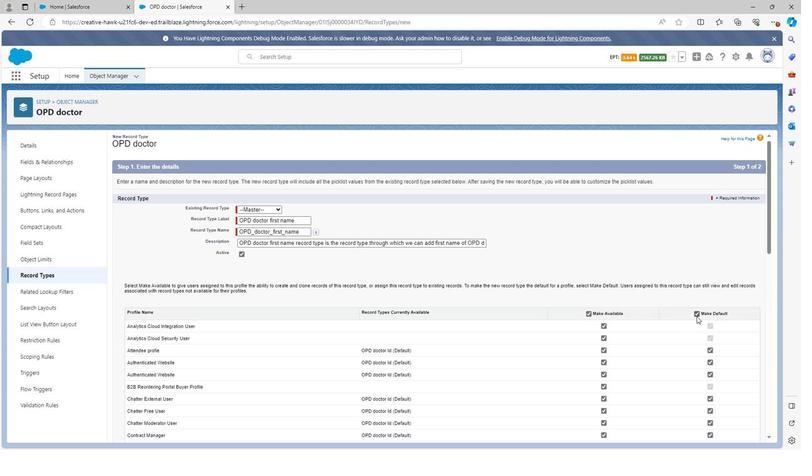
Action: Mouse moved to (602, 233)
Screenshot: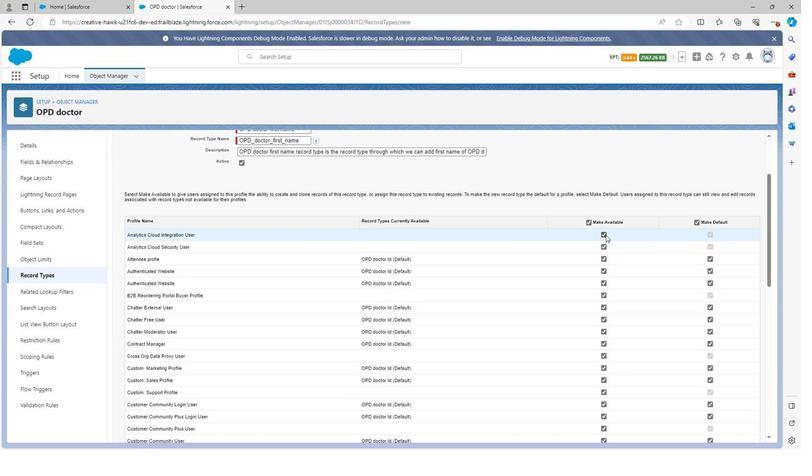 
Action: Mouse pressed left at (602, 233)
Screenshot: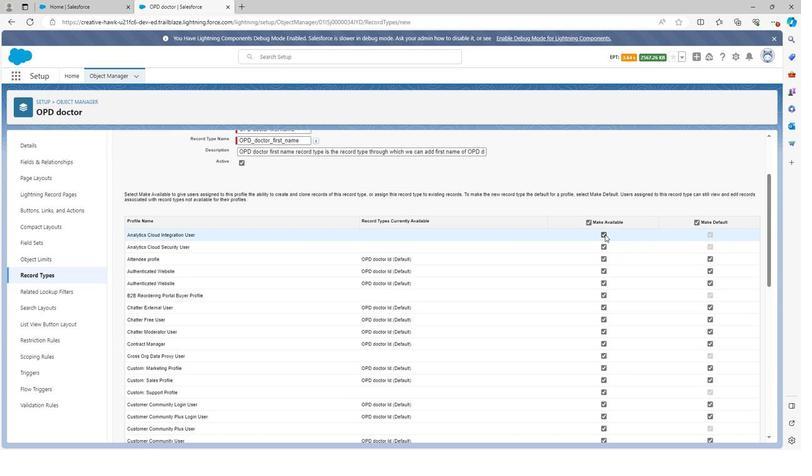 
Action: Mouse moved to (601, 242)
Screenshot: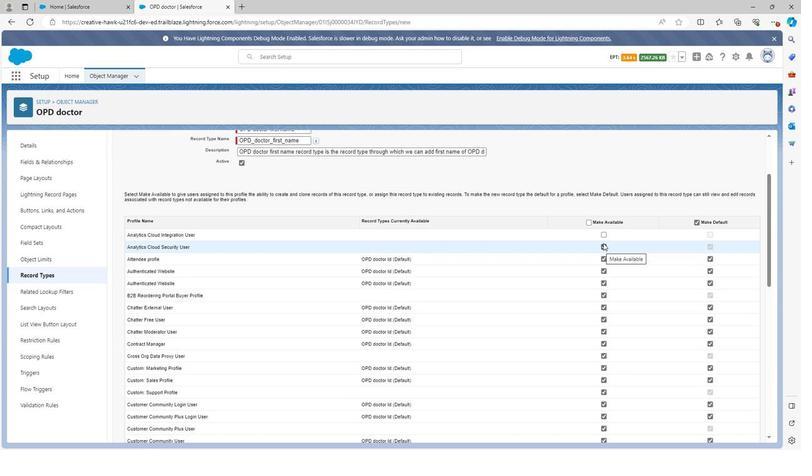 
Action: Mouse pressed left at (601, 242)
Screenshot: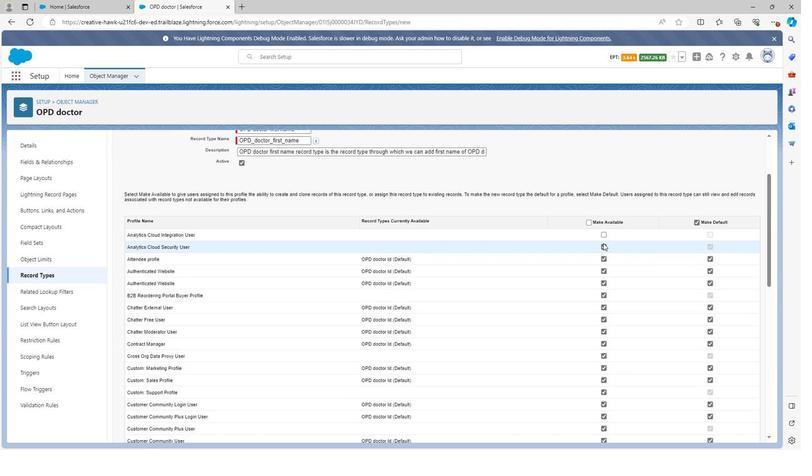 
Action: Mouse moved to (600, 242)
Screenshot: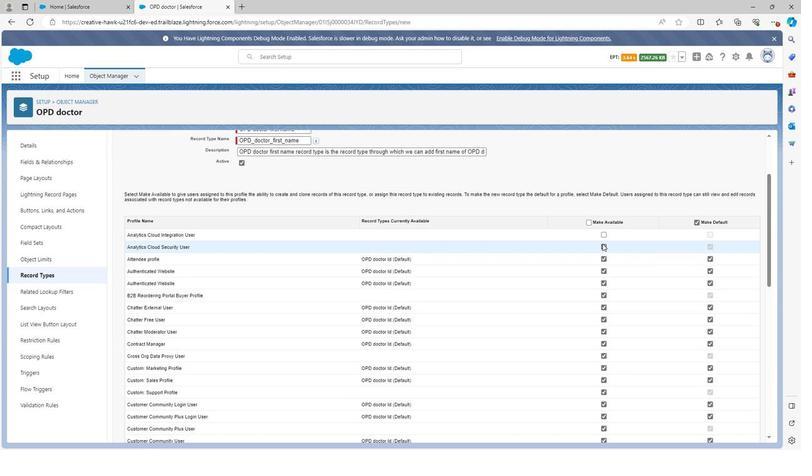 
Action: Mouse pressed left at (600, 242)
Screenshot: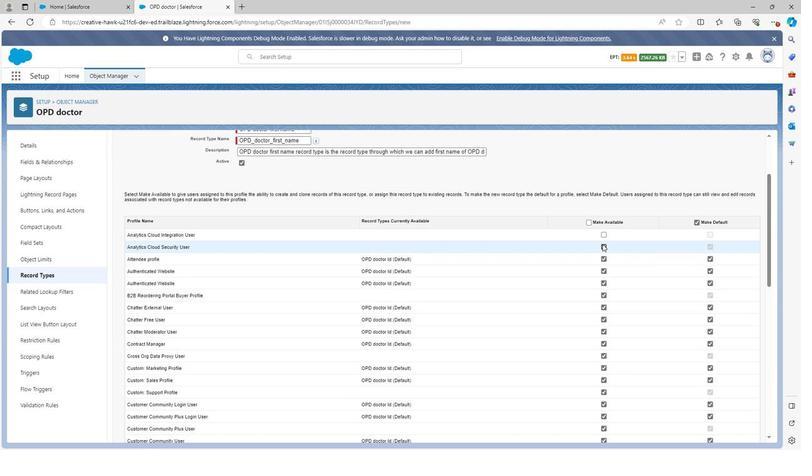 
Action: Mouse moved to (602, 292)
Screenshot: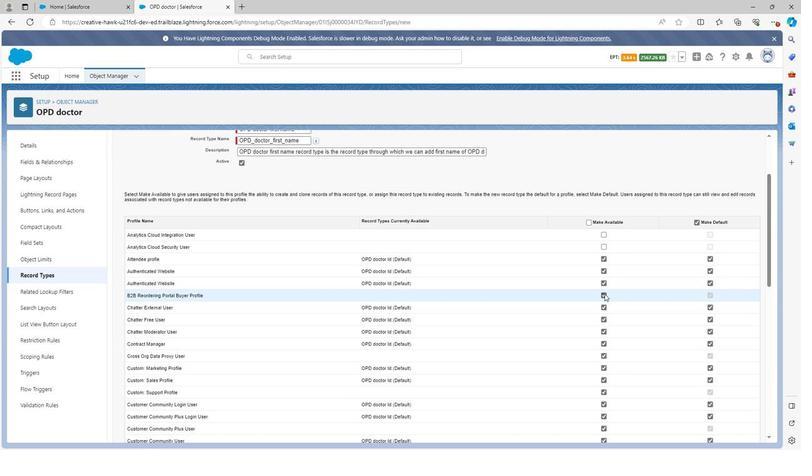 
Action: Mouse pressed left at (602, 292)
Screenshot: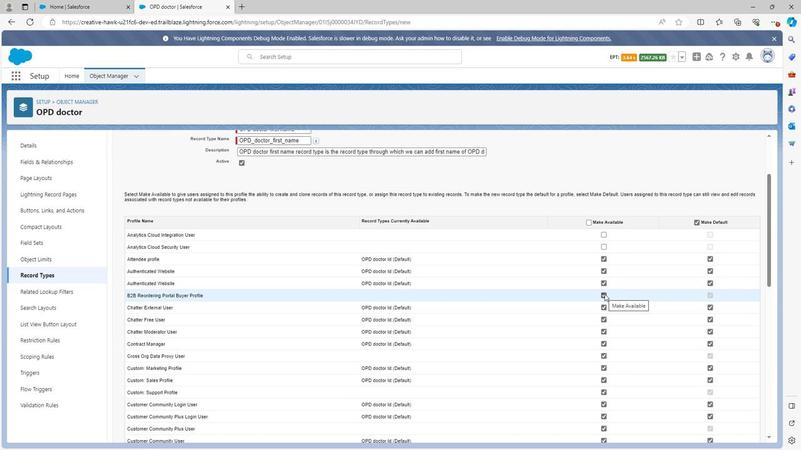 
Action: Mouse moved to (600, 351)
Screenshot: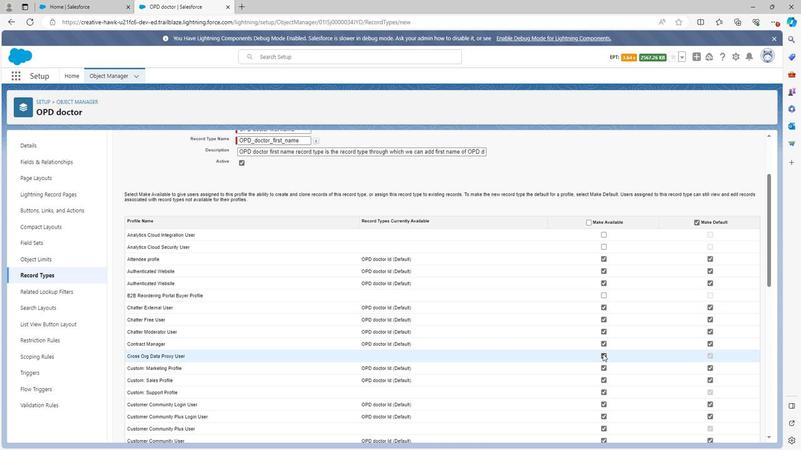 
Action: Mouse pressed left at (600, 351)
Screenshot: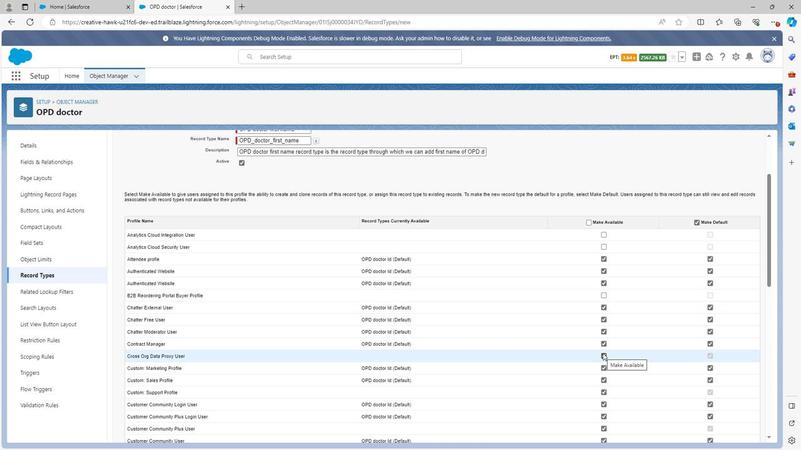 
Action: Mouse moved to (601, 389)
Screenshot: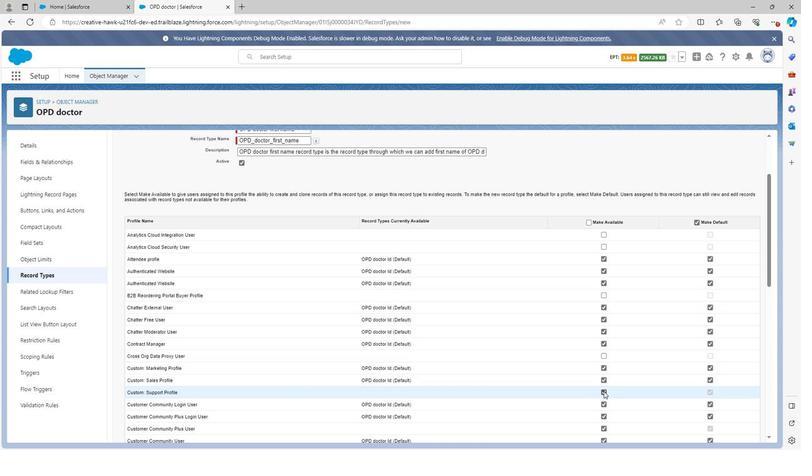 
Action: Mouse pressed left at (601, 389)
Screenshot: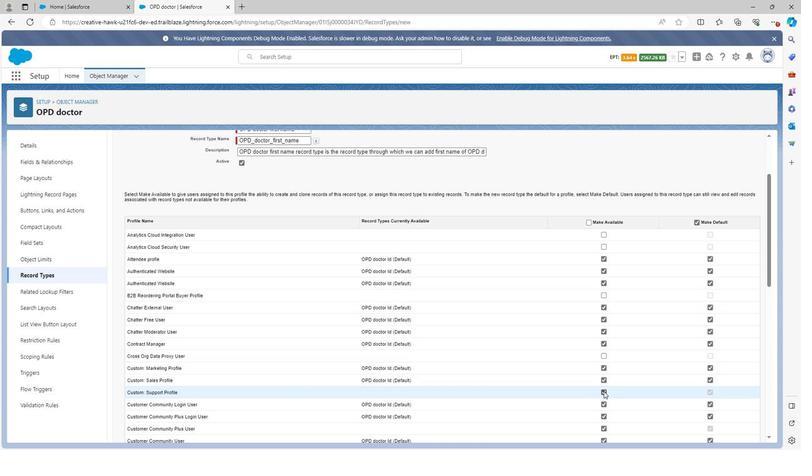 
Action: Mouse moved to (601, 425)
Screenshot: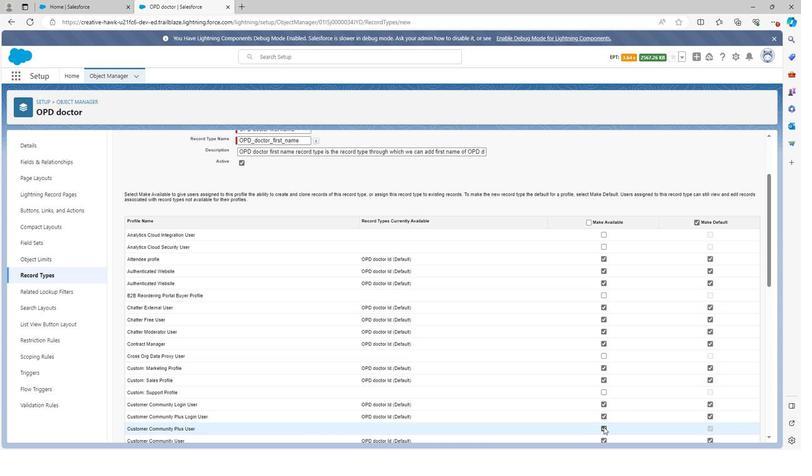 
Action: Mouse pressed left at (601, 425)
Screenshot: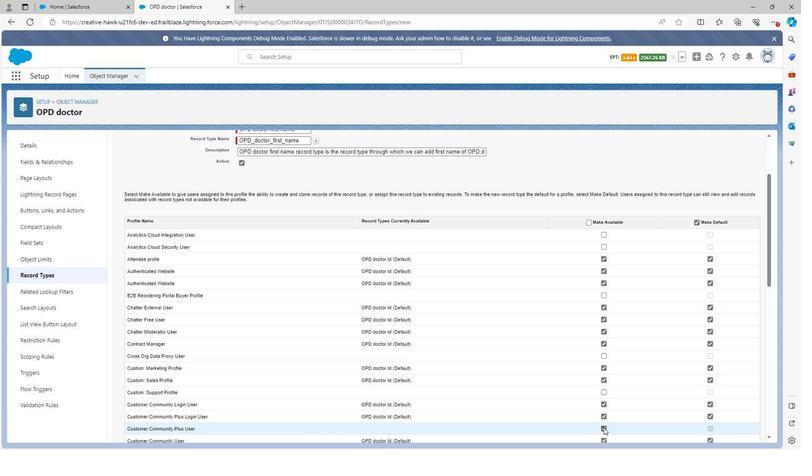 
Action: Mouse scrolled (601, 425) with delta (0, 0)
Screenshot: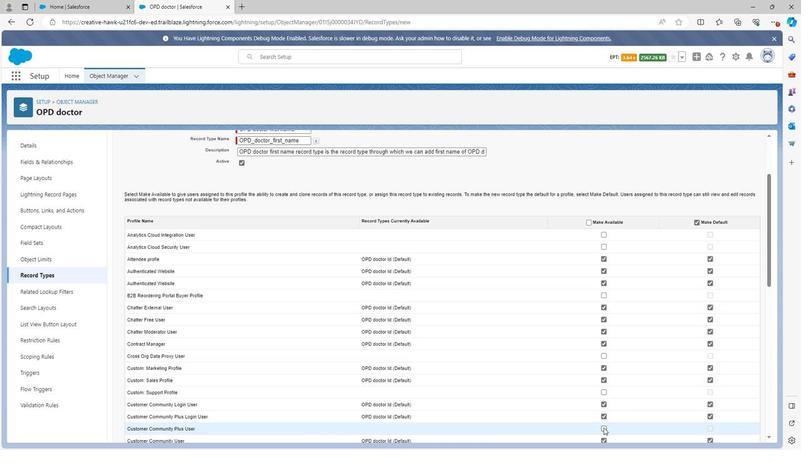 
Action: Mouse moved to (602, 415)
Screenshot: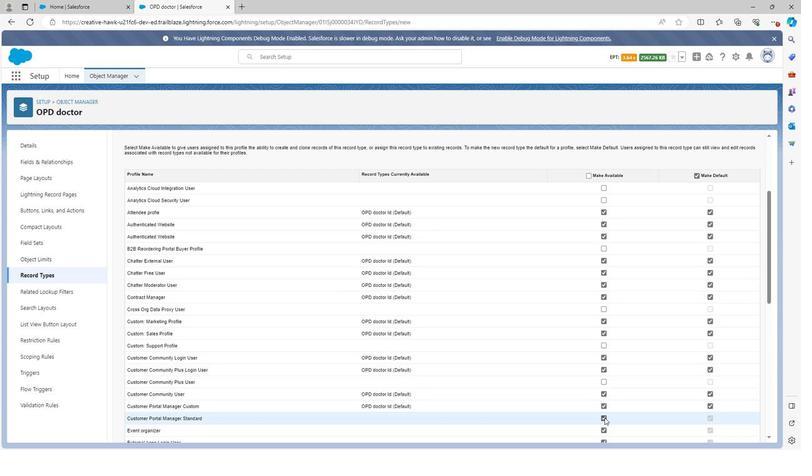 
Action: Mouse pressed left at (602, 415)
Screenshot: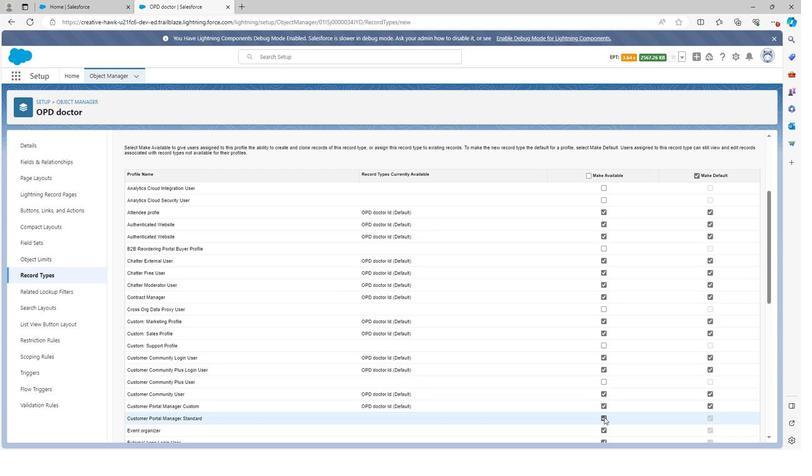 
Action: Mouse moved to (603, 428)
Screenshot: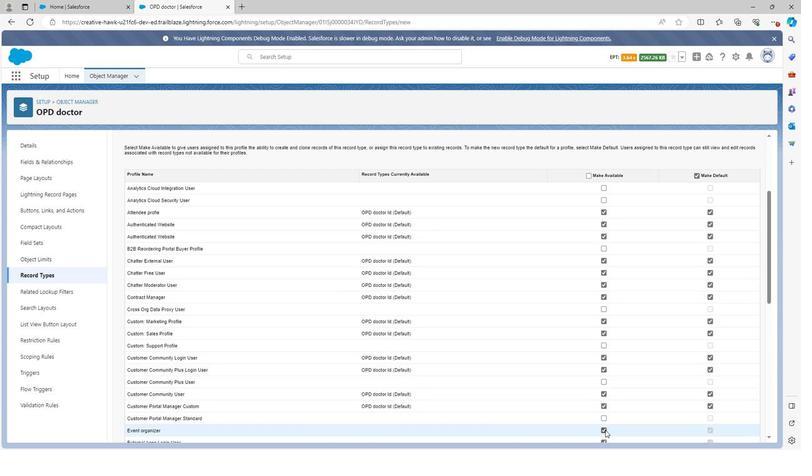 
Action: Mouse pressed left at (603, 428)
Screenshot: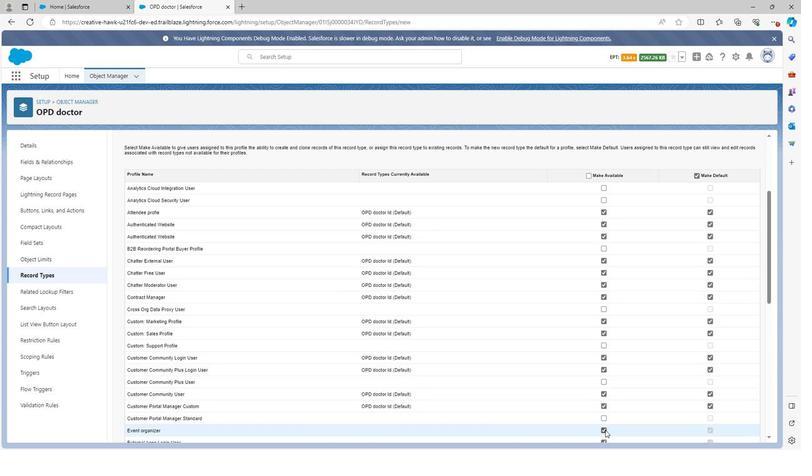 
Action: Mouse scrolled (603, 427) with delta (0, 0)
Screenshot: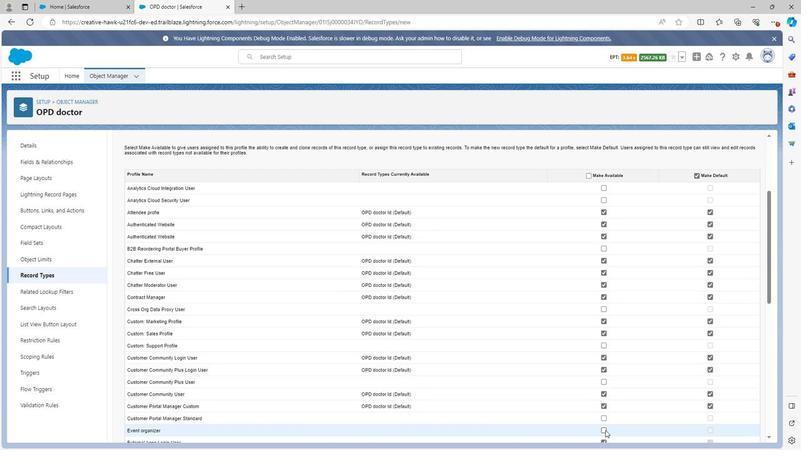 
Action: Mouse moved to (600, 394)
Screenshot: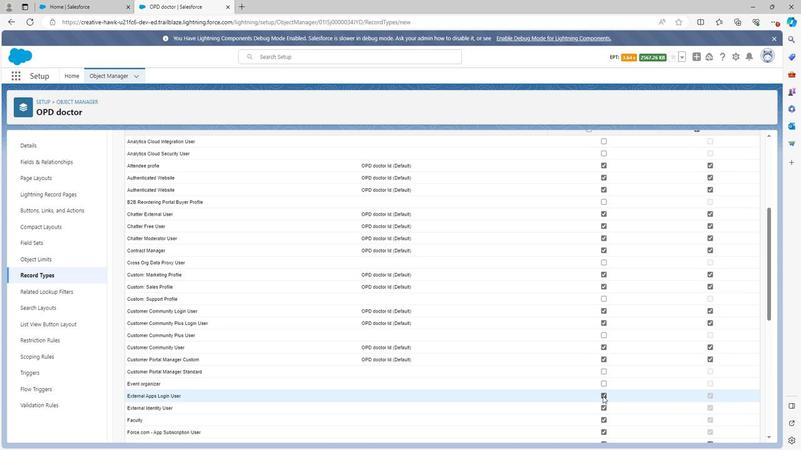 
Action: Mouse pressed left at (600, 394)
Screenshot: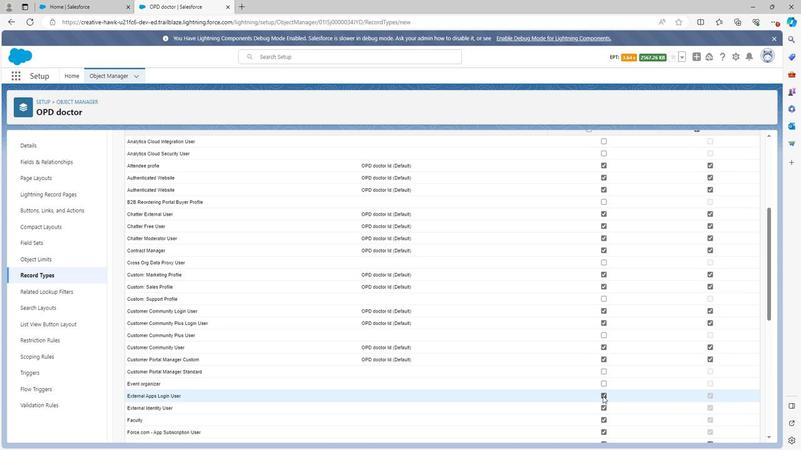 
Action: Mouse moved to (601, 404)
Screenshot: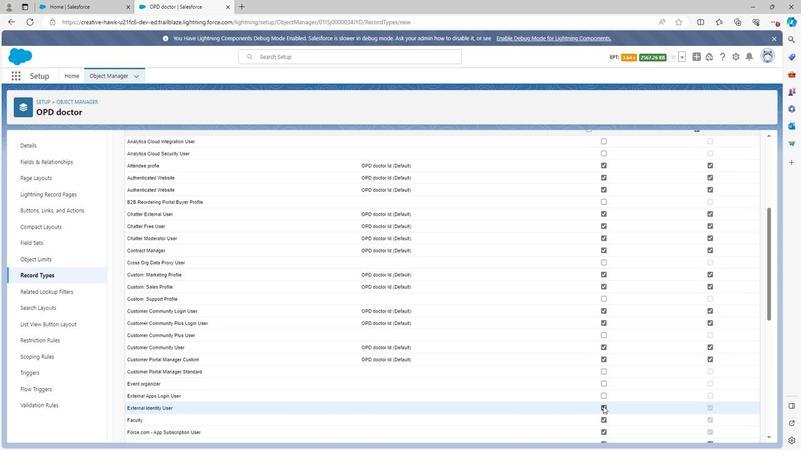 
Action: Mouse pressed left at (601, 404)
Screenshot: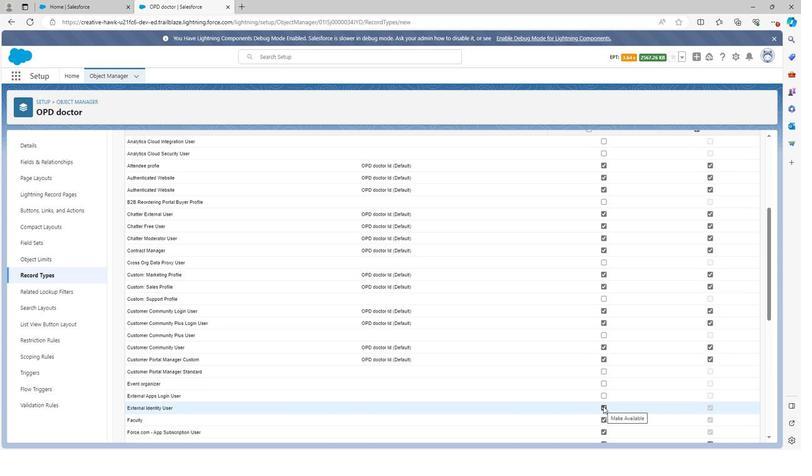 
Action: Mouse moved to (607, 405)
Screenshot: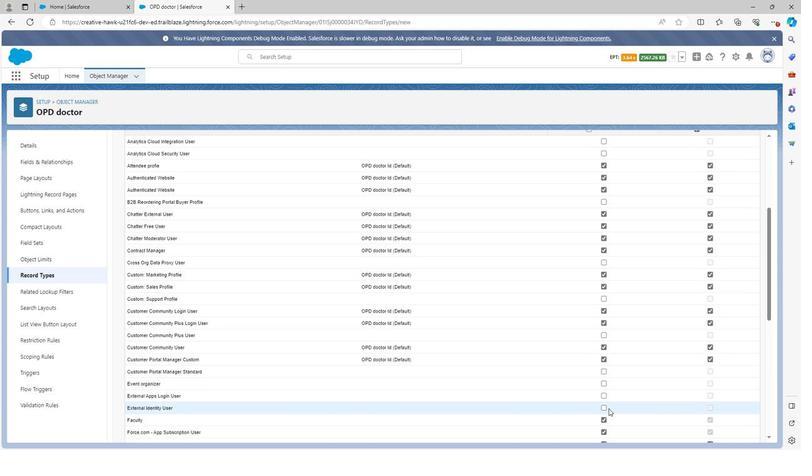 
Action: Mouse scrolled (607, 405) with delta (0, 0)
Screenshot: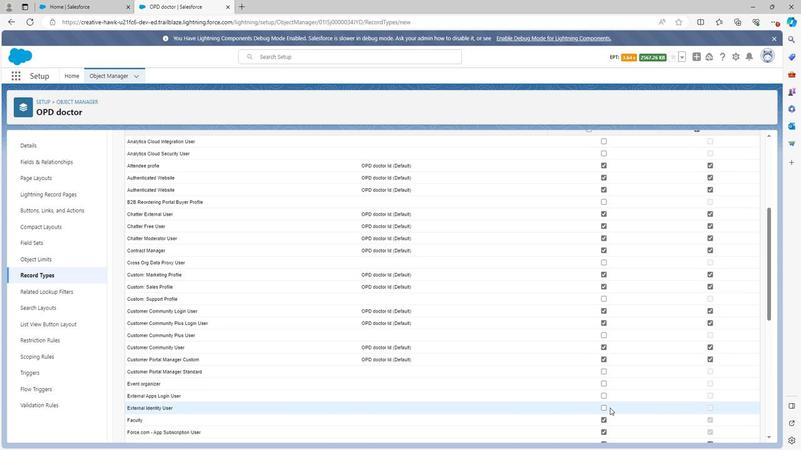 
Action: Mouse moved to (603, 405)
Screenshot: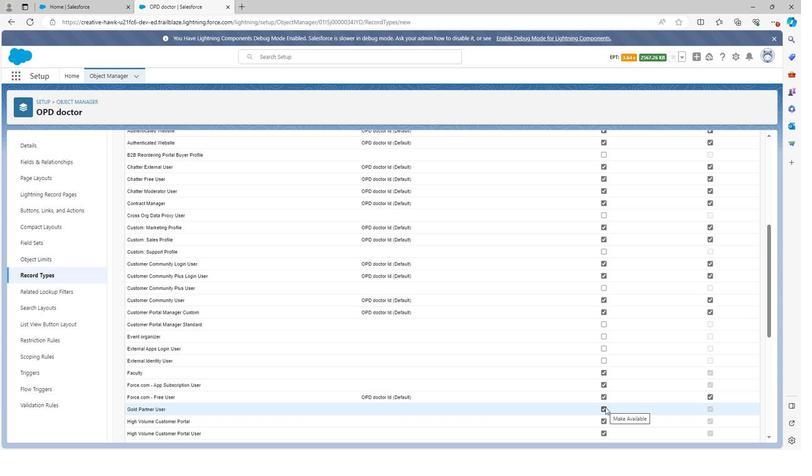 
Action: Mouse scrolled (603, 405) with delta (0, 0)
Screenshot: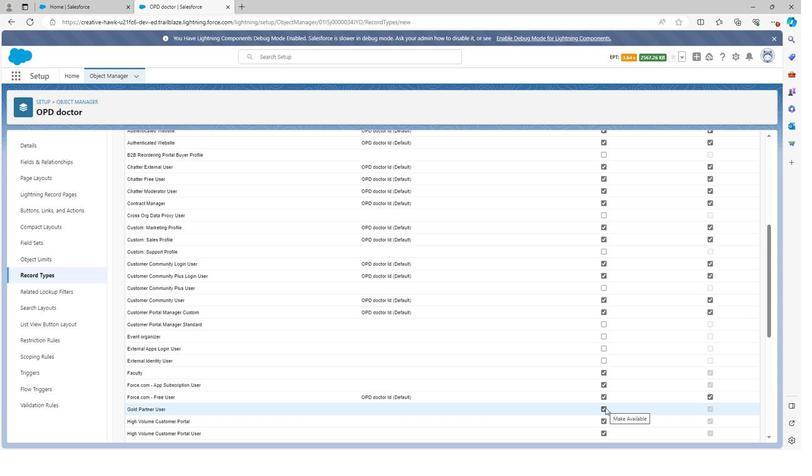 
Action: Mouse moved to (602, 359)
Screenshot: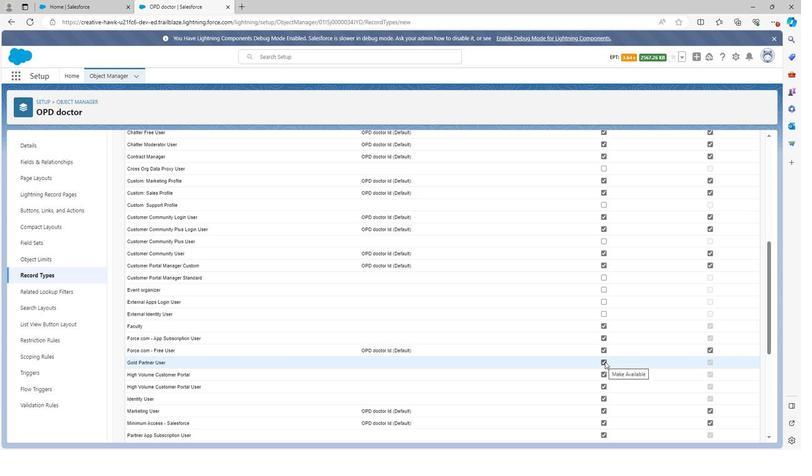 
Action: Mouse pressed left at (602, 359)
Screenshot: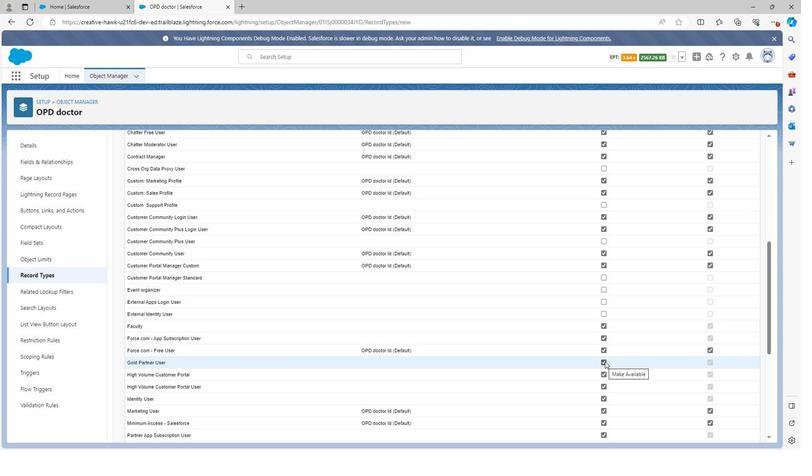 
Action: Mouse moved to (600, 371)
Screenshot: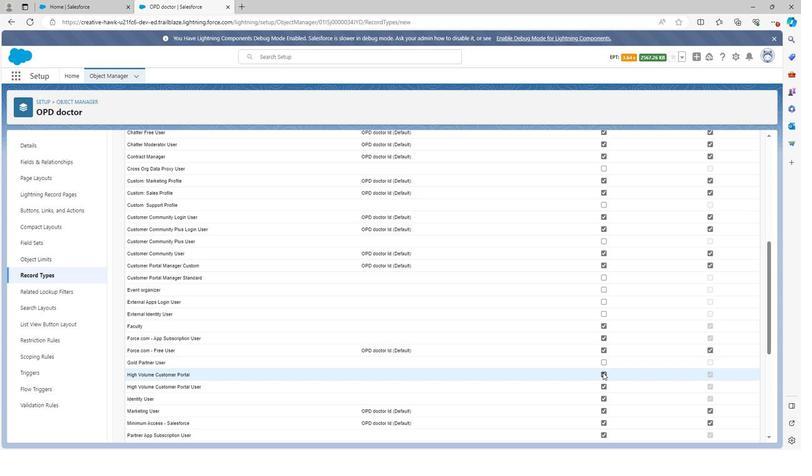 
Action: Mouse pressed left at (600, 371)
Screenshot: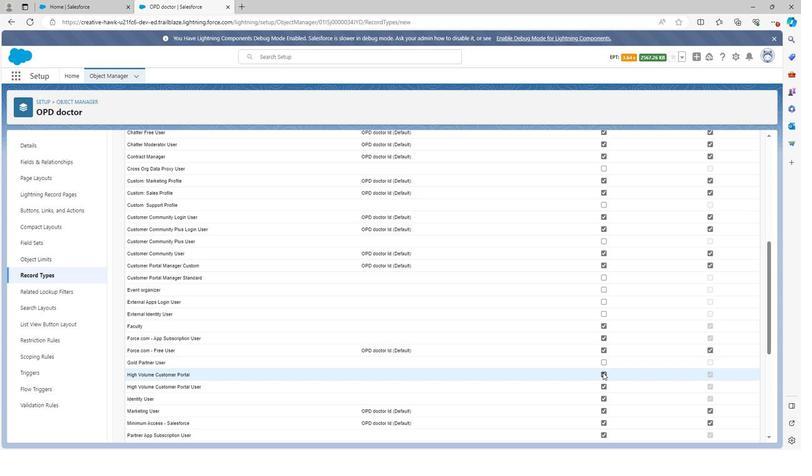 
Action: Mouse moved to (603, 322)
Screenshot: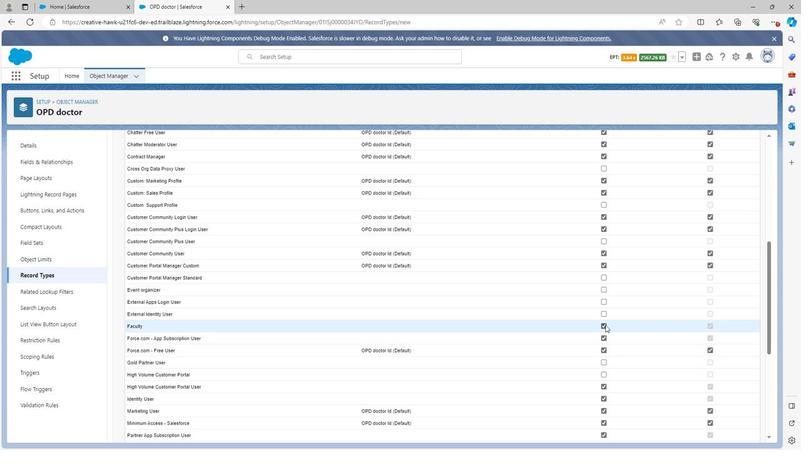 
Action: Mouse pressed left at (603, 322)
Screenshot: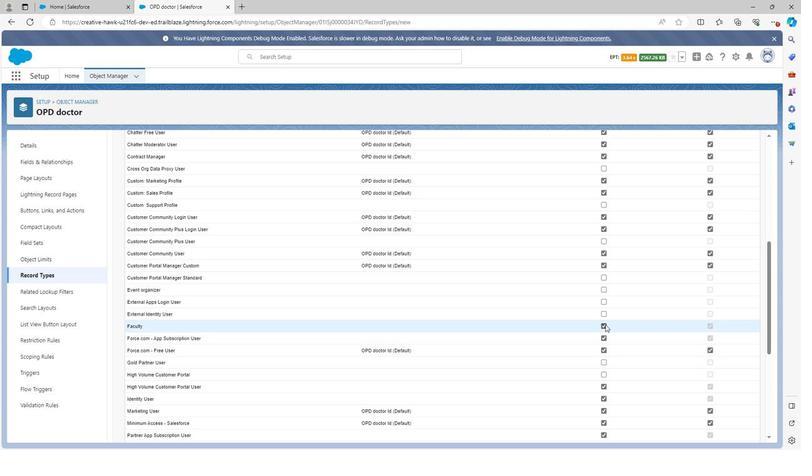 
Action: Mouse moved to (602, 335)
Screenshot: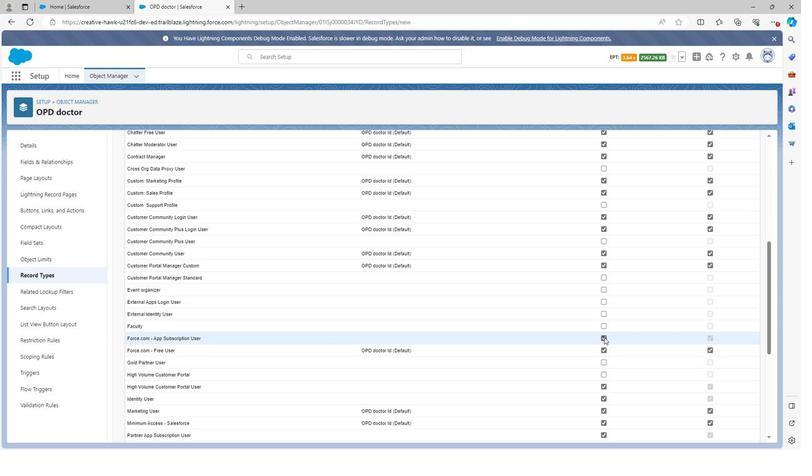
Action: Mouse pressed left at (602, 335)
Screenshot: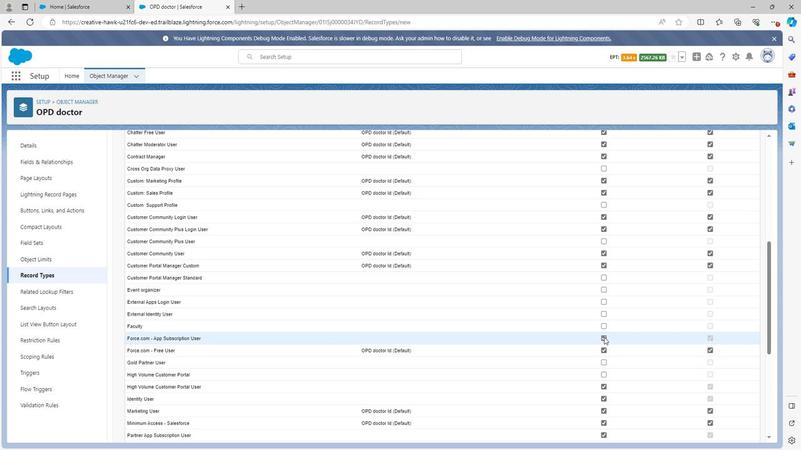 
Action: Mouse moved to (601, 384)
Screenshot: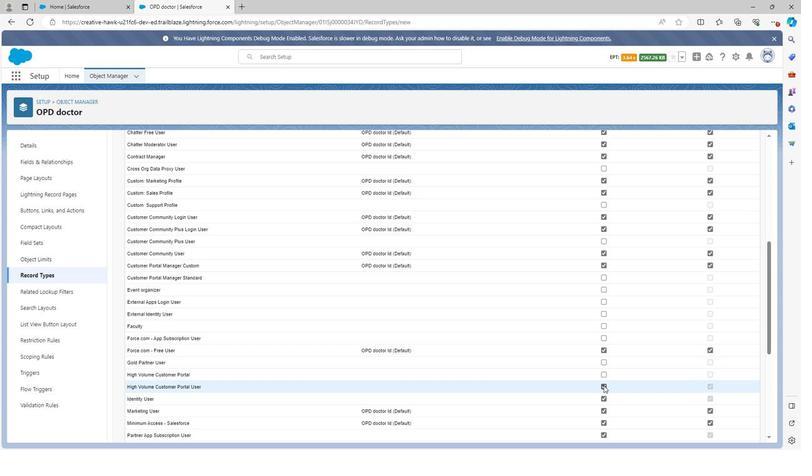 
Action: Mouse pressed left at (601, 384)
Screenshot: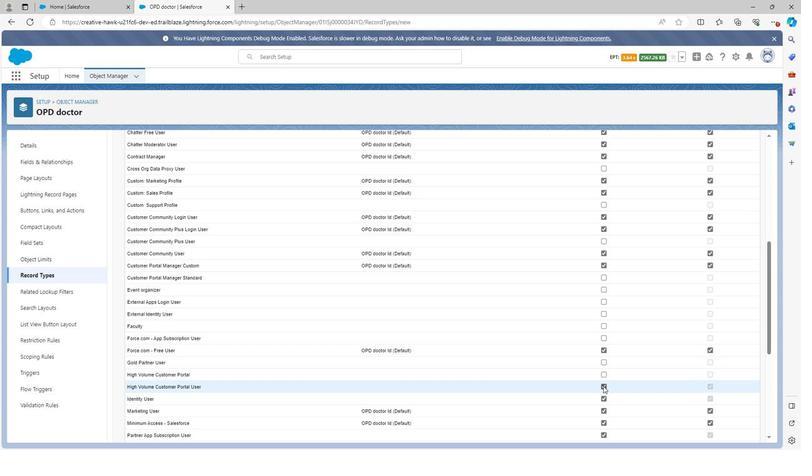 
Action: Mouse moved to (601, 397)
Screenshot: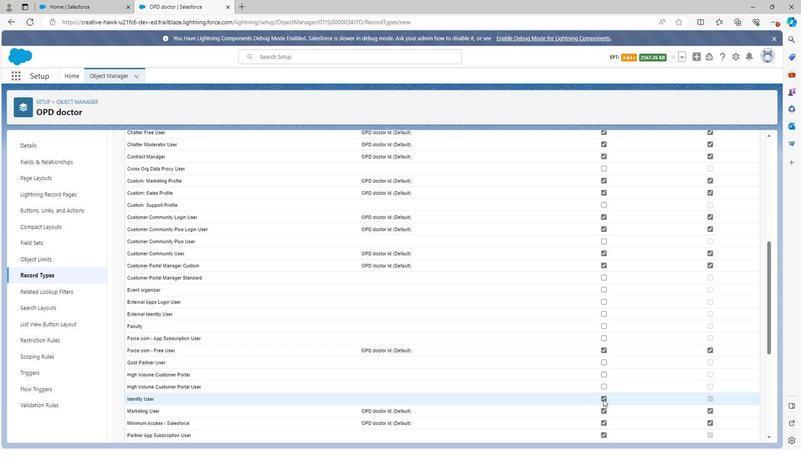 
Action: Mouse pressed left at (601, 397)
Screenshot: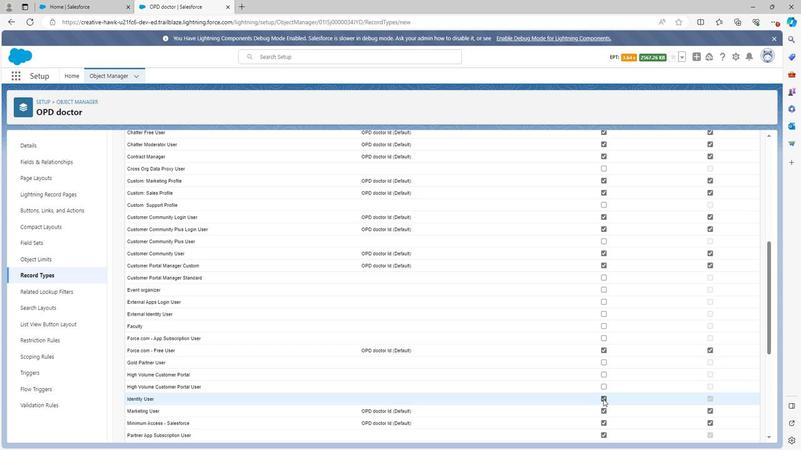 
Action: Mouse moved to (601, 396)
Screenshot: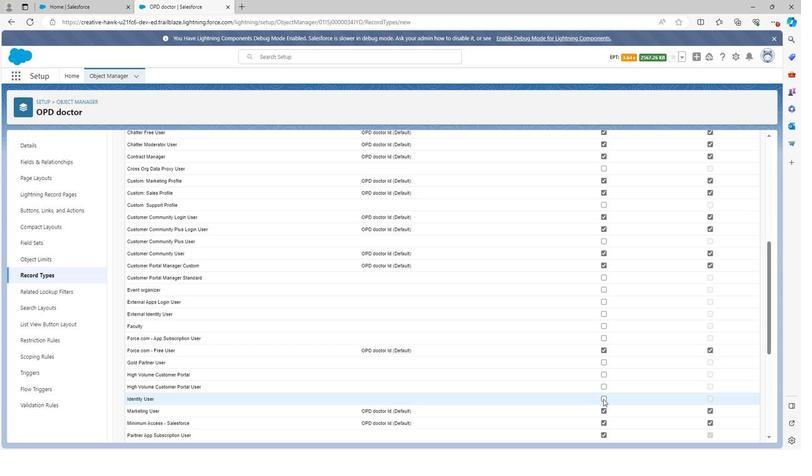 
Action: Mouse scrolled (601, 396) with delta (0, 0)
Screenshot: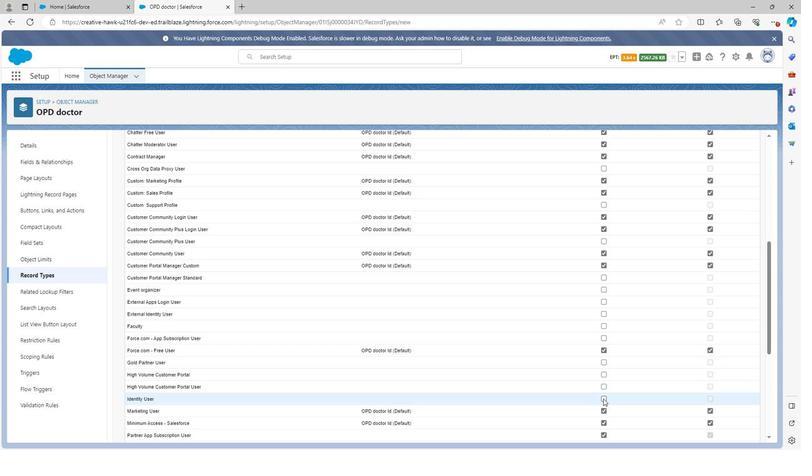 
Action: Mouse moved to (602, 385)
Screenshot: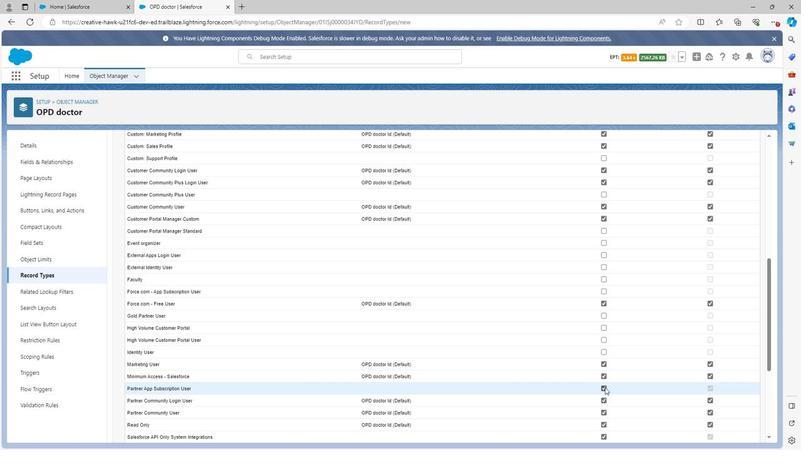 
Action: Mouse pressed left at (602, 385)
Screenshot: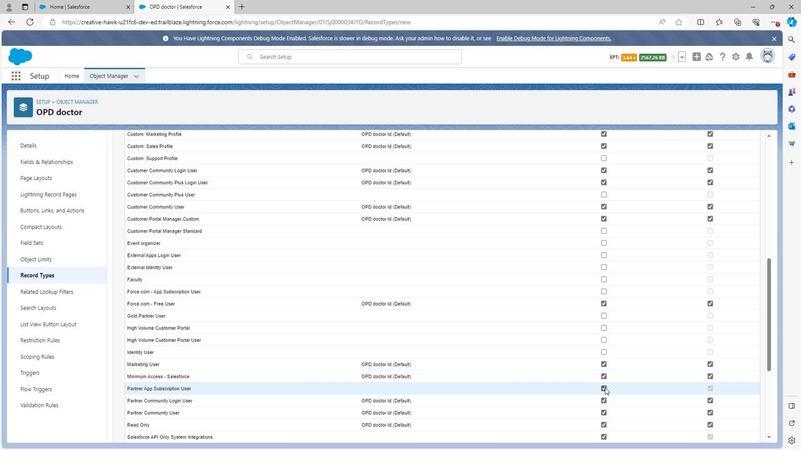 
Action: Mouse scrolled (602, 384) with delta (0, 0)
Screenshot: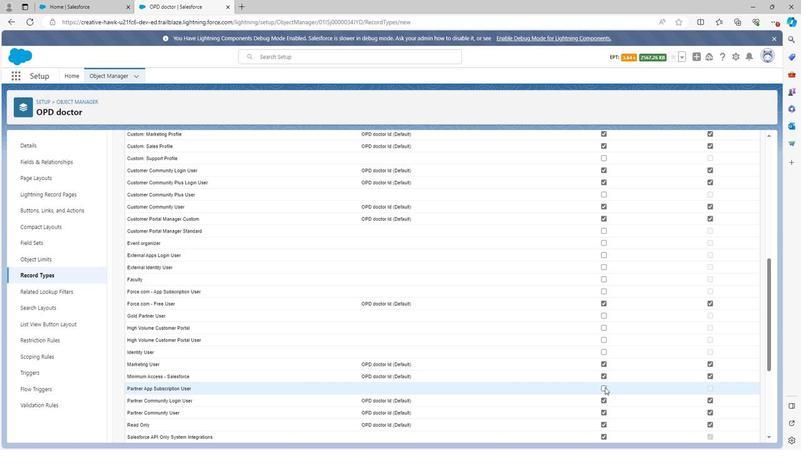 
Action: Mouse moved to (602, 387)
Screenshot: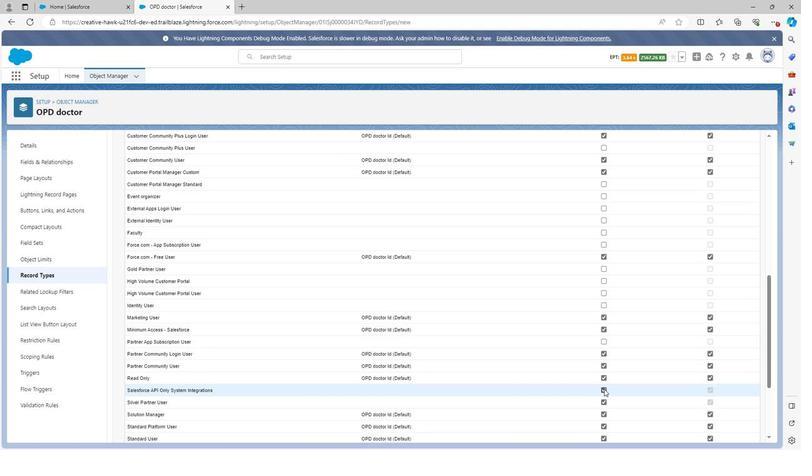 
Action: Mouse pressed left at (602, 387)
Screenshot: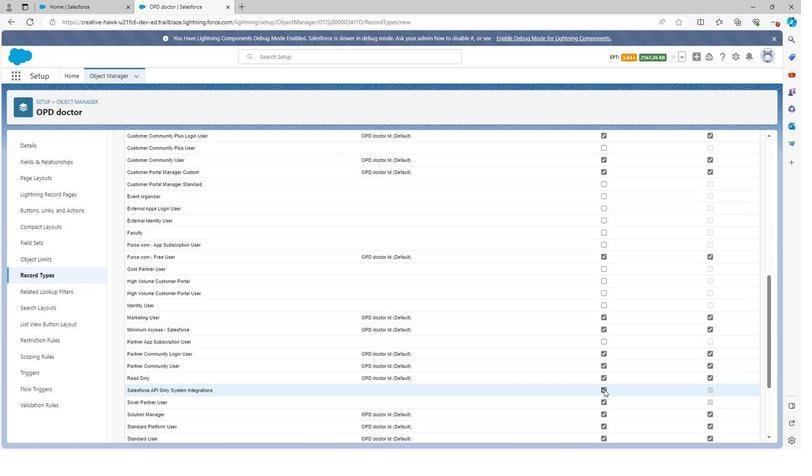 
Action: Mouse moved to (602, 401)
Screenshot: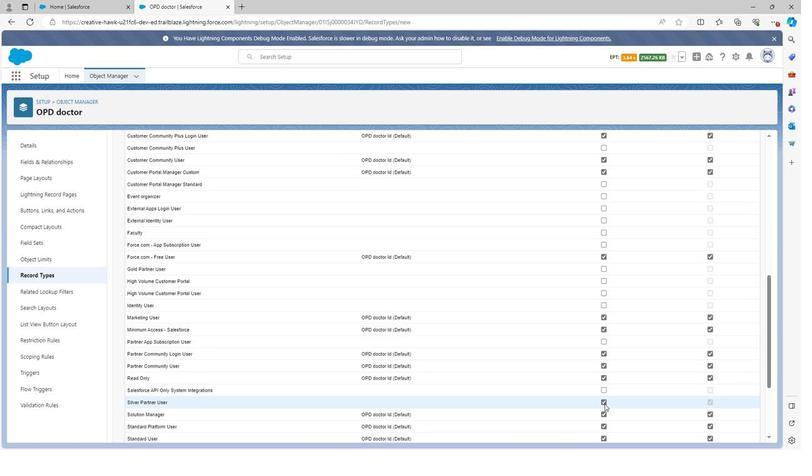 
Action: Mouse pressed left at (602, 401)
Screenshot: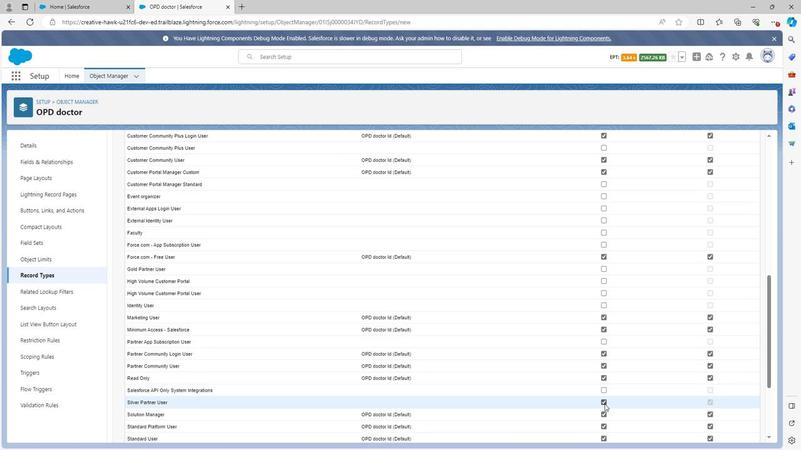 
Action: Mouse scrolled (602, 401) with delta (0, 0)
Screenshot: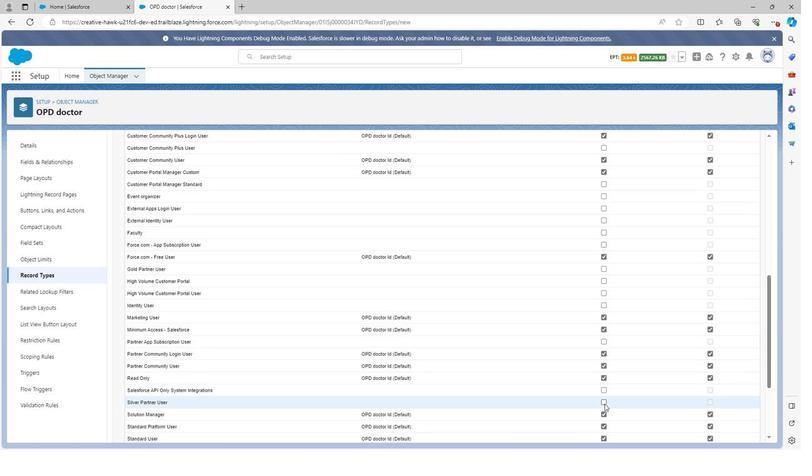 
Action: Mouse moved to (602, 401)
Screenshot: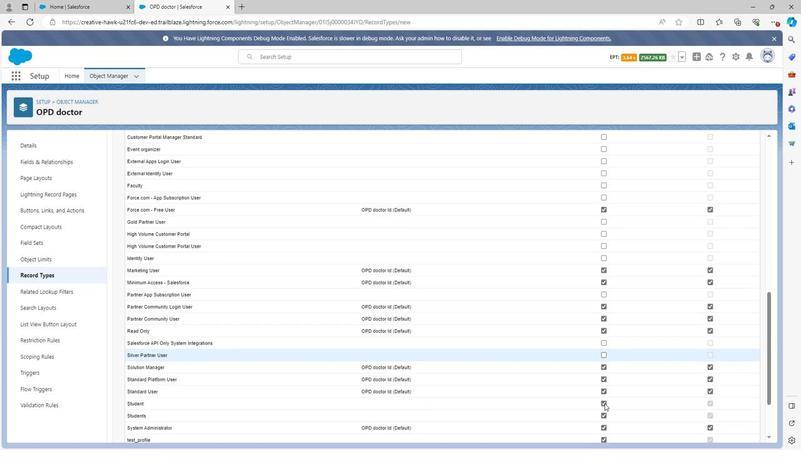 
Action: Mouse pressed left at (602, 401)
Screenshot: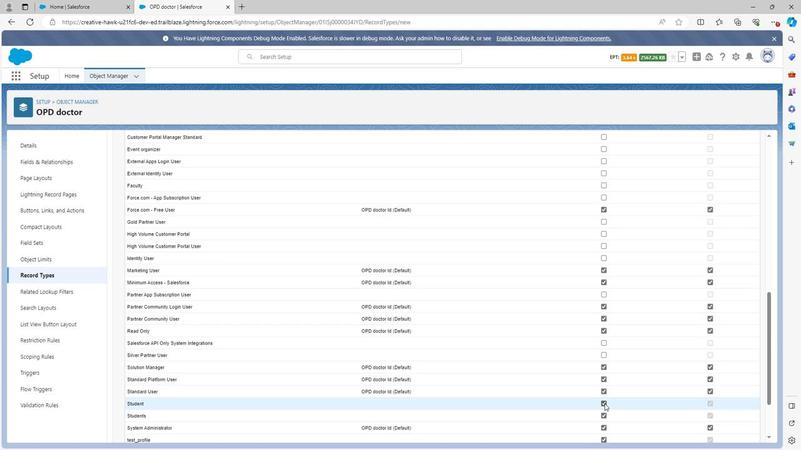 
Action: Mouse moved to (602, 413)
Screenshot: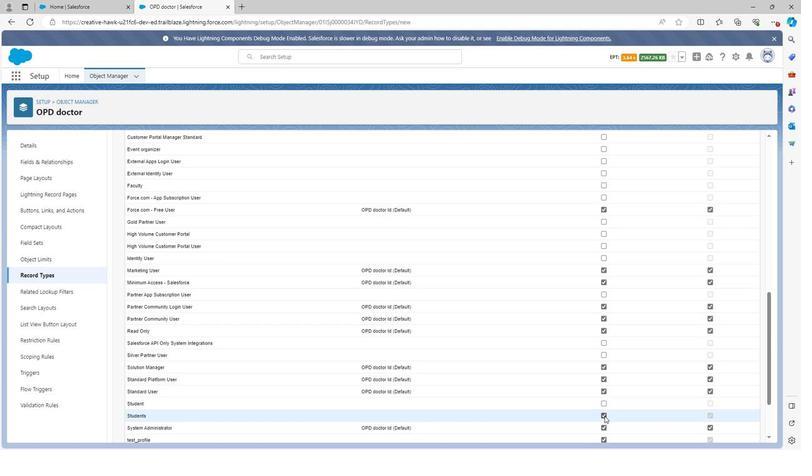 
Action: Mouse pressed left at (602, 413)
Screenshot: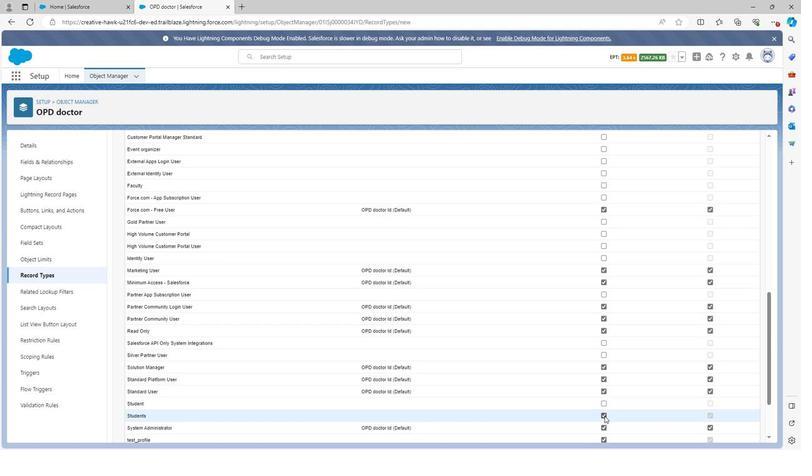 
Action: Mouse scrolled (602, 413) with delta (0, 0)
Screenshot: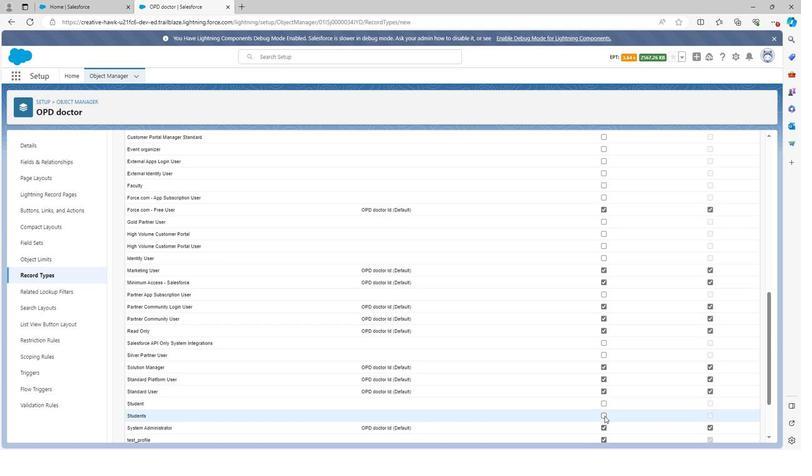
Action: Mouse scrolled (602, 413) with delta (0, 0)
Screenshot: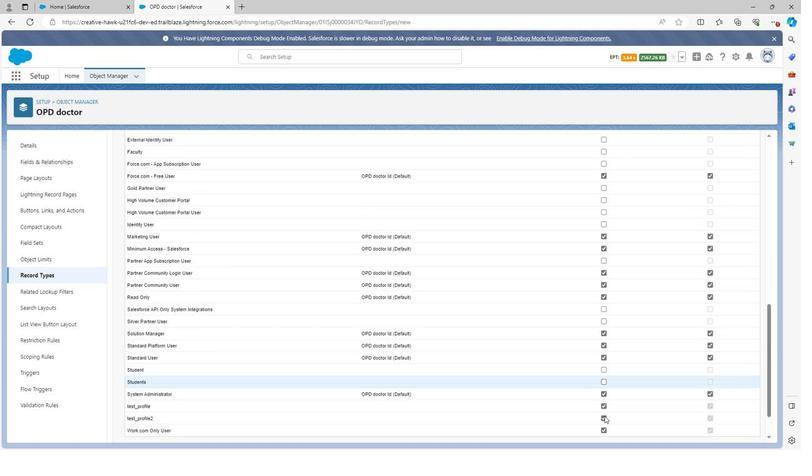 
Action: Mouse moved to (602, 363)
Screenshot: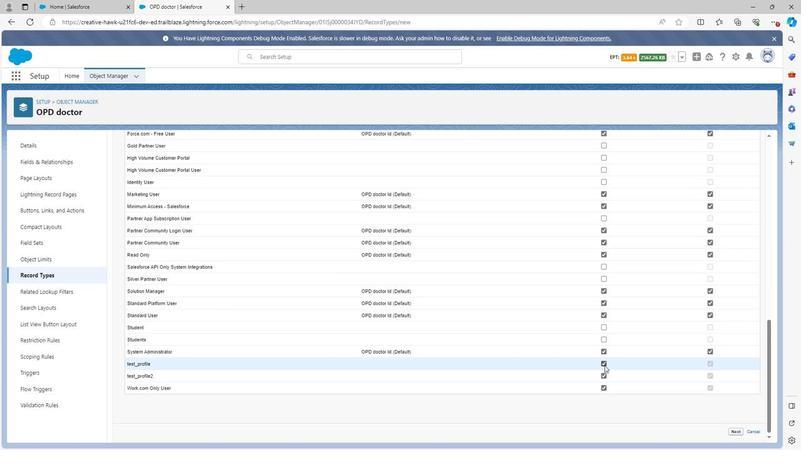 
Action: Mouse pressed left at (602, 363)
Screenshot: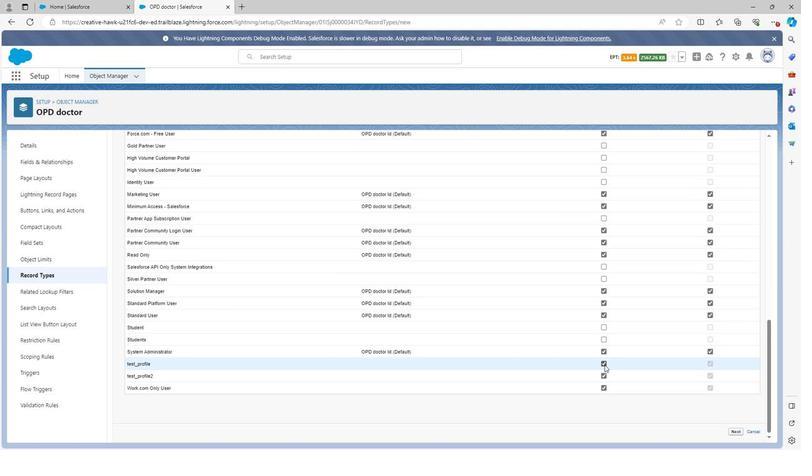 
Action: Mouse moved to (601, 374)
Screenshot: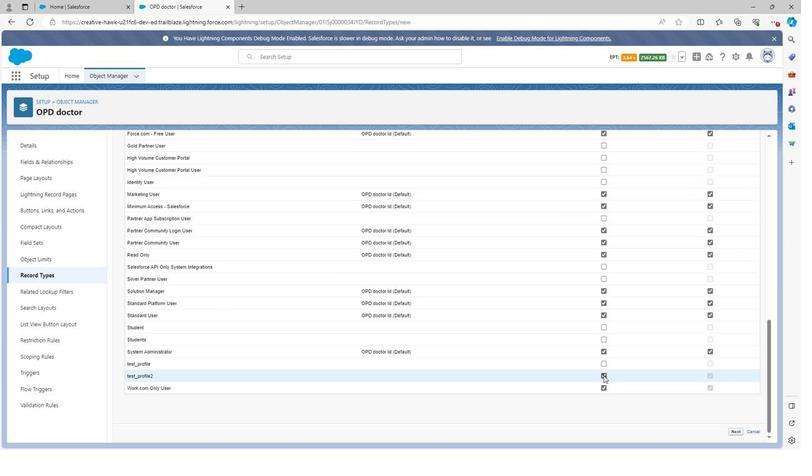 
Action: Mouse pressed left at (601, 374)
Screenshot: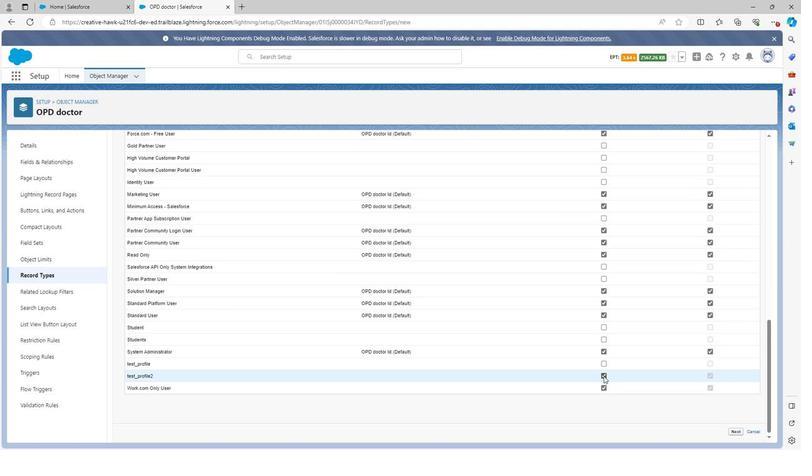
Action: Mouse moved to (602, 386)
Screenshot: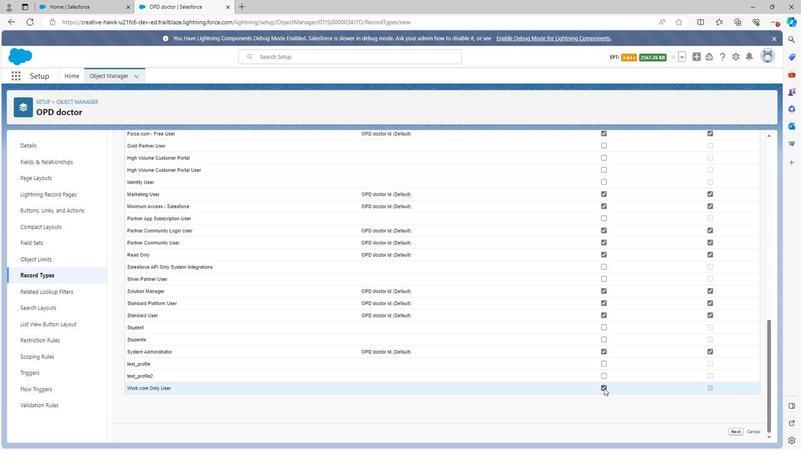 
Action: Mouse pressed left at (602, 386)
Screenshot: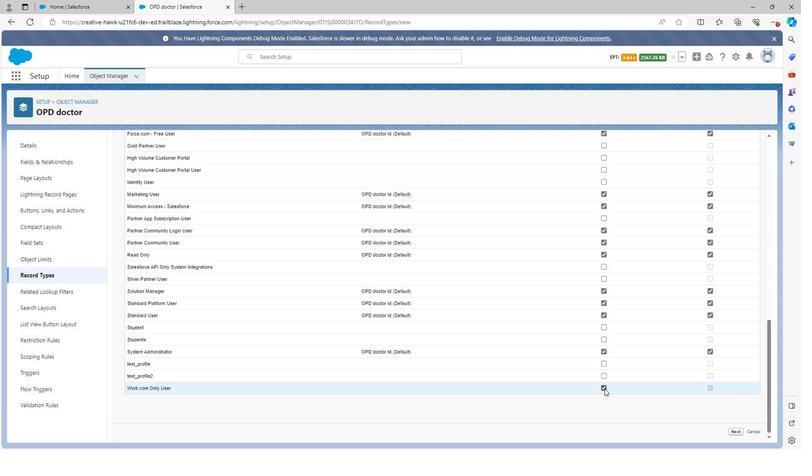 
Action: Mouse moved to (732, 426)
Screenshot: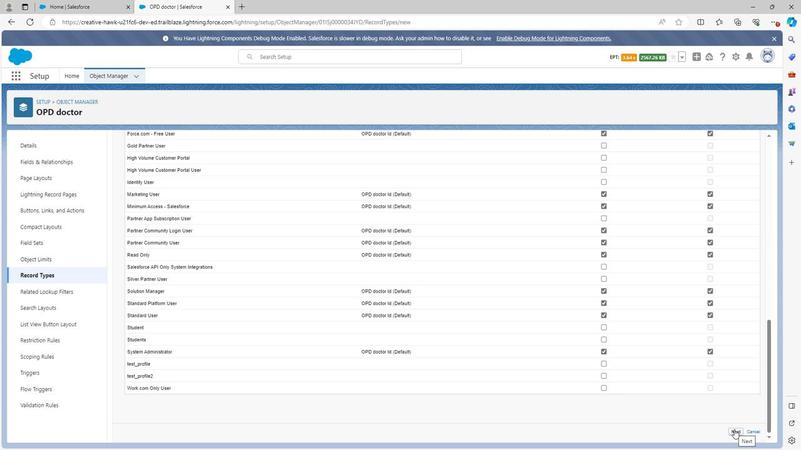 
Action: Mouse pressed left at (732, 426)
Screenshot: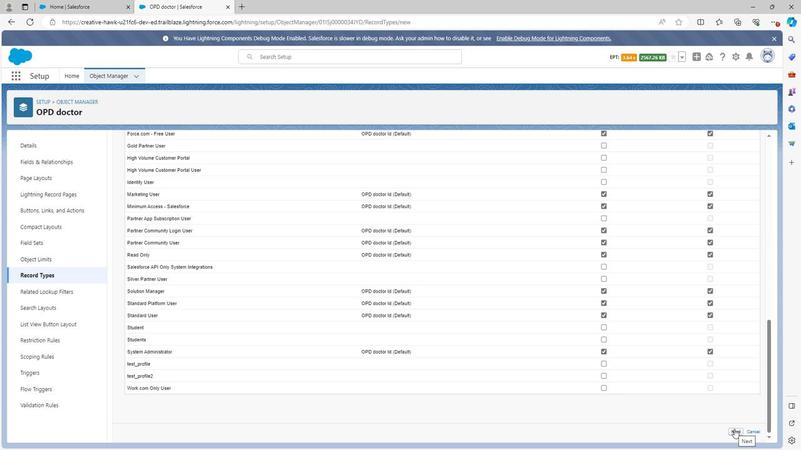
Action: Mouse moved to (714, 346)
Screenshot: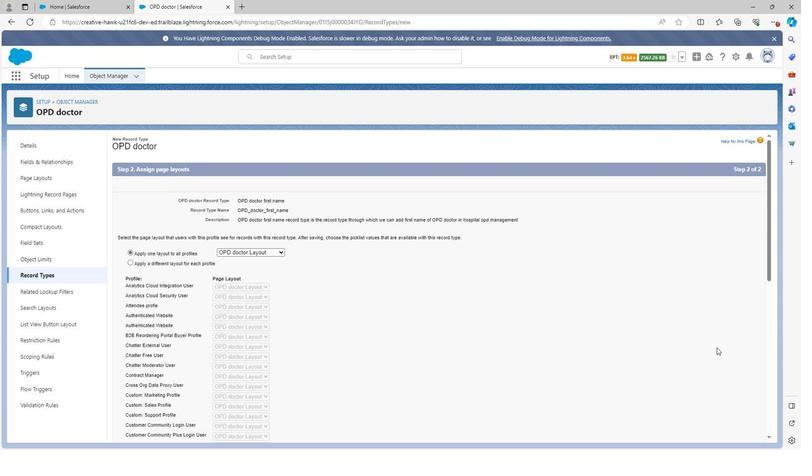 
Action: Mouse scrolled (714, 345) with delta (0, 0)
Screenshot: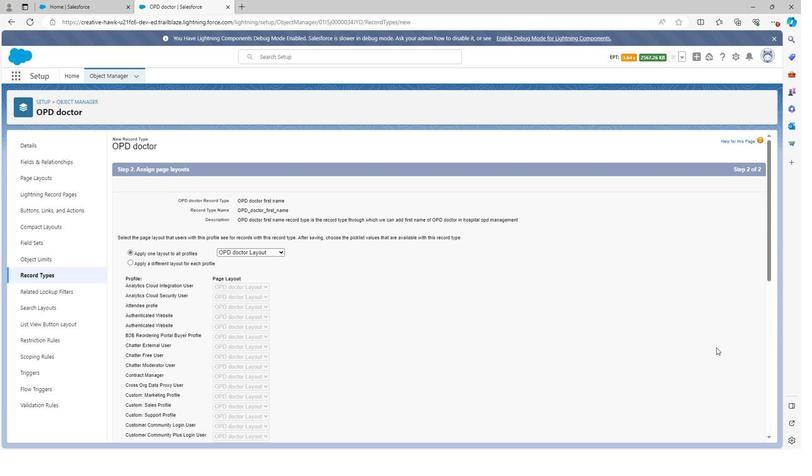 
Action: Mouse scrolled (714, 345) with delta (0, 0)
Screenshot: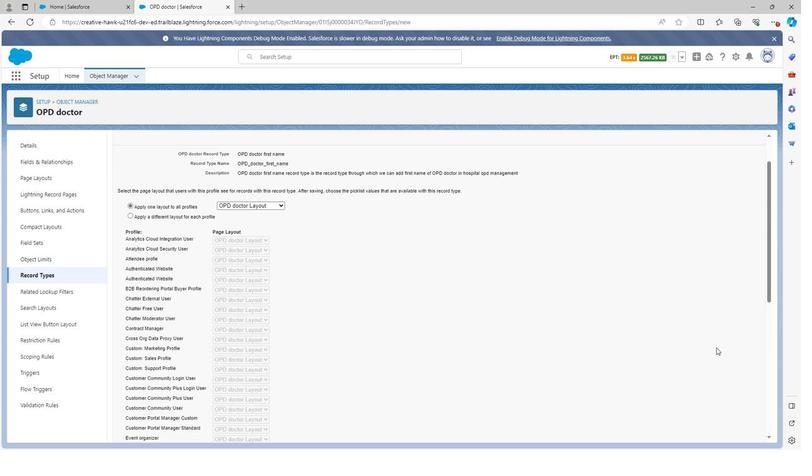 
Action: Mouse scrolled (714, 345) with delta (0, 0)
Screenshot: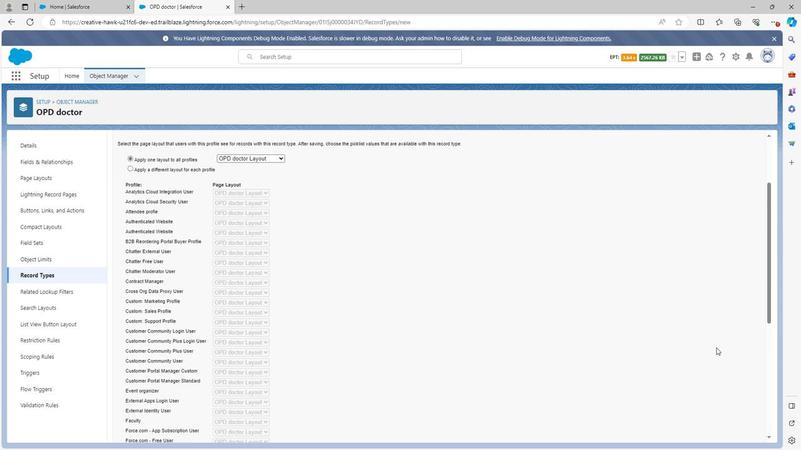 
Action: Mouse scrolled (714, 345) with delta (0, 0)
Screenshot: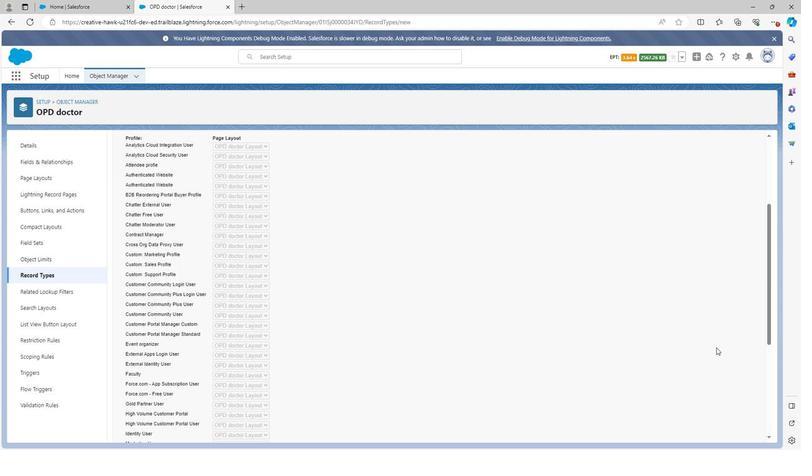 
Action: Mouse moved to (713, 344)
Screenshot: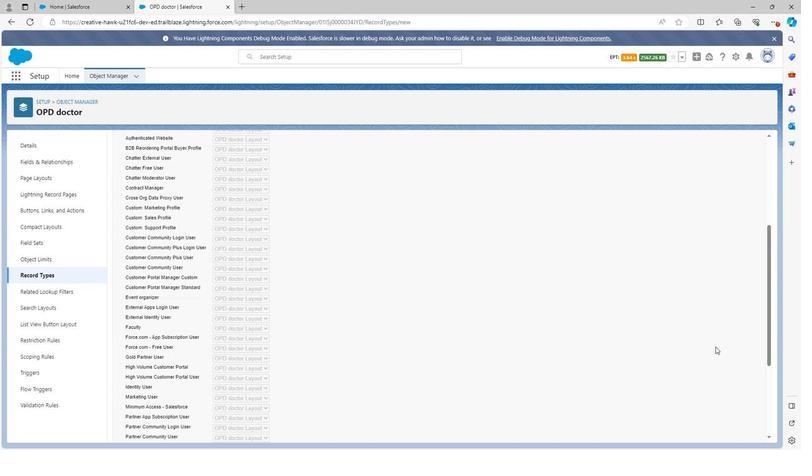 
Action: Mouse scrolled (713, 344) with delta (0, 0)
Screenshot: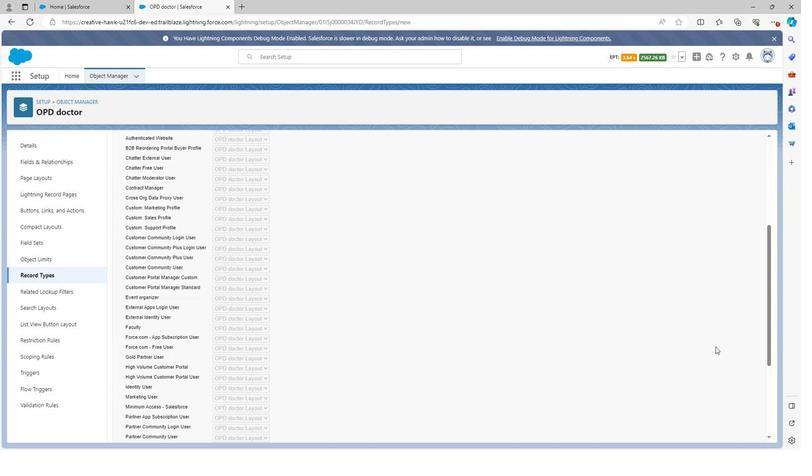 
Action: Mouse moved to (717, 346)
Screenshot: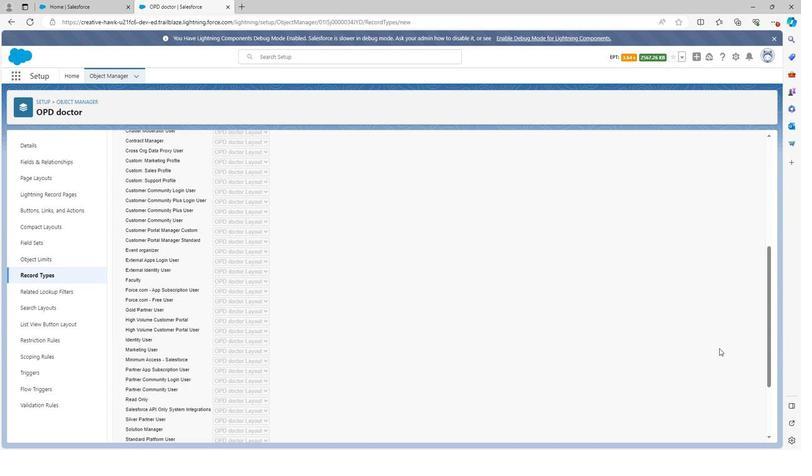
Action: Mouse scrolled (717, 346) with delta (0, 0)
